 Task: Add a signature Daniel Baker containing With many thanks, Daniel Baker to email address softage.1@softage.net and add a label Backups
Action: Mouse moved to (417, 673)
Screenshot: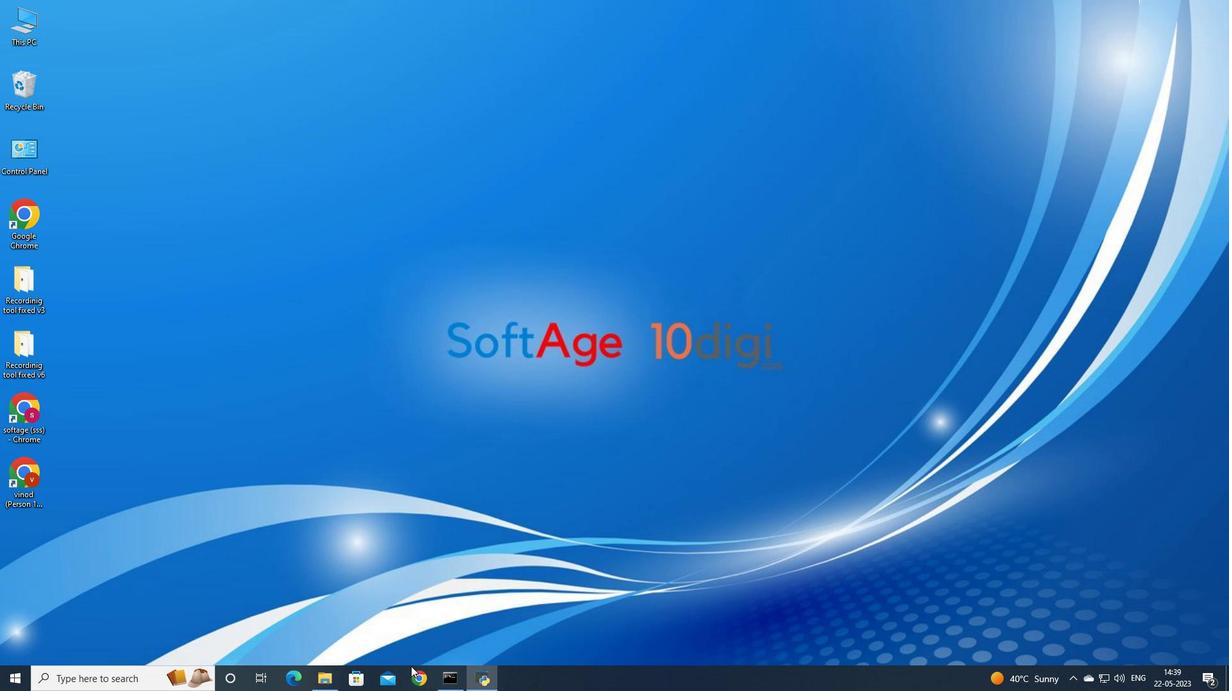 
Action: Mouse pressed left at (417, 673)
Screenshot: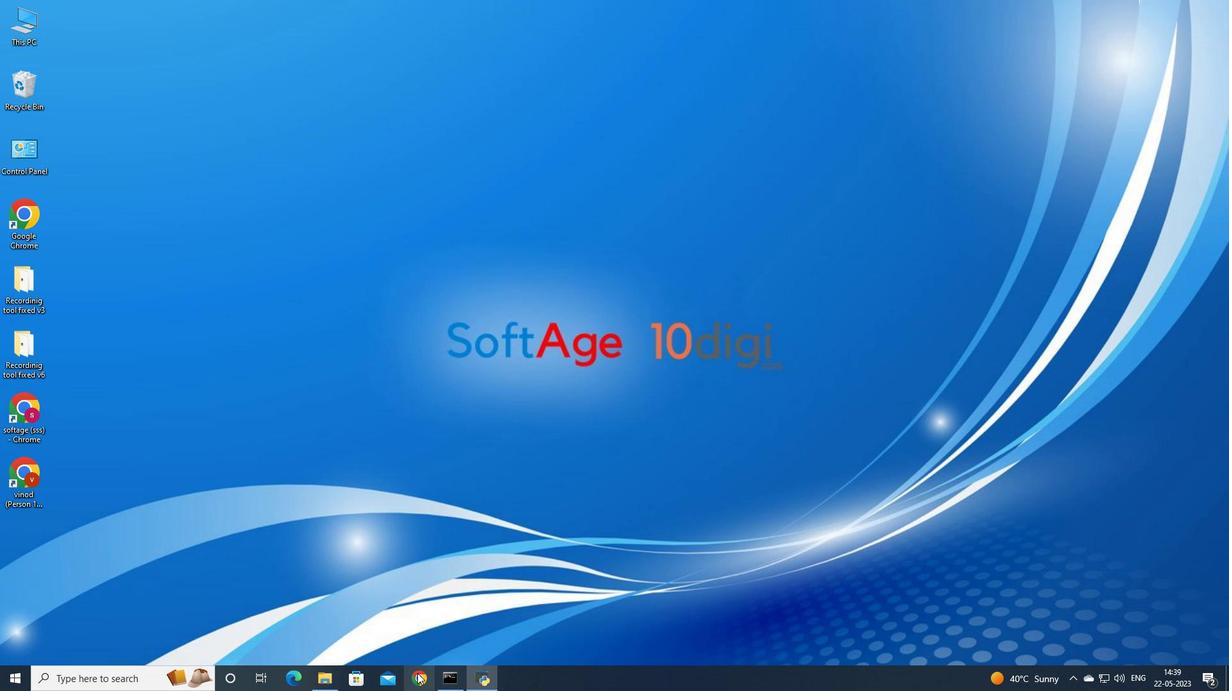 
Action: Mouse moved to (555, 398)
Screenshot: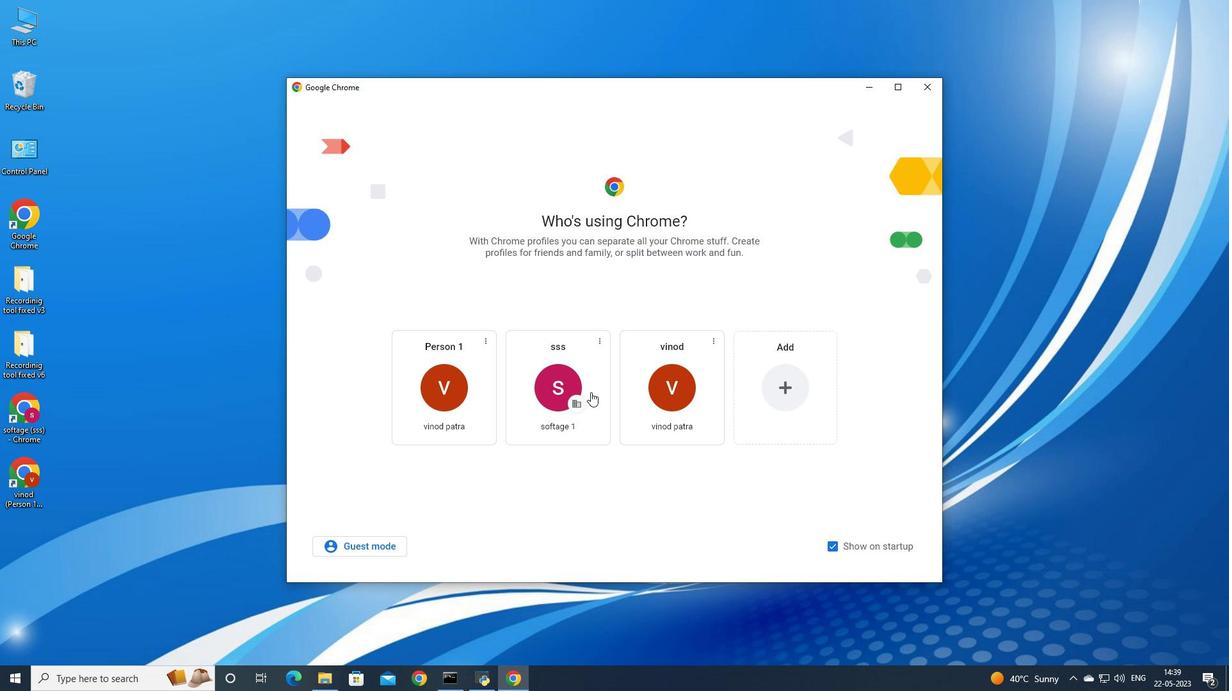 
Action: Mouse pressed left at (555, 398)
Screenshot: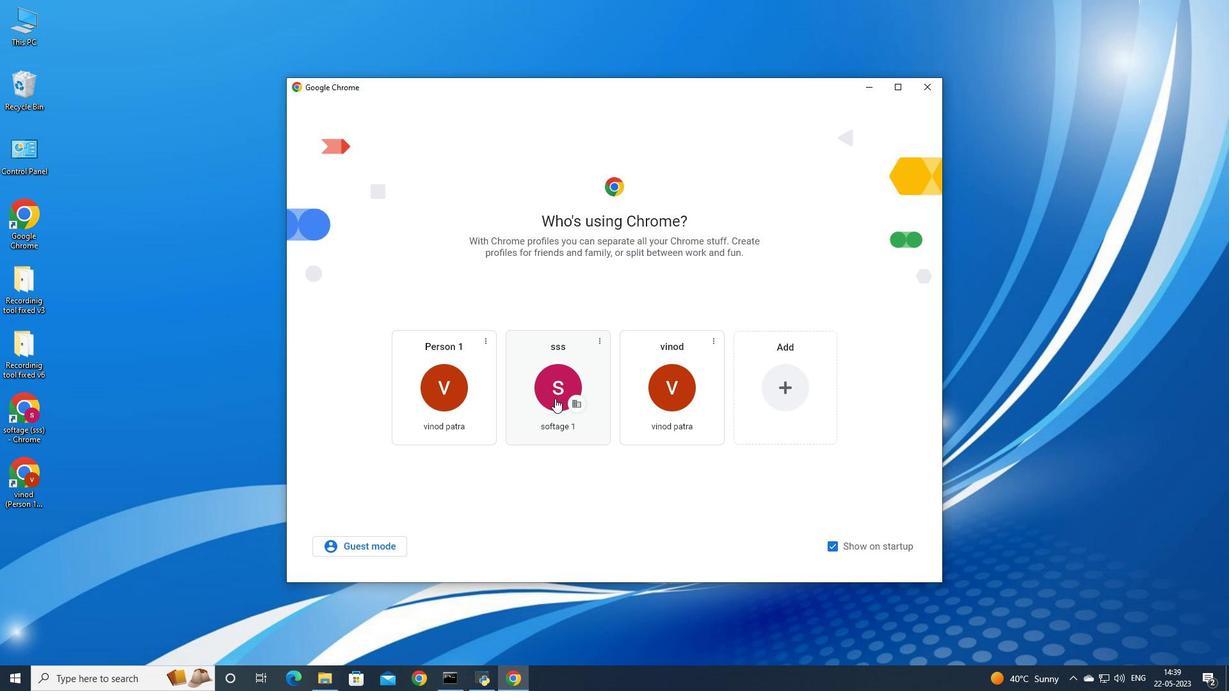 
Action: Mouse moved to (1113, 58)
Screenshot: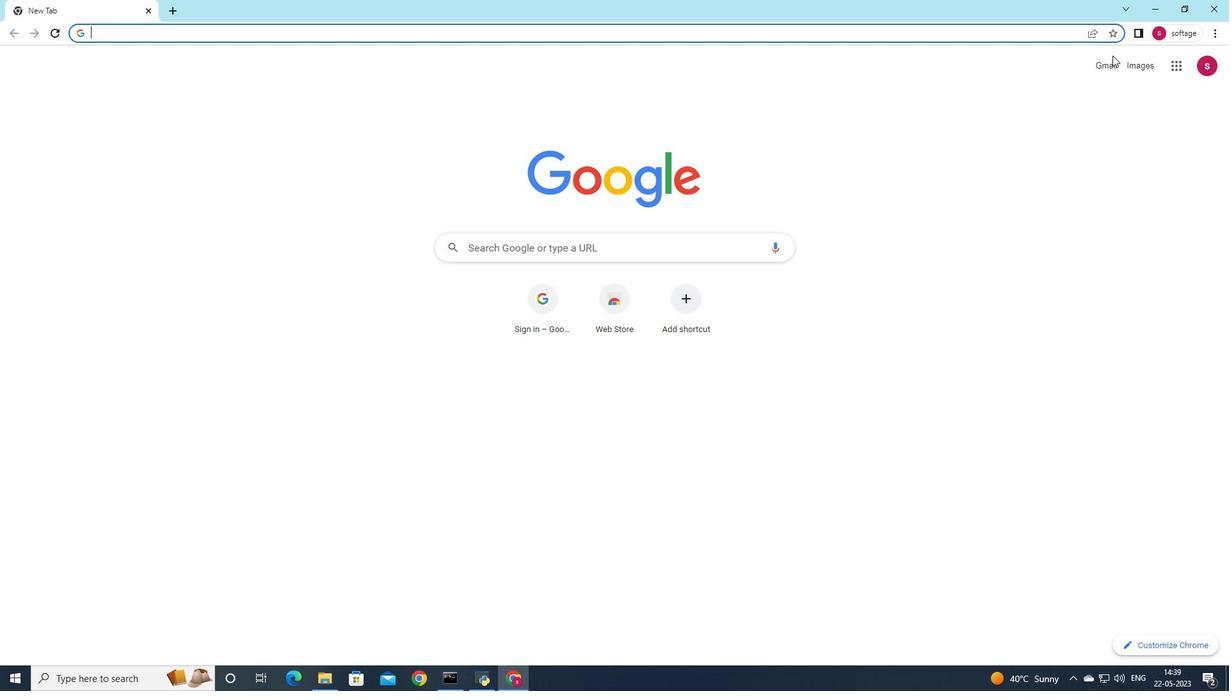 
Action: Mouse pressed left at (1113, 58)
Screenshot: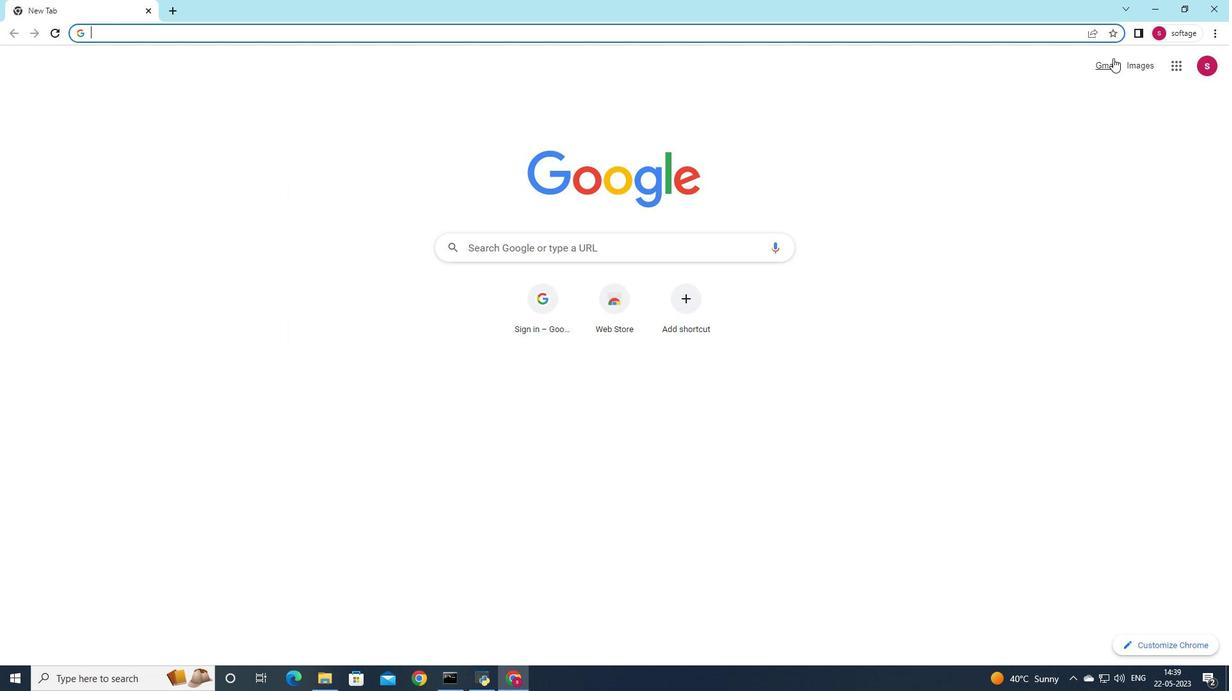 
Action: Mouse moved to (1089, 90)
Screenshot: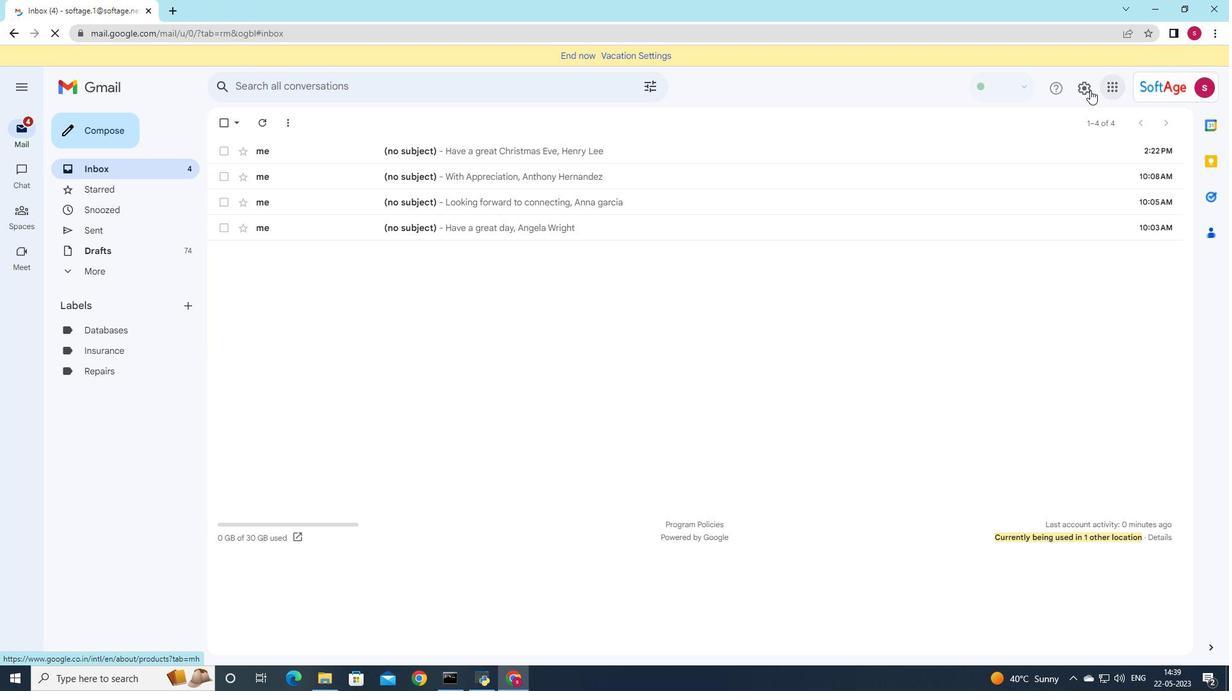 
Action: Mouse pressed left at (1089, 90)
Screenshot: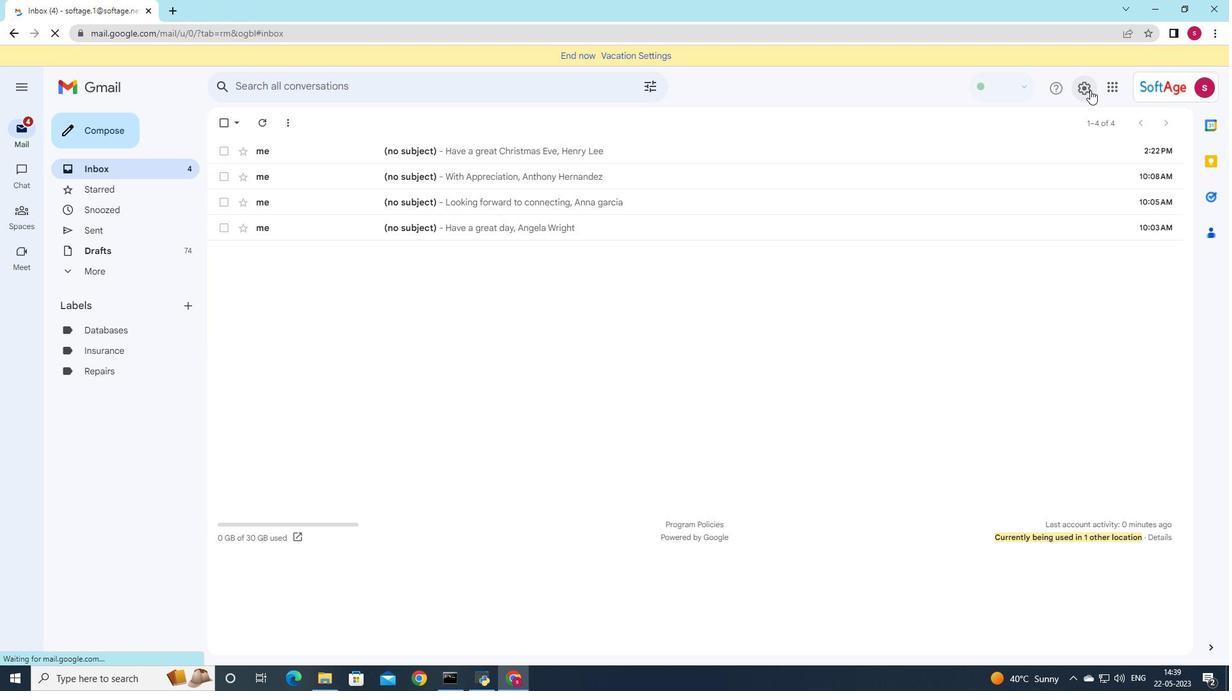 
Action: Mouse moved to (1085, 153)
Screenshot: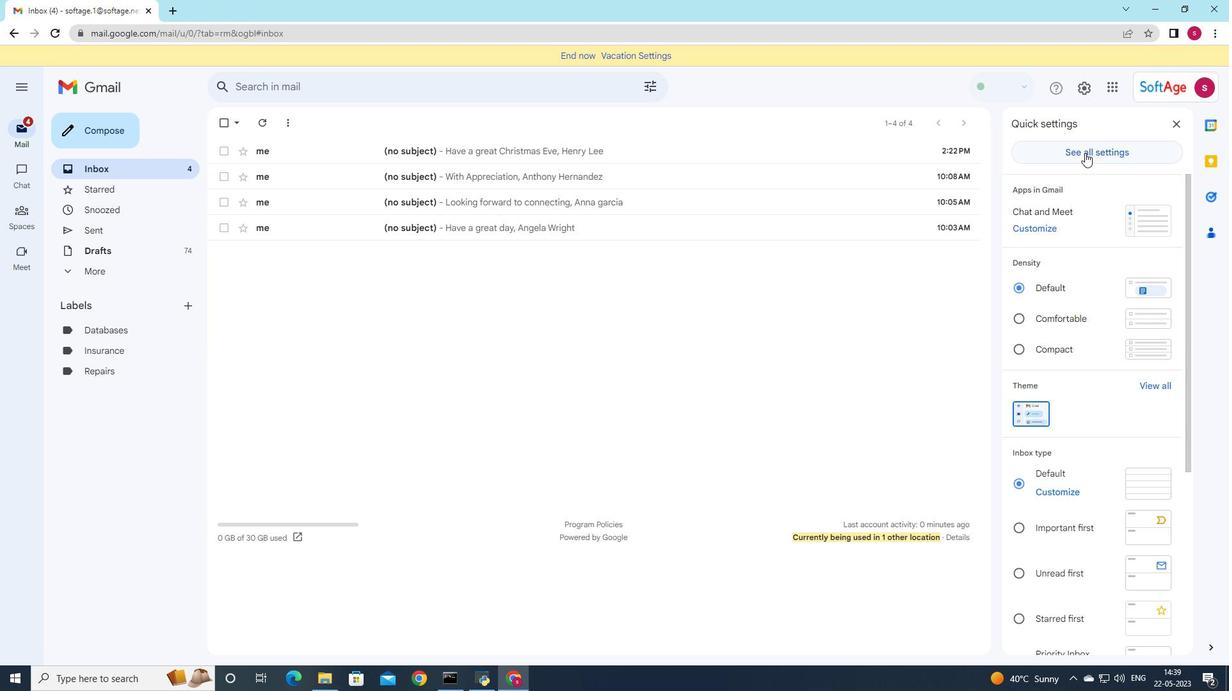 
Action: Mouse pressed left at (1085, 153)
Screenshot: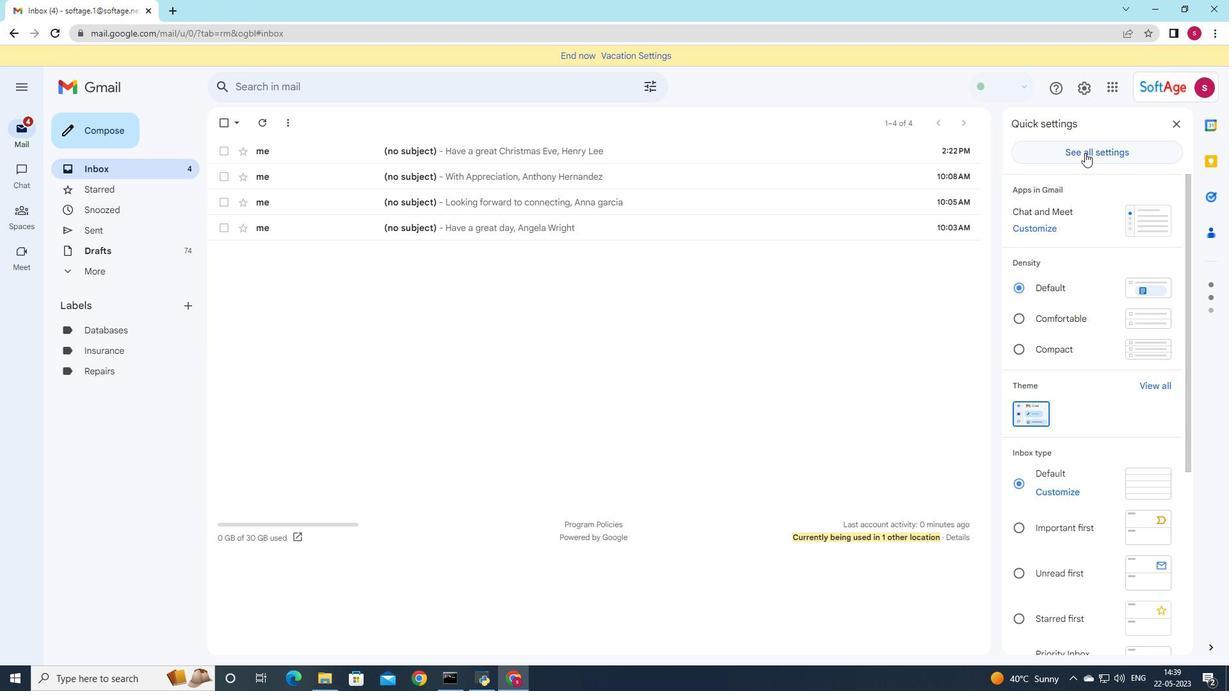 
Action: Mouse moved to (734, 234)
Screenshot: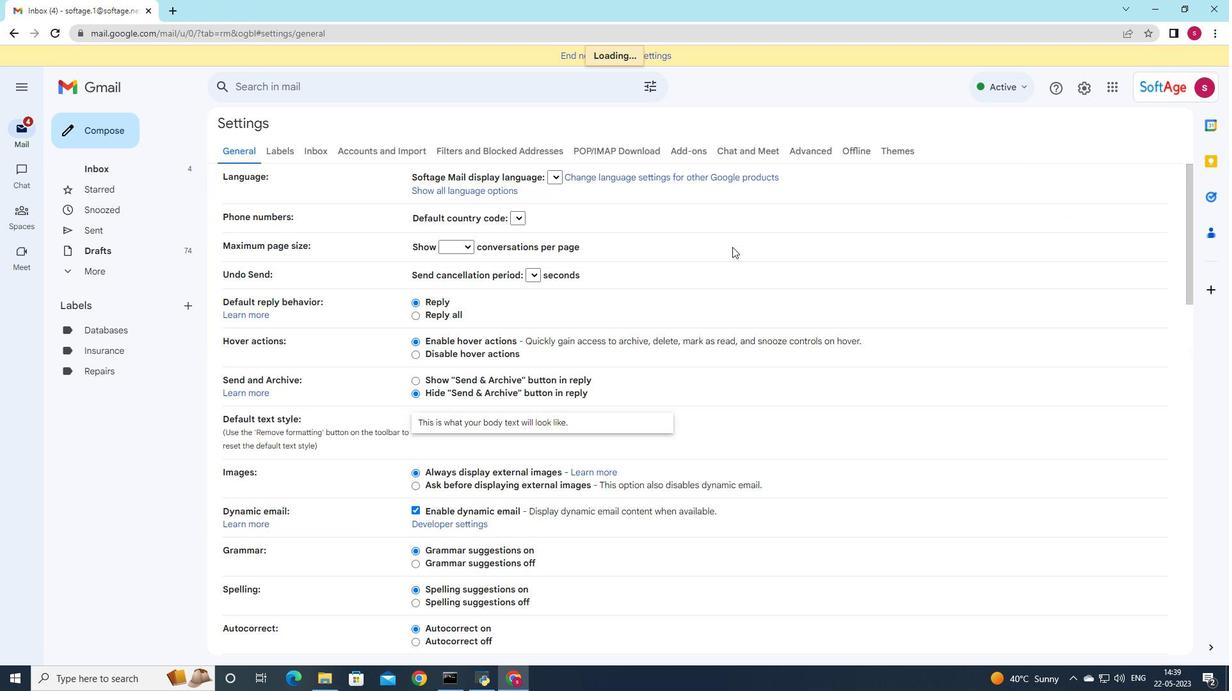 
Action: Mouse scrolled (734, 233) with delta (0, 0)
Screenshot: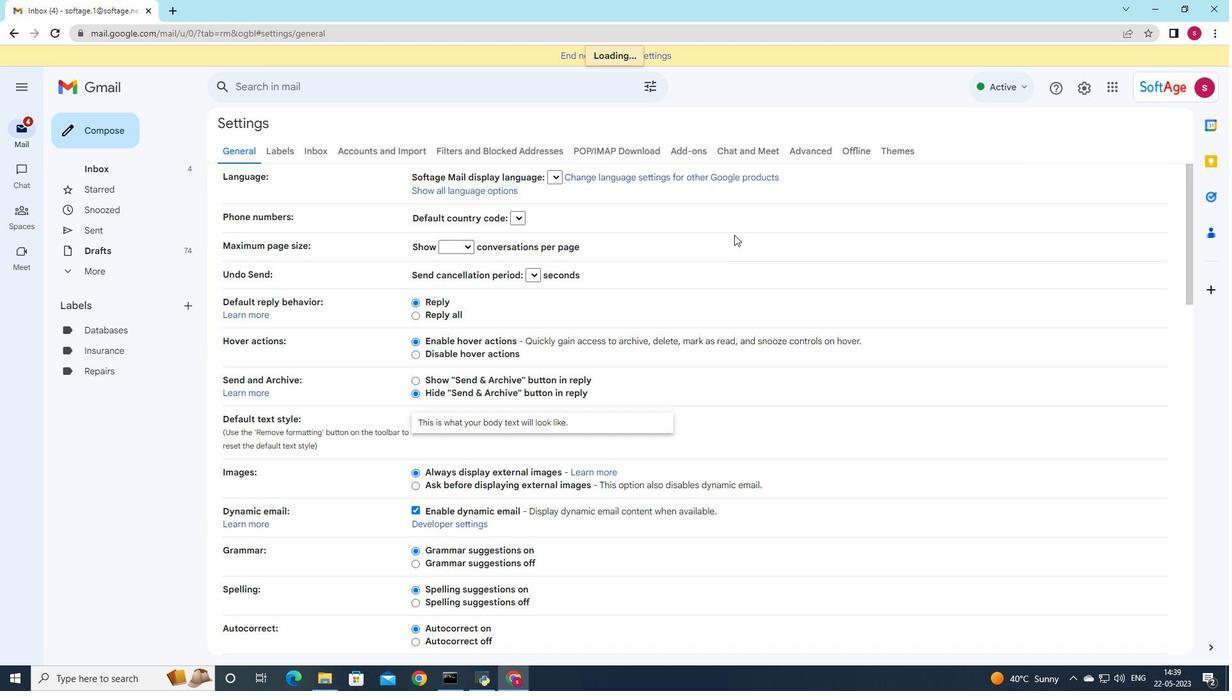 
Action: Mouse scrolled (734, 233) with delta (0, 0)
Screenshot: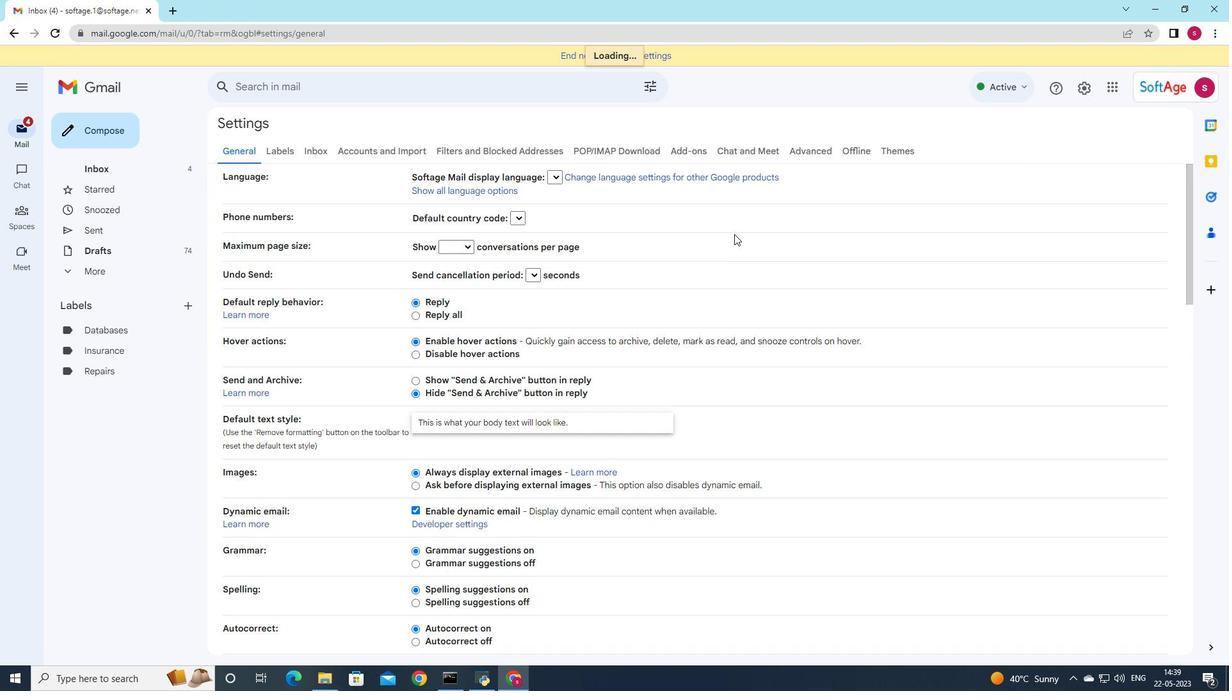 
Action: Mouse scrolled (734, 233) with delta (0, 0)
Screenshot: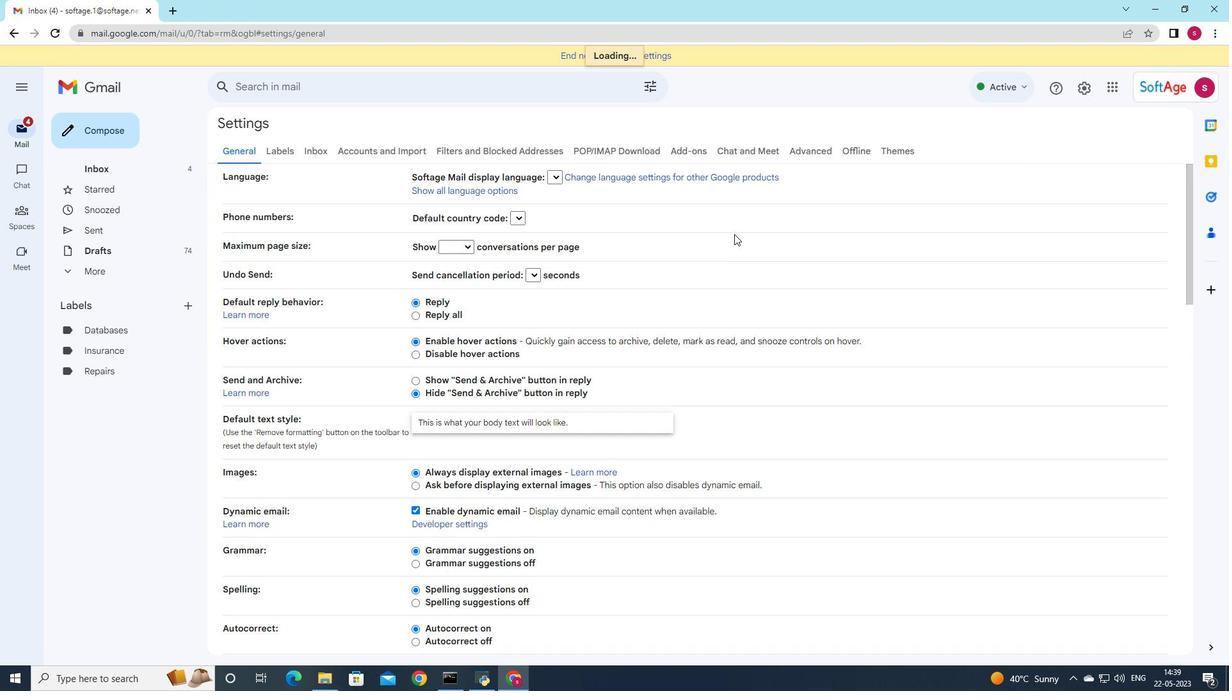 
Action: Mouse moved to (724, 236)
Screenshot: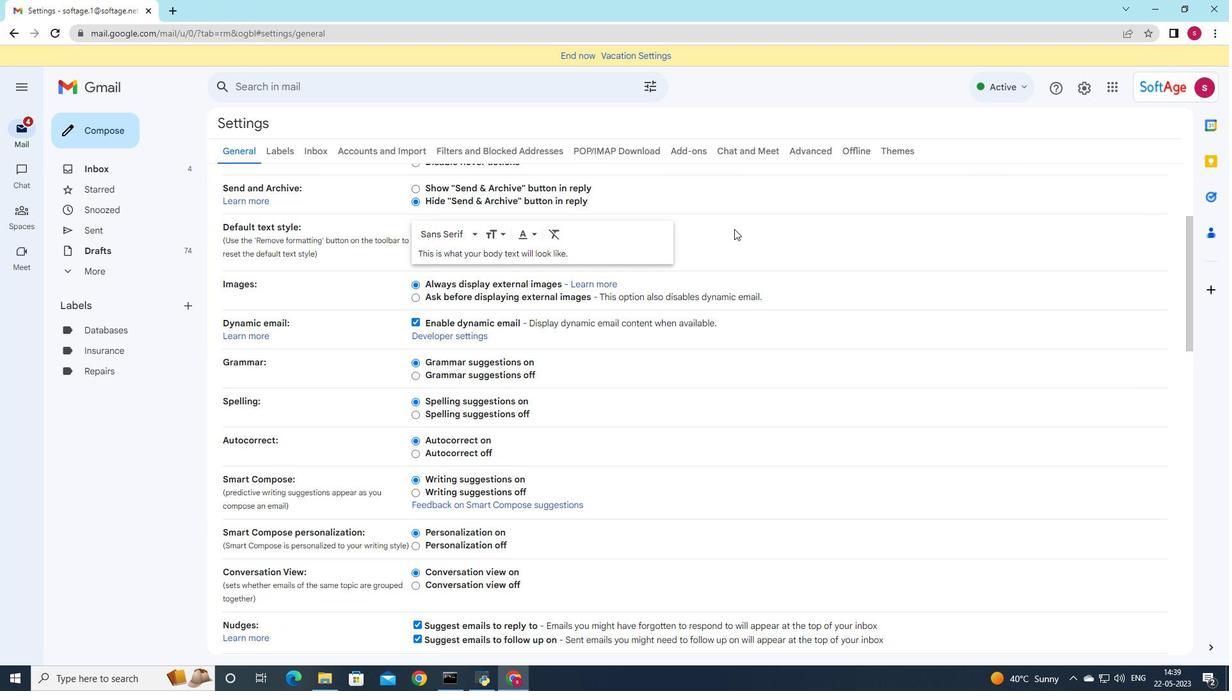 
Action: Mouse scrolled (734, 224) with delta (0, 0)
Screenshot: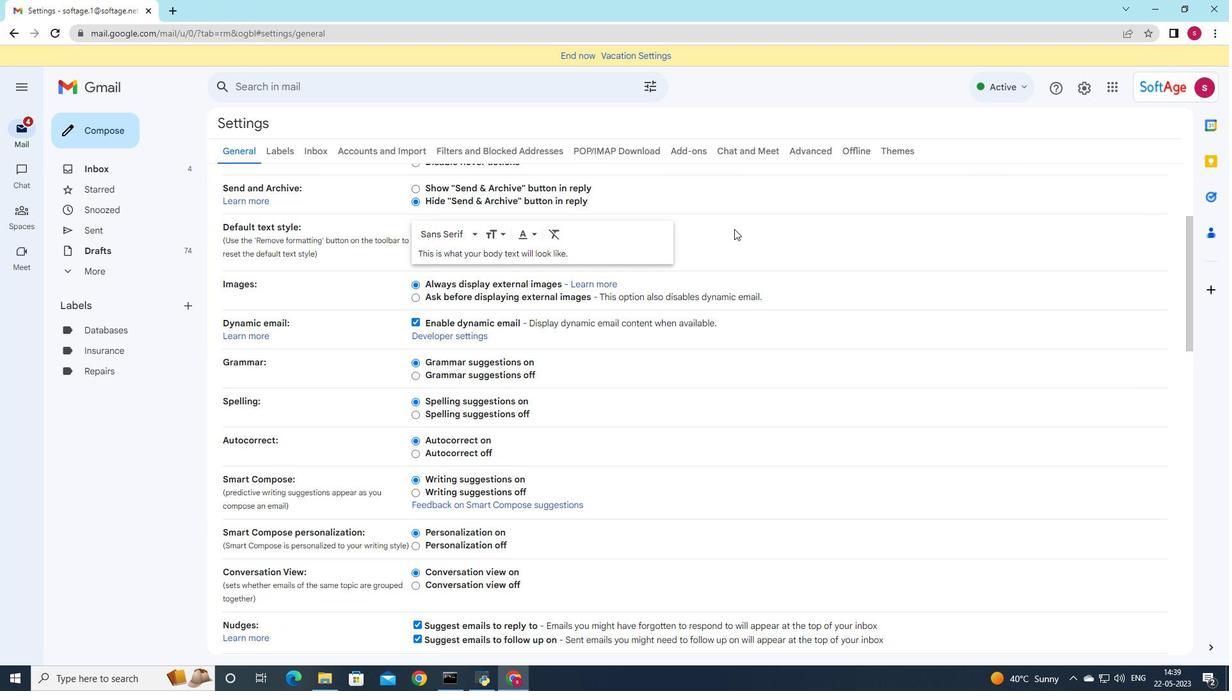 
Action: Mouse moved to (724, 235)
Screenshot: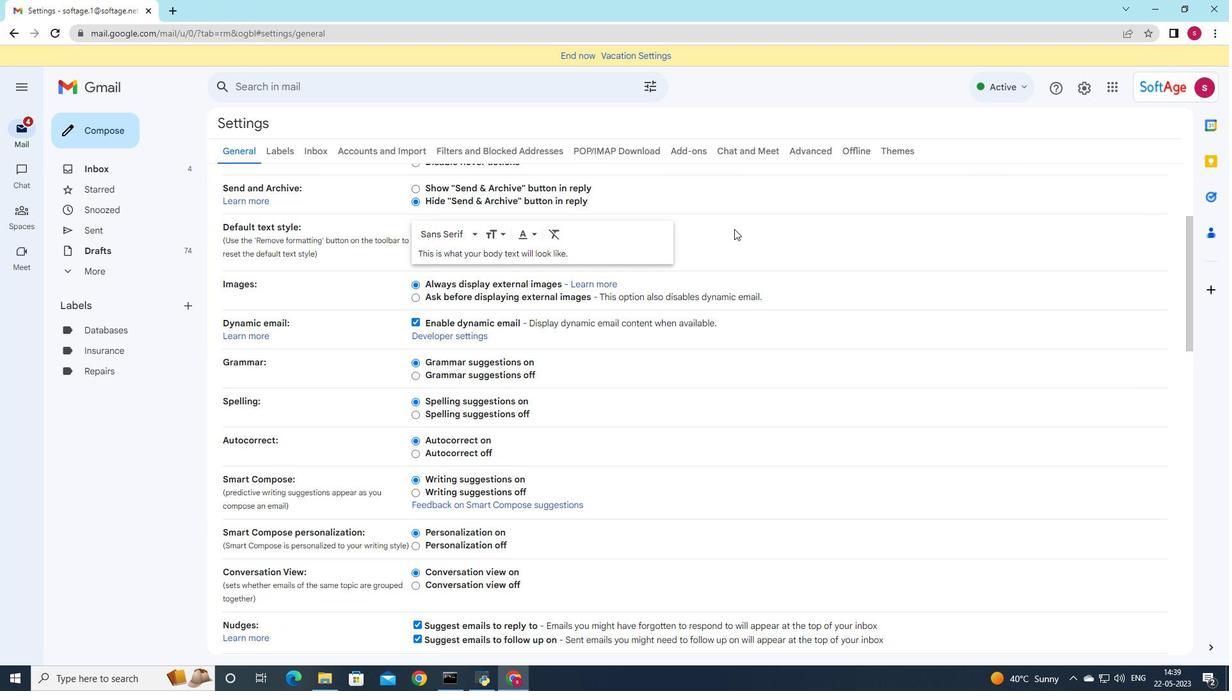 
Action: Mouse scrolled (733, 224) with delta (0, 0)
Screenshot: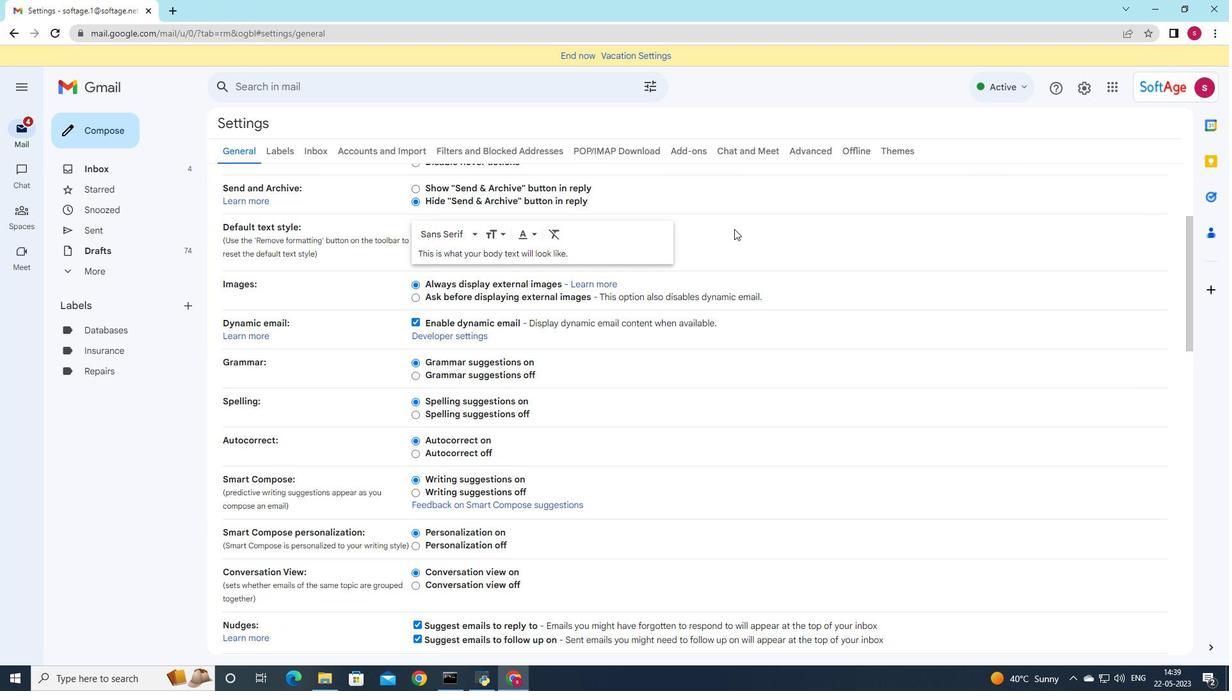 
Action: Mouse moved to (724, 233)
Screenshot: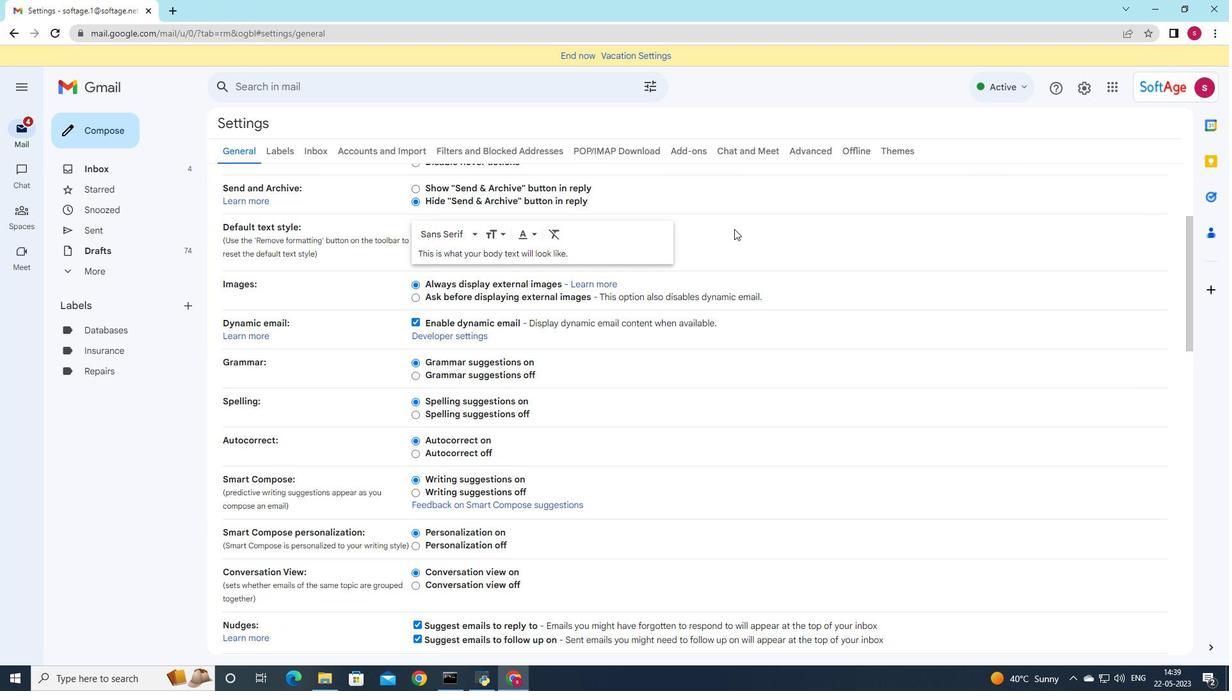
Action: Mouse scrolled (727, 229) with delta (0, 0)
Screenshot: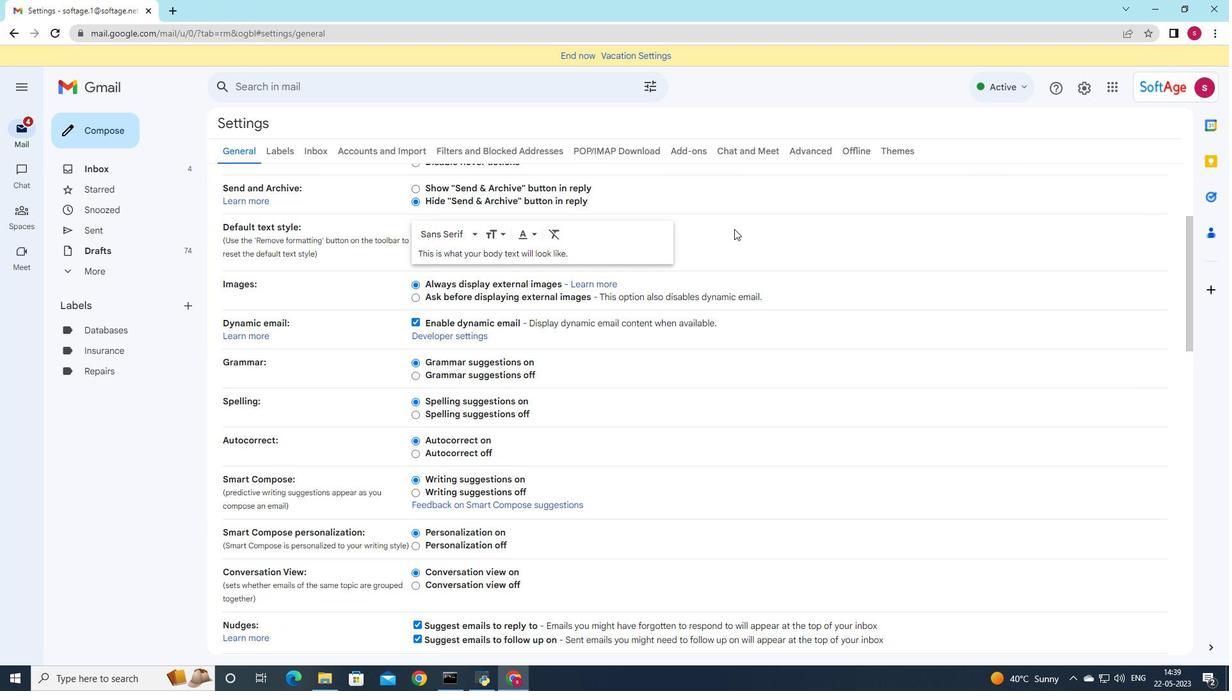 
Action: Mouse moved to (724, 230)
Screenshot: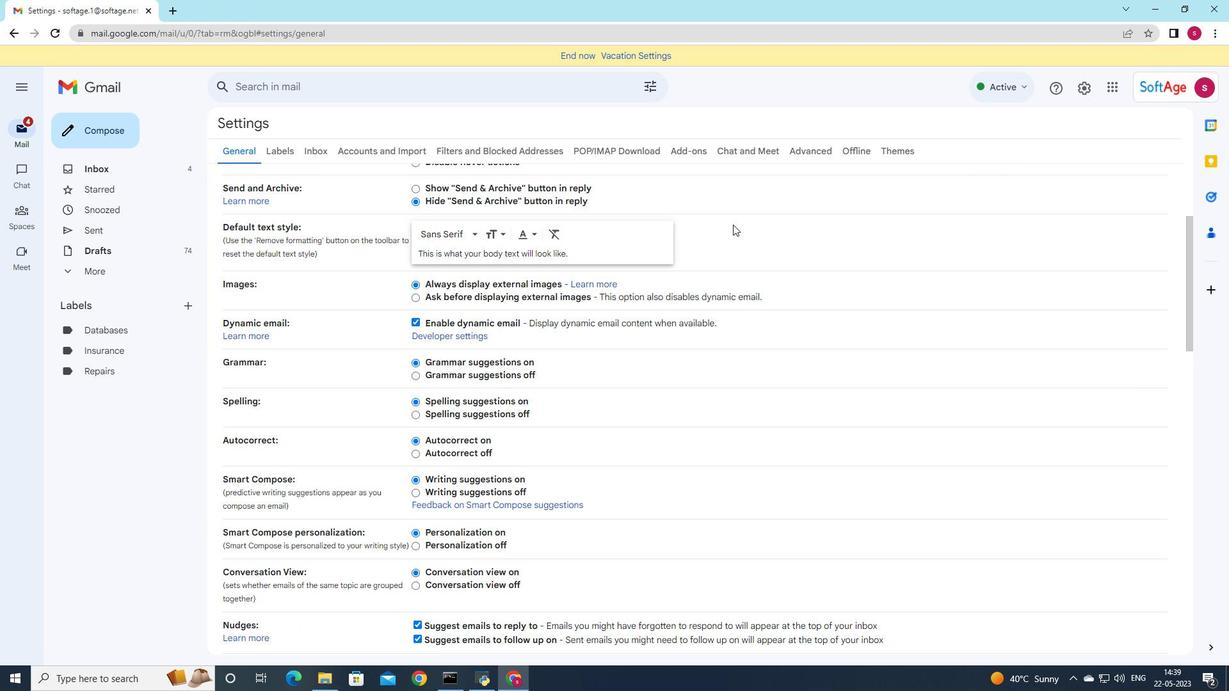 
Action: Mouse scrolled (724, 229) with delta (0, 0)
Screenshot: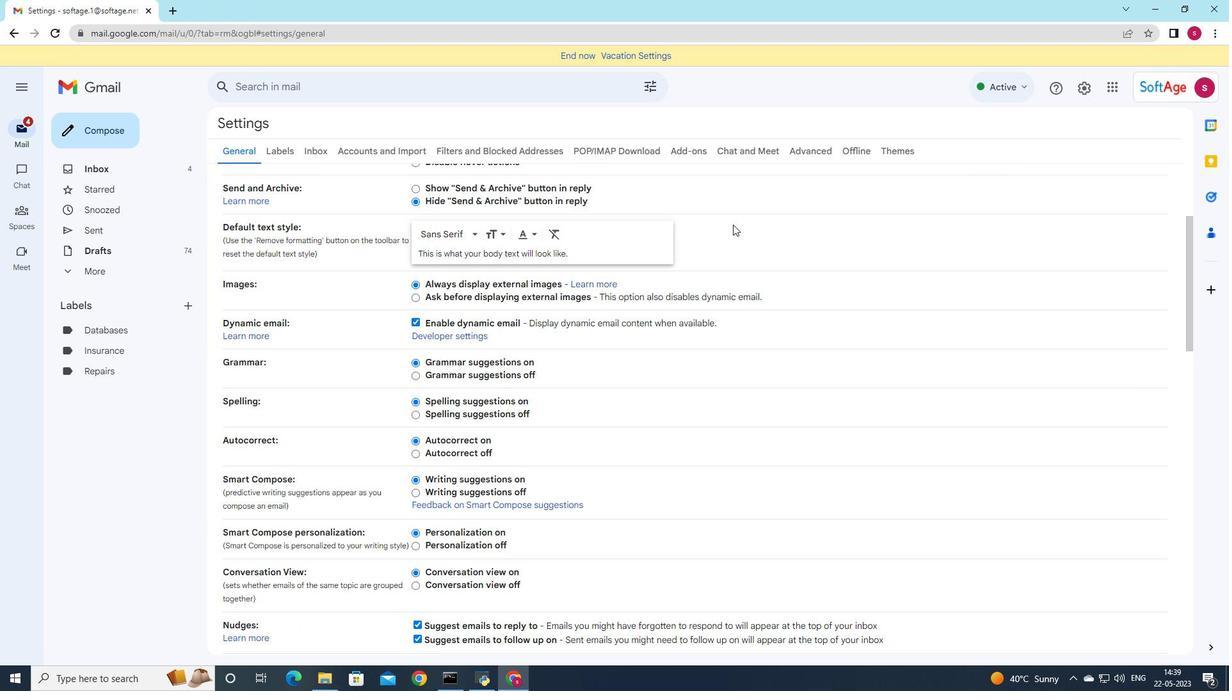
Action: Mouse moved to (721, 231)
Screenshot: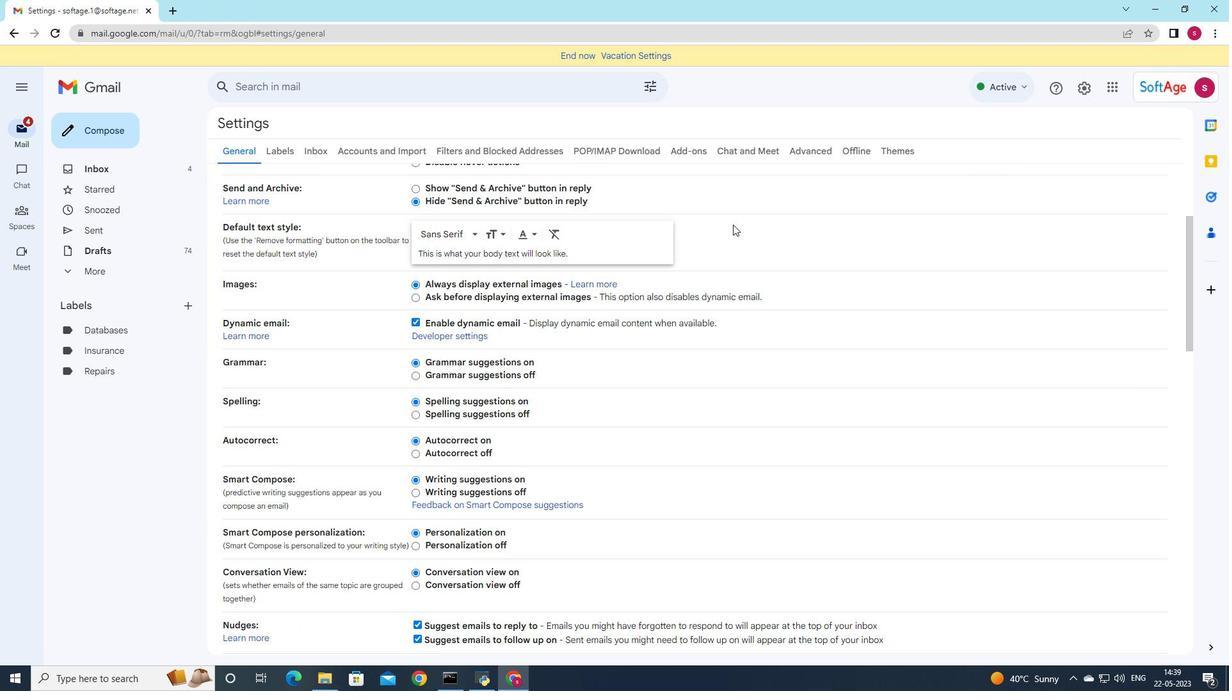 
Action: Mouse scrolled (721, 230) with delta (0, 0)
Screenshot: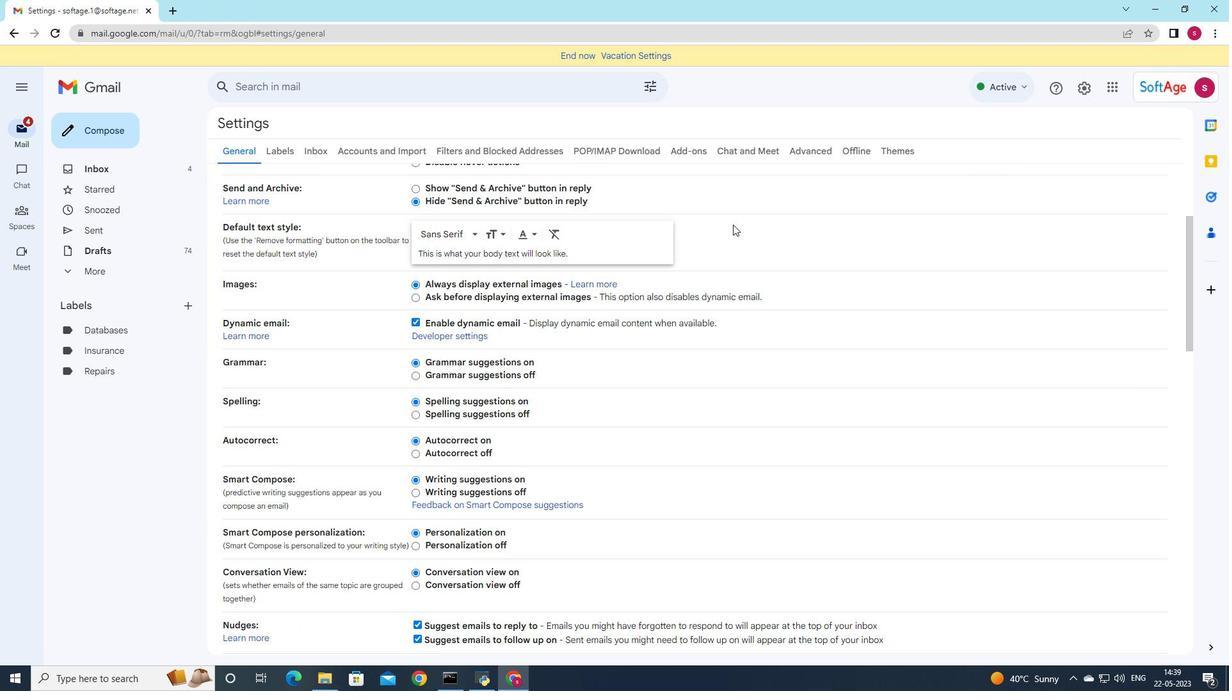 
Action: Mouse moved to (717, 233)
Screenshot: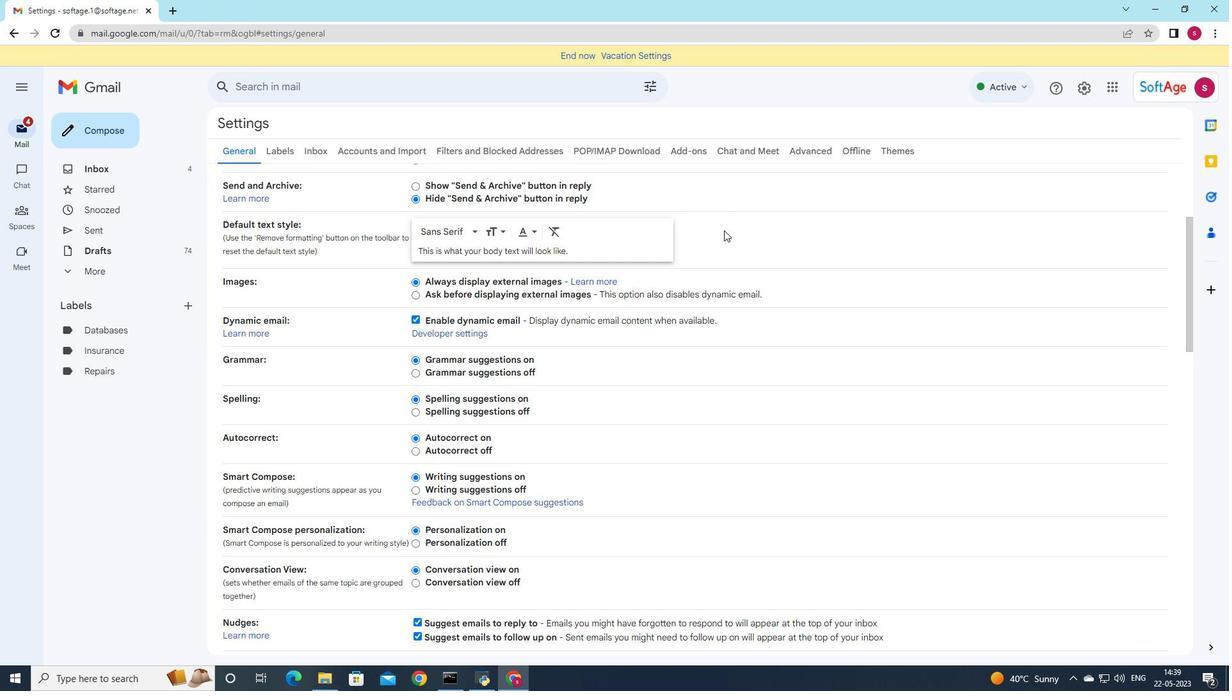 
Action: Mouse scrolled (717, 232) with delta (0, 0)
Screenshot: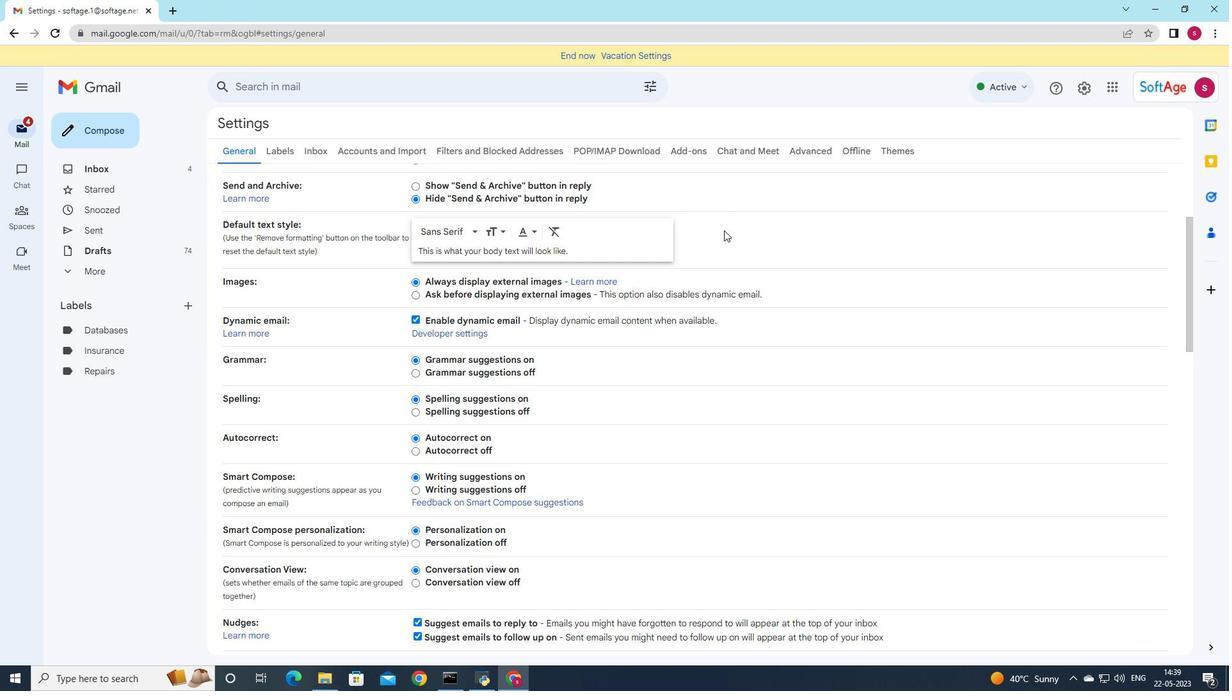 
Action: Mouse scrolled (717, 232) with delta (0, 0)
Screenshot: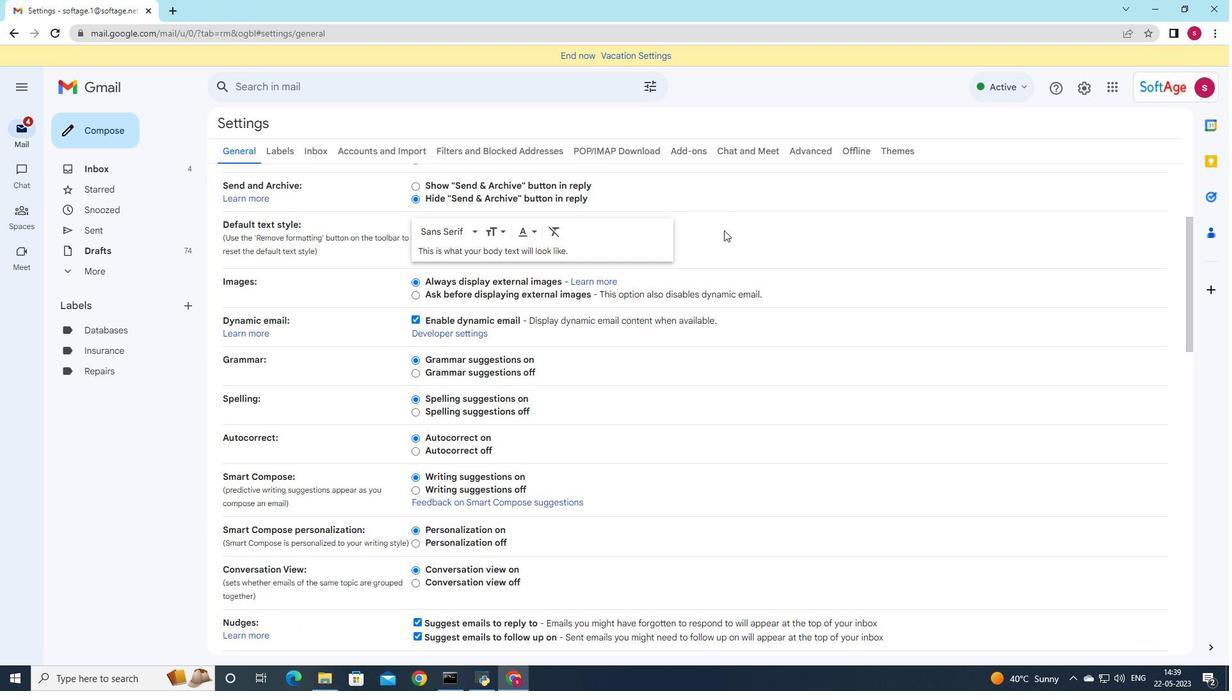 
Action: Mouse moved to (716, 229)
Screenshot: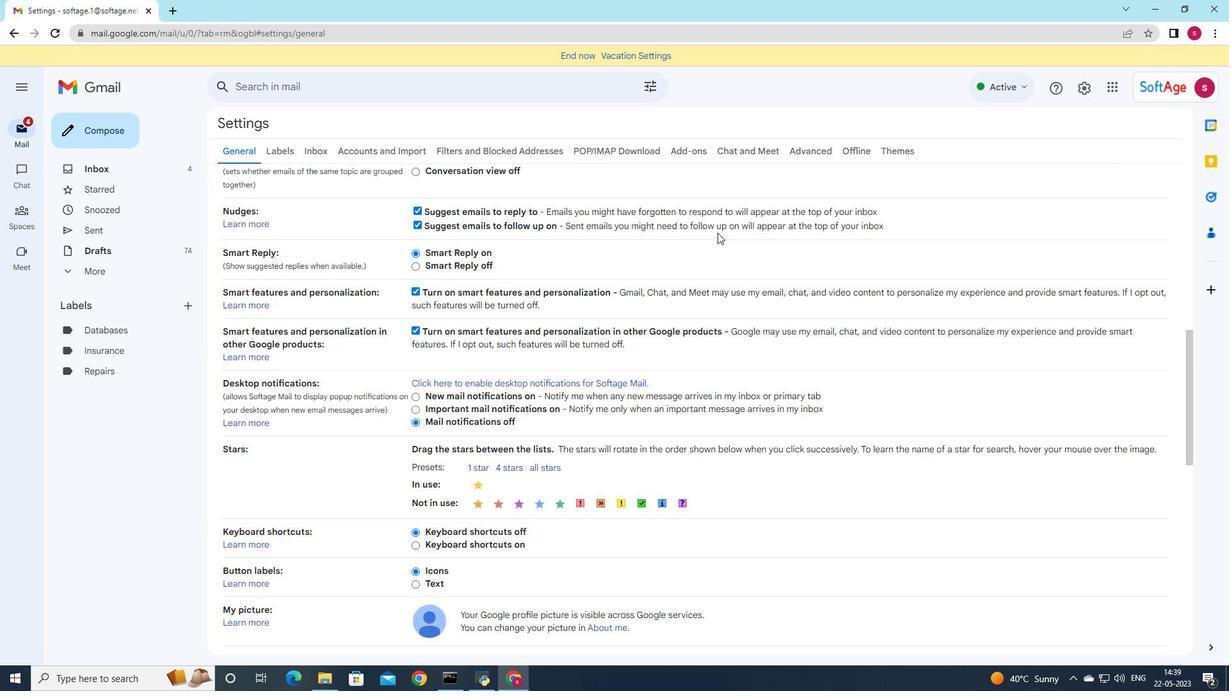 
Action: Mouse scrolled (716, 229) with delta (0, 0)
Screenshot: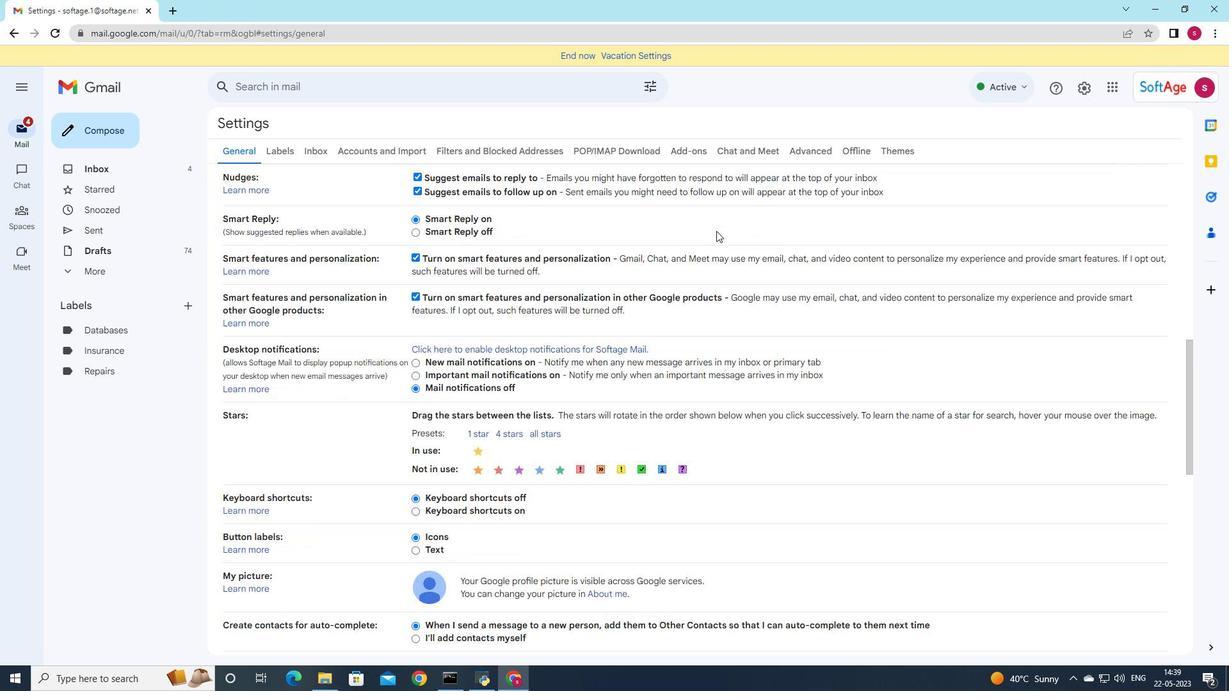 
Action: Mouse scrolled (716, 229) with delta (0, 0)
Screenshot: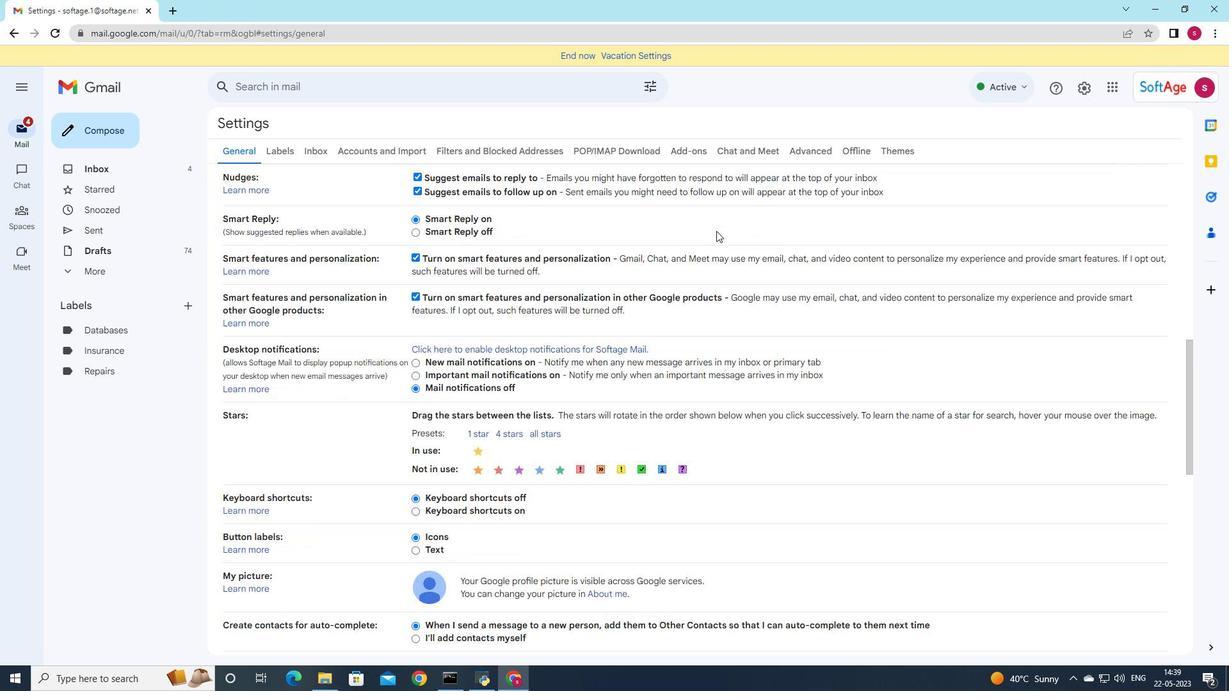 
Action: Mouse moved to (715, 229)
Screenshot: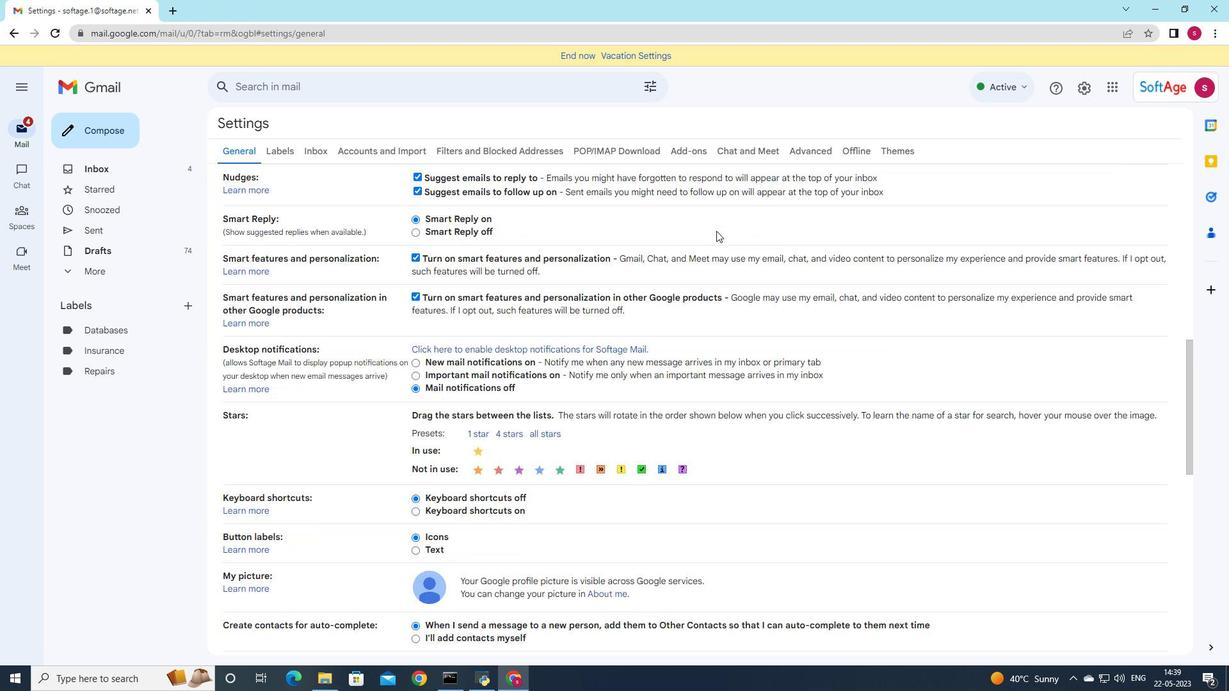 
Action: Mouse scrolled (715, 229) with delta (0, 0)
Screenshot: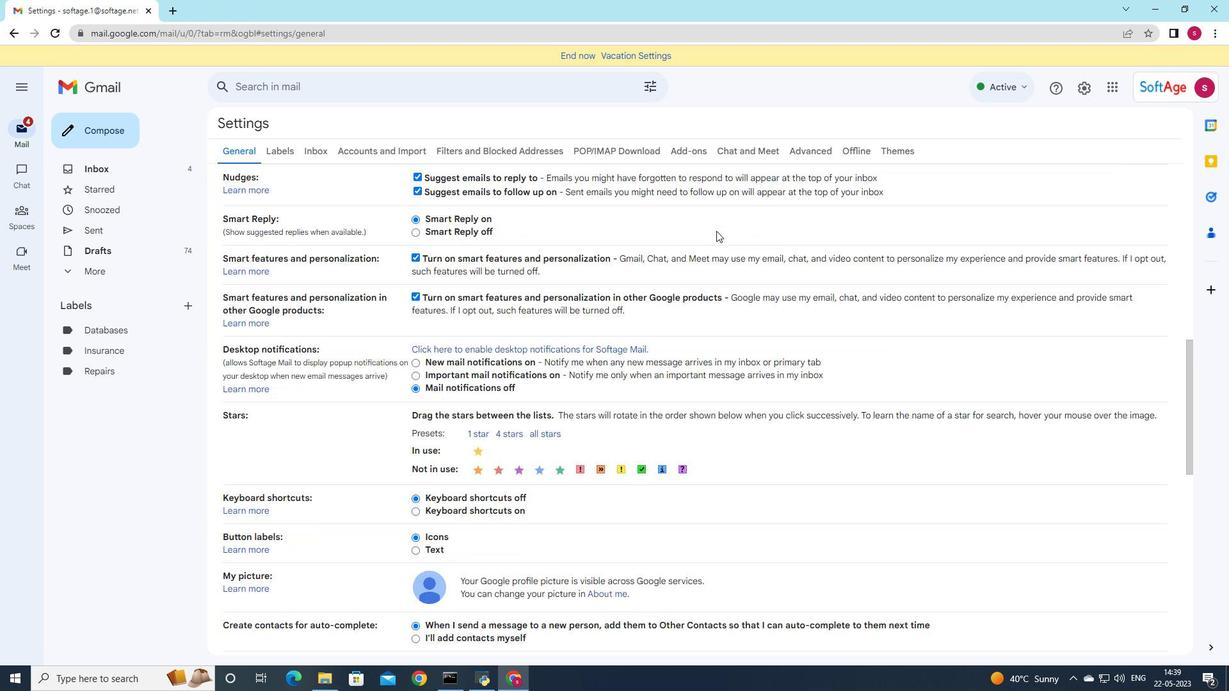
Action: Mouse moved to (548, 482)
Screenshot: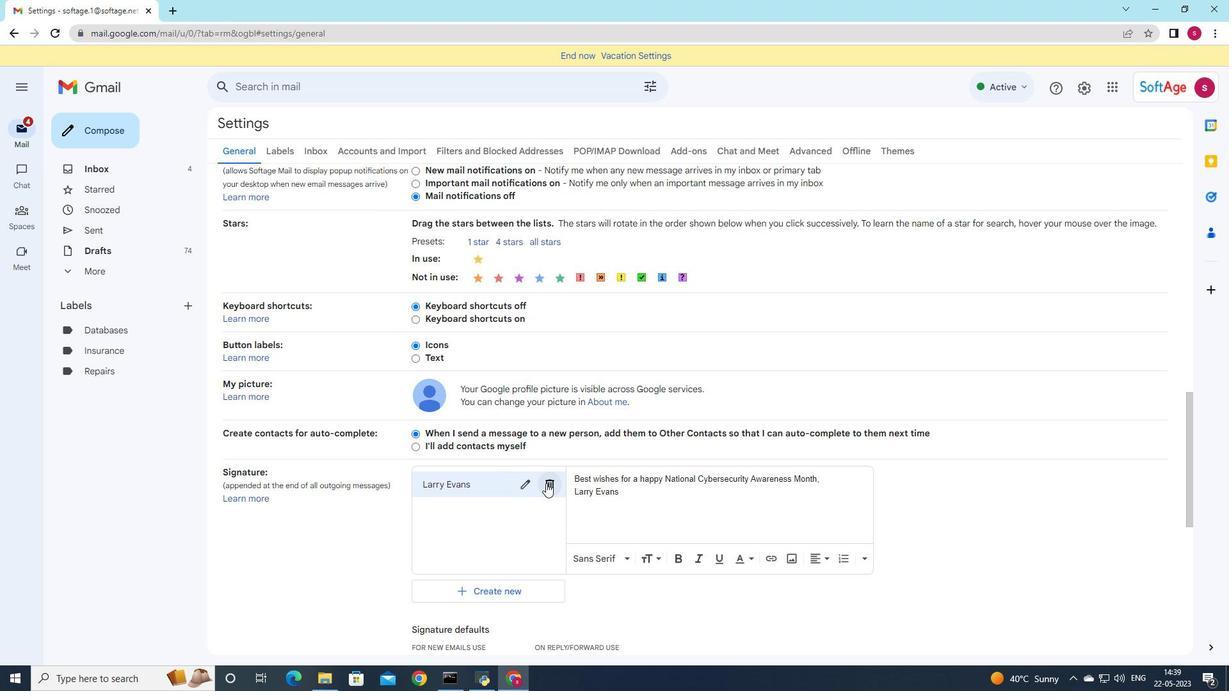 
Action: Mouse pressed left at (548, 482)
Screenshot: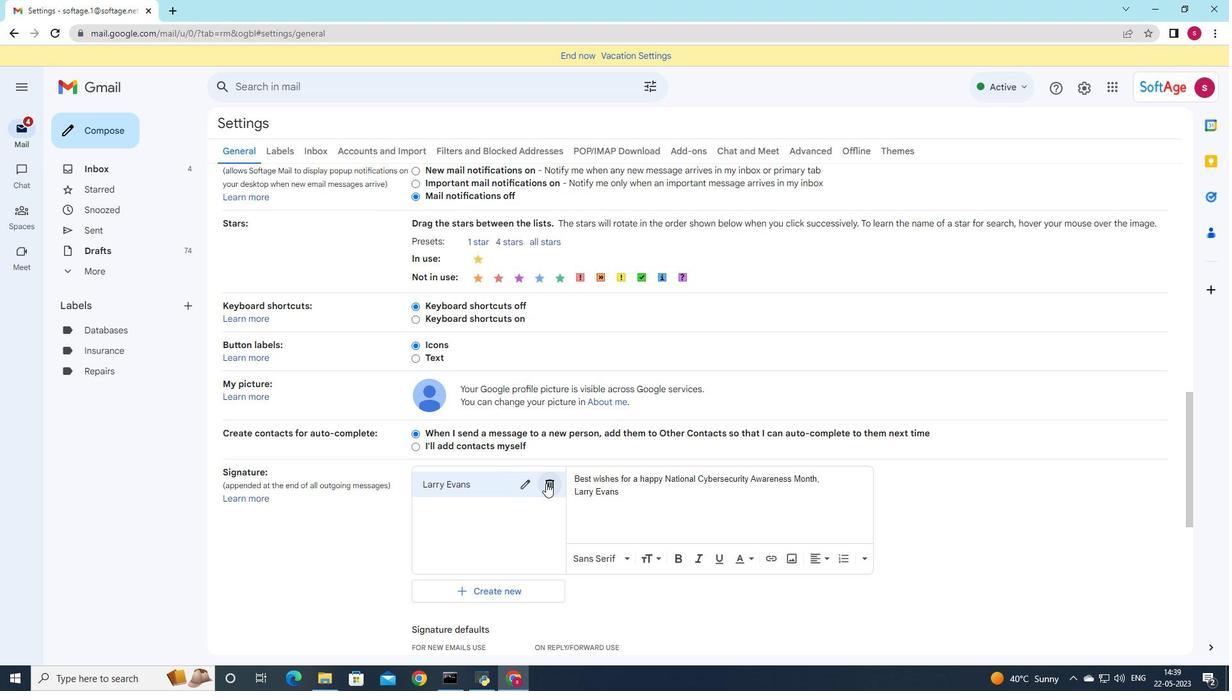 
Action: Mouse moved to (725, 382)
Screenshot: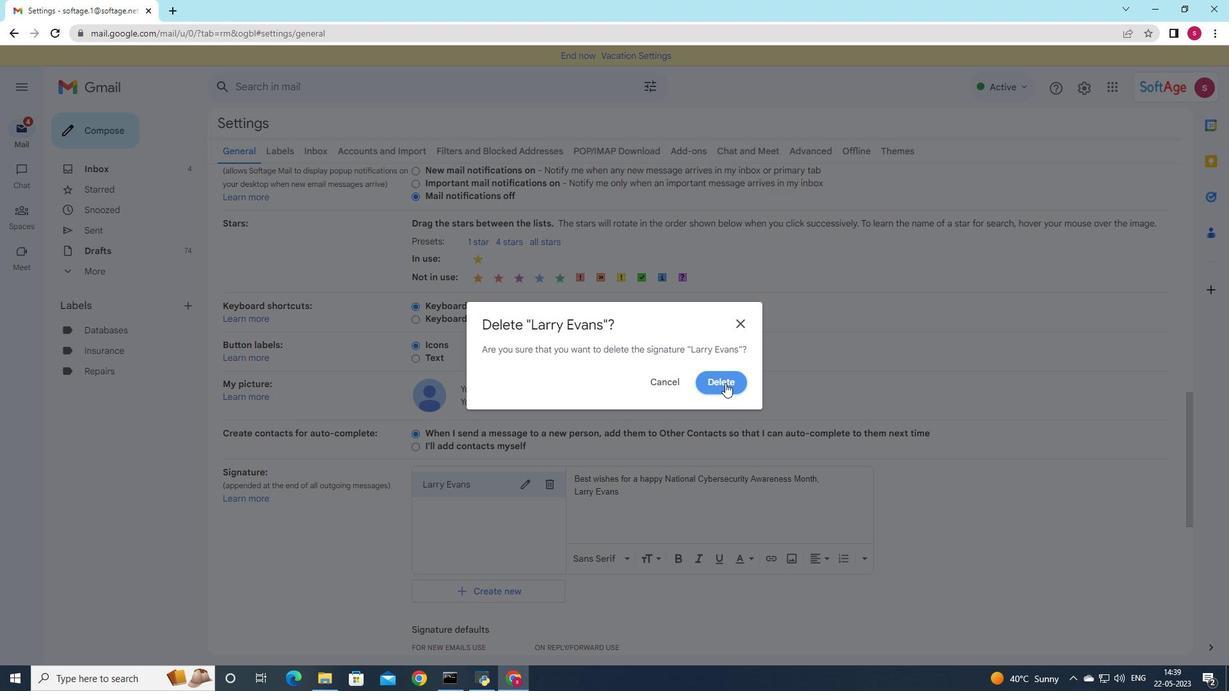 
Action: Mouse pressed left at (725, 382)
Screenshot: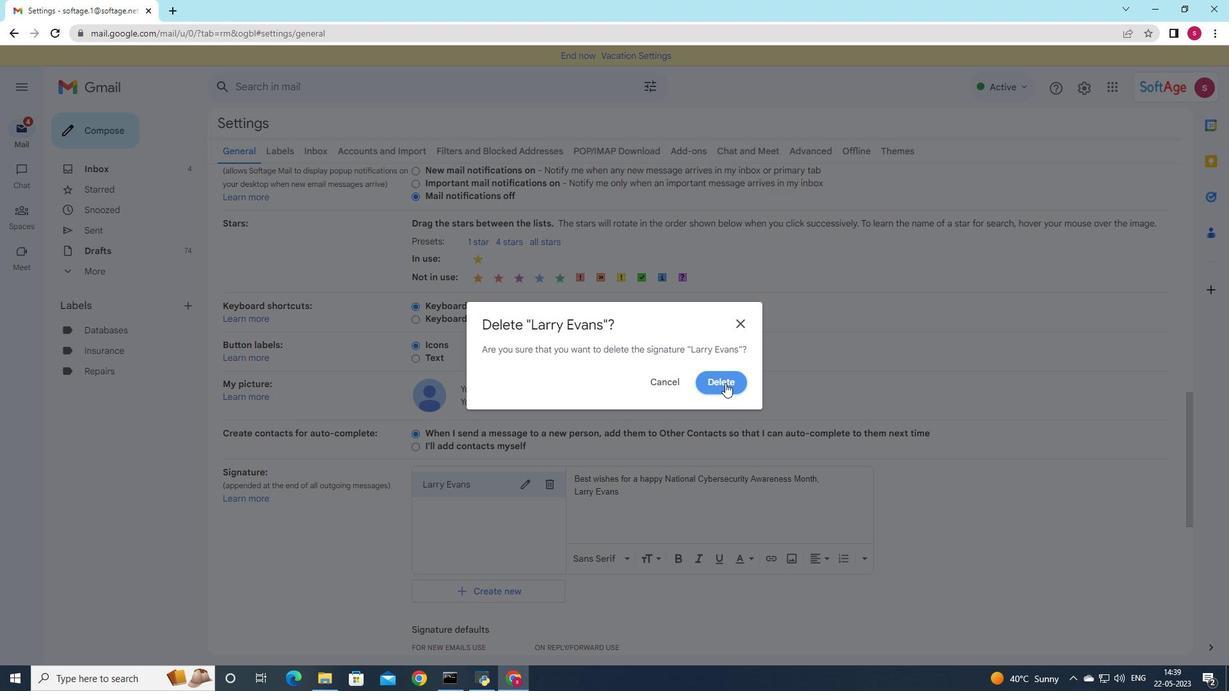 
Action: Mouse moved to (466, 501)
Screenshot: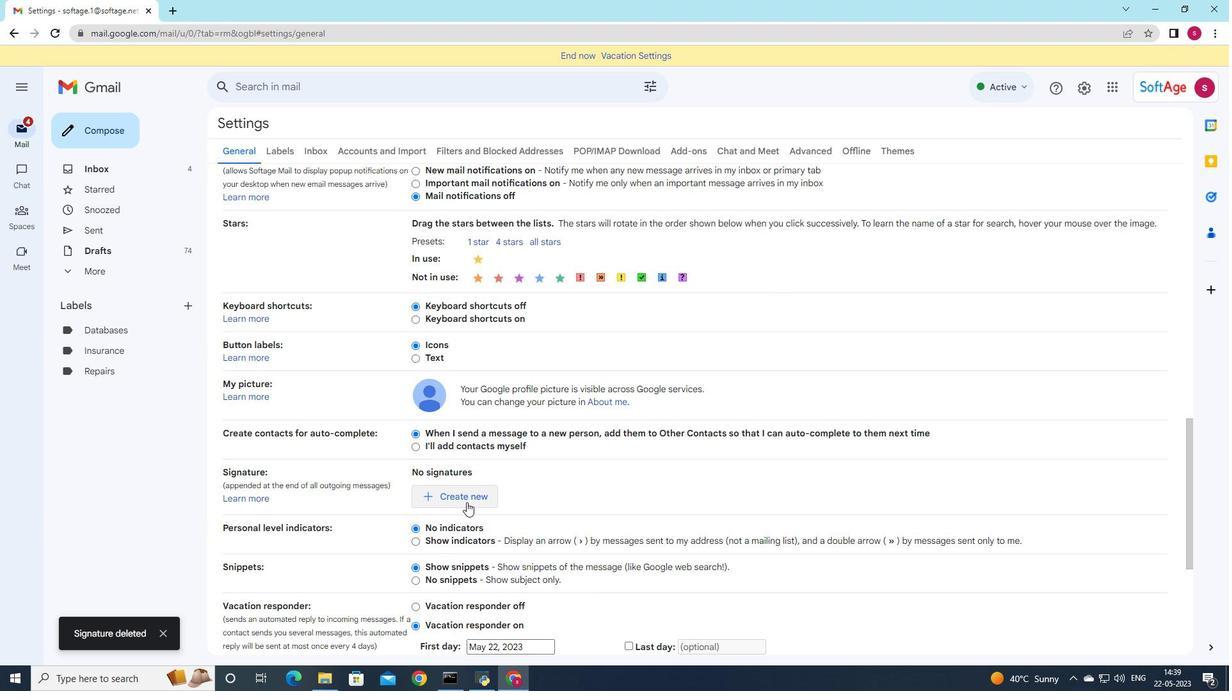 
Action: Mouse pressed left at (466, 501)
Screenshot: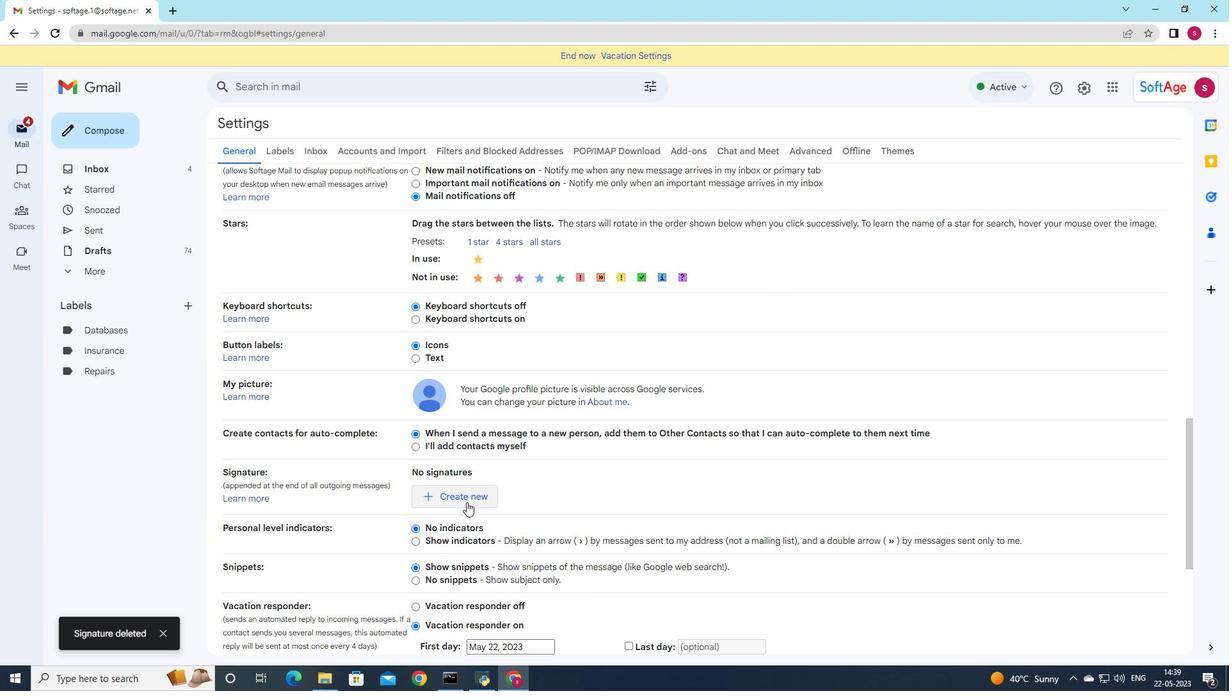 
Action: Mouse moved to (641, 371)
Screenshot: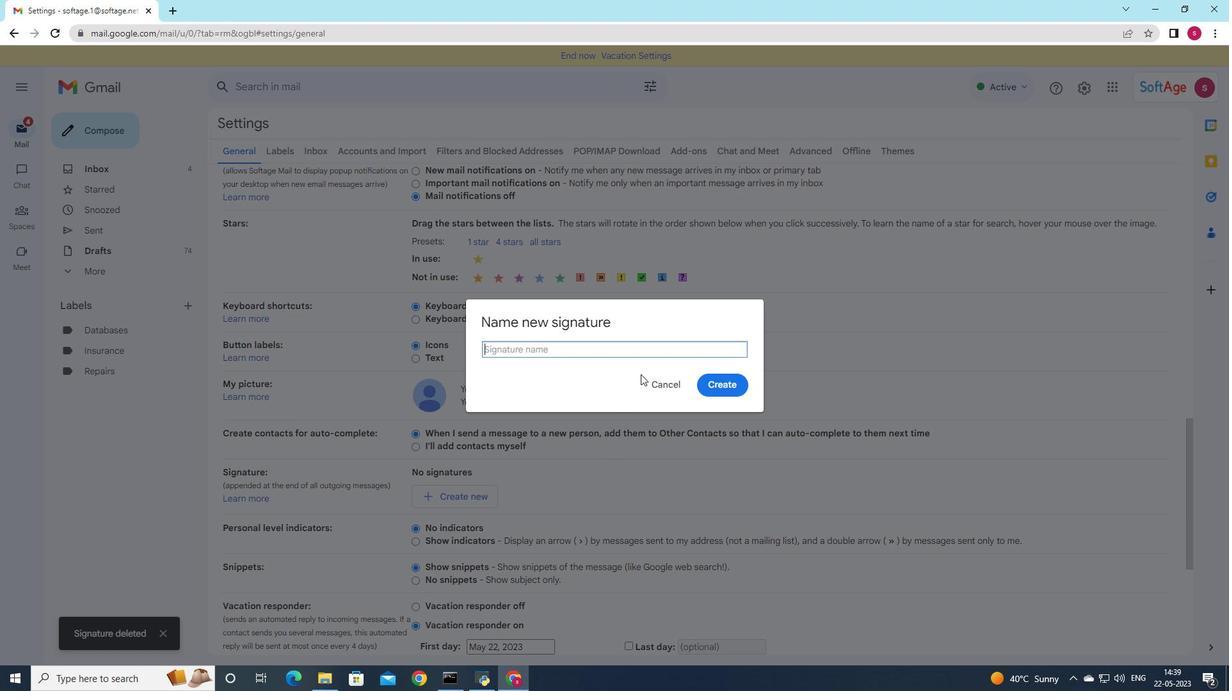 
Action: Key pressed <Key.shift>Daniel
Screenshot: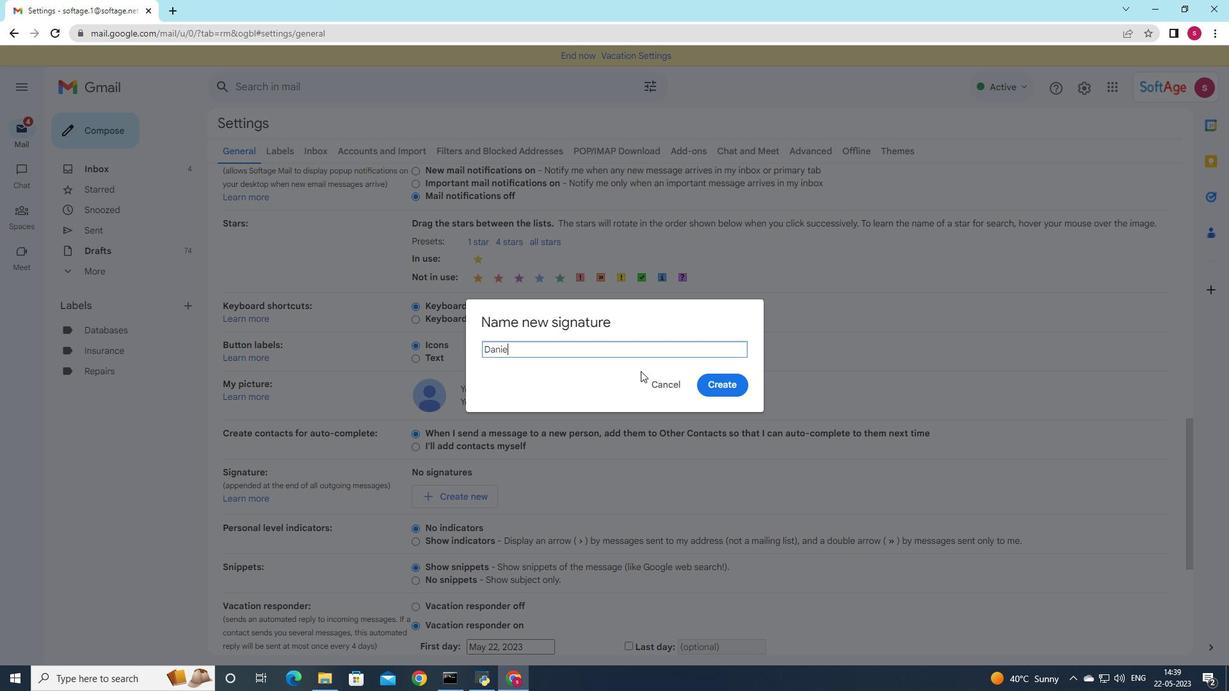 
Action: Mouse moved to (724, 393)
Screenshot: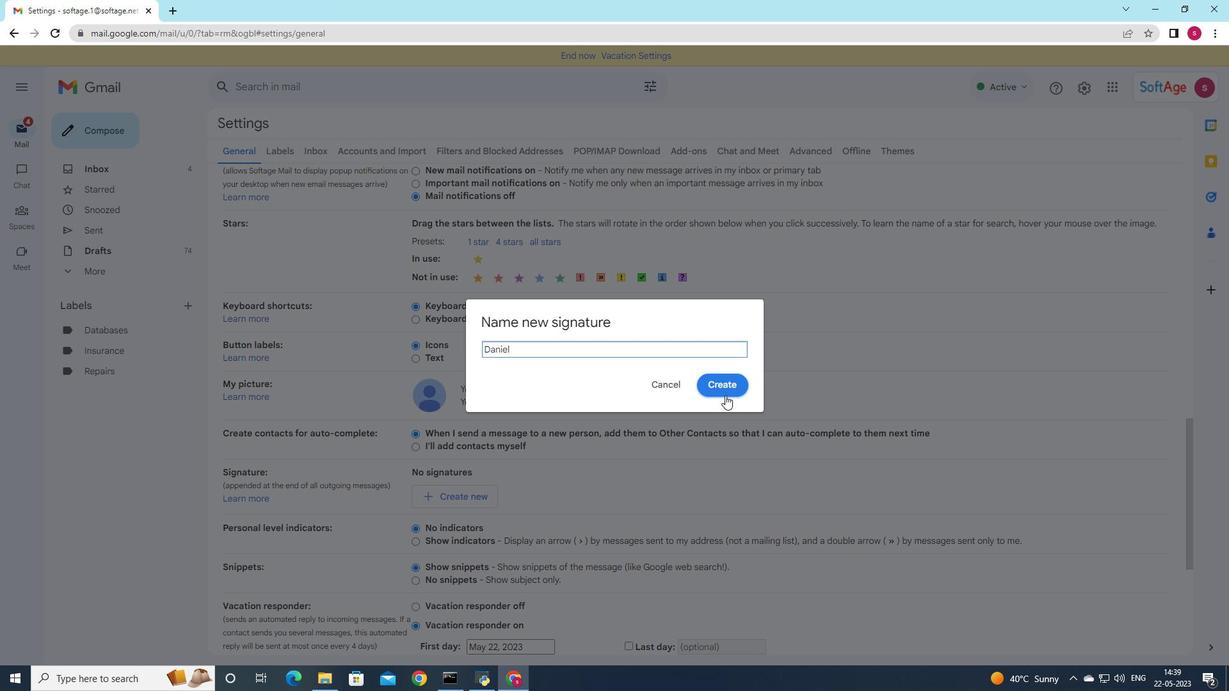 
Action: Mouse pressed left at (724, 393)
Screenshot: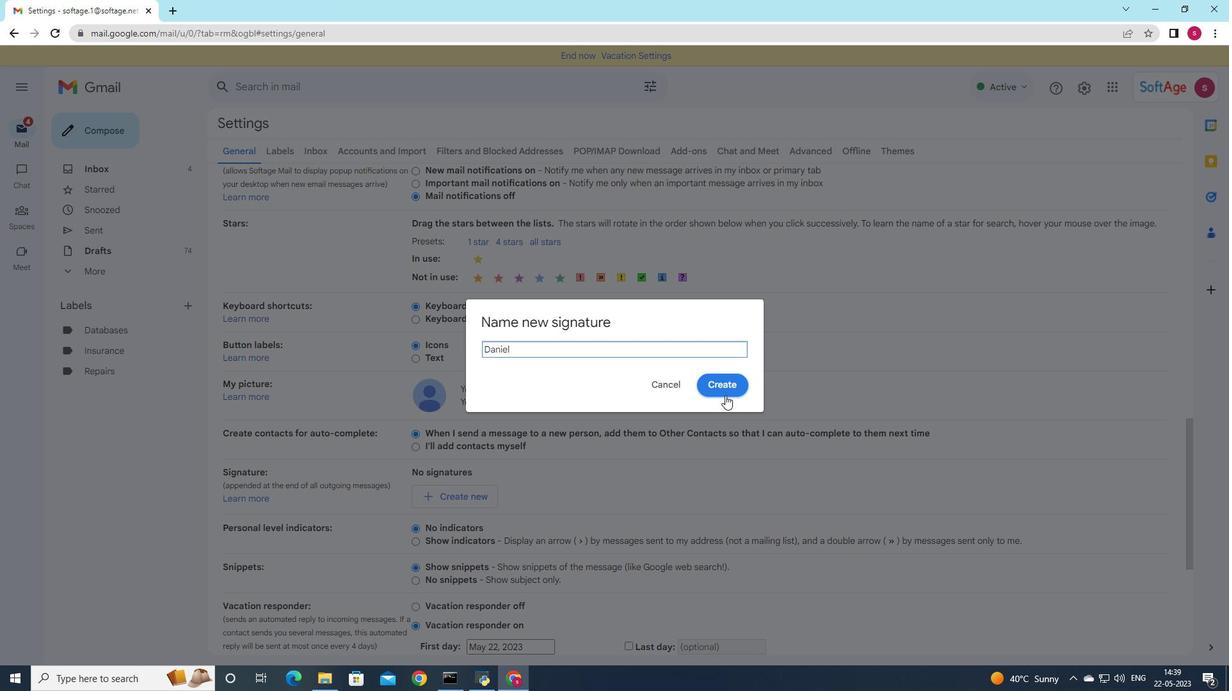 
Action: Mouse moved to (619, 498)
Screenshot: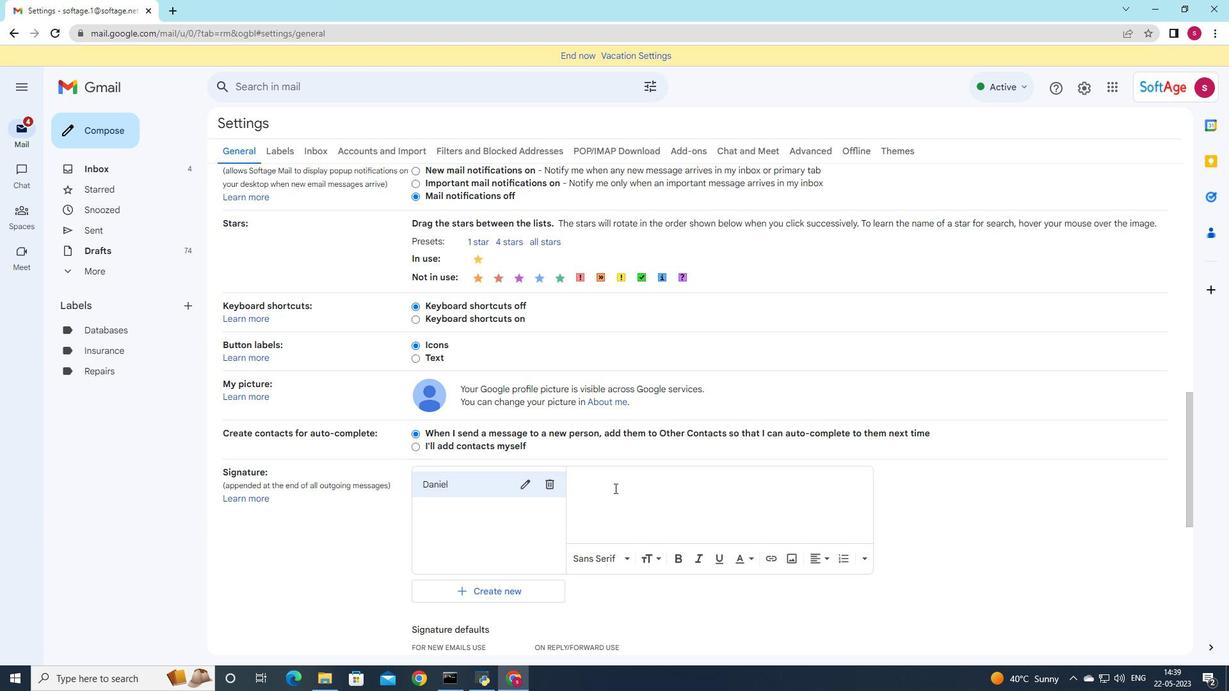
Action: Mouse pressed left at (619, 498)
Screenshot: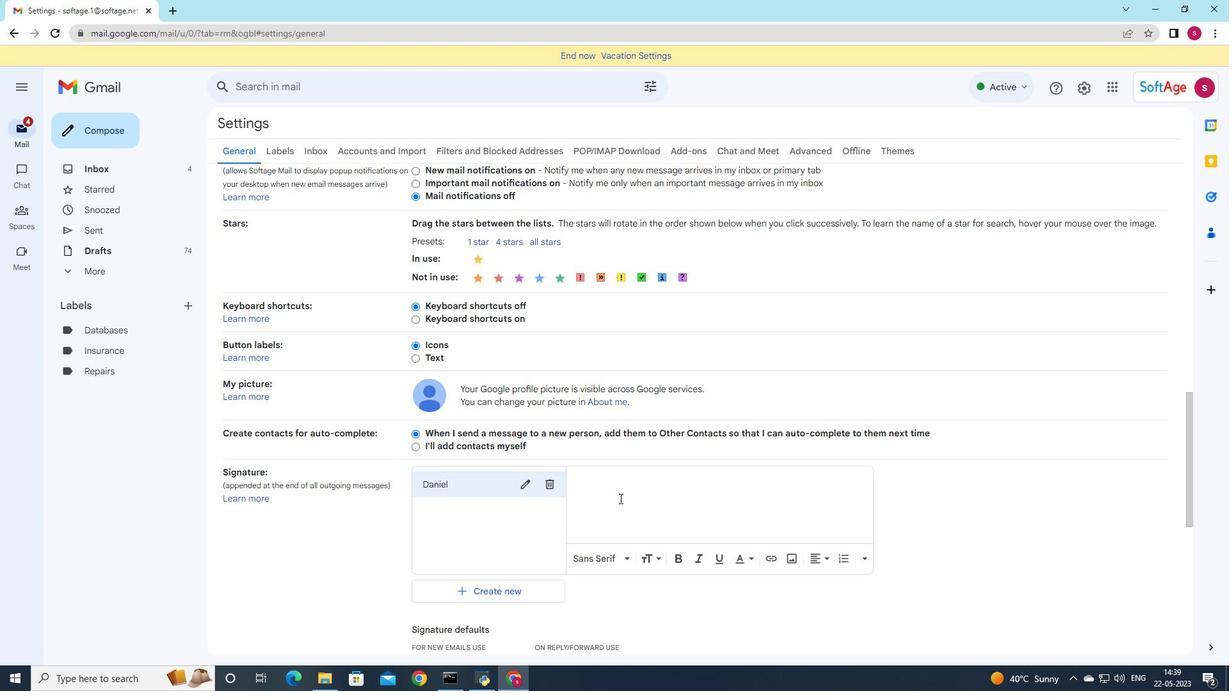 
Action: Mouse moved to (619, 500)
Screenshot: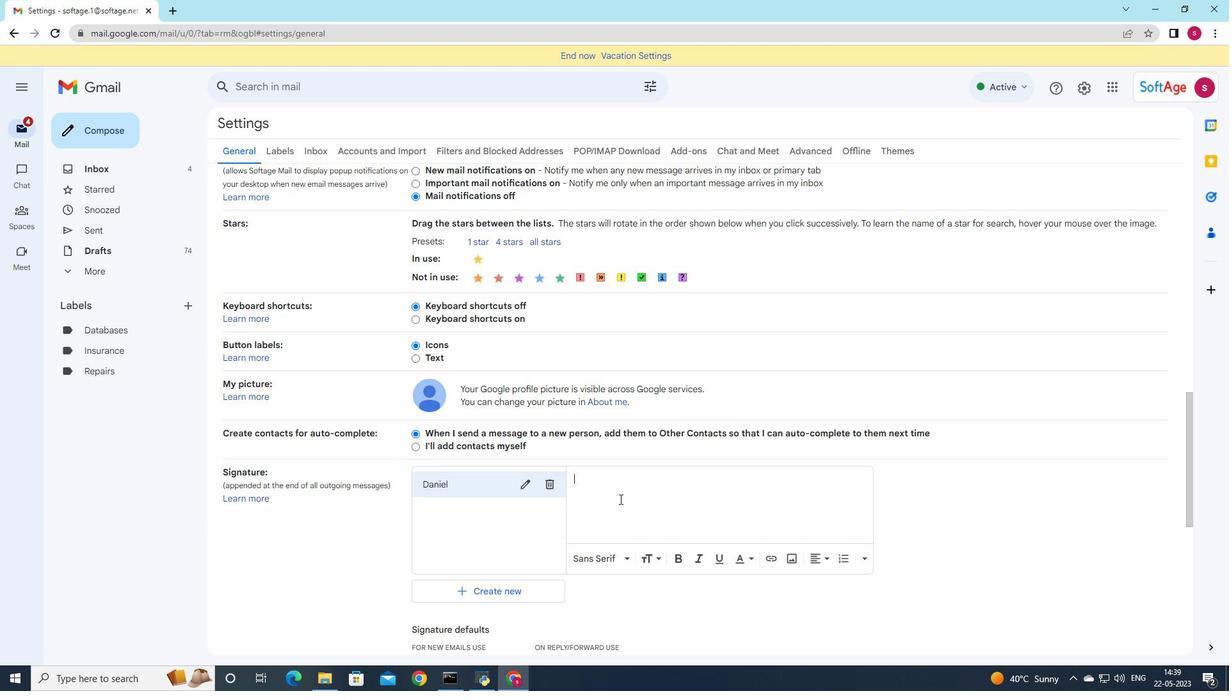 
Action: Mouse scrolled (619, 499) with delta (0, 0)
Screenshot: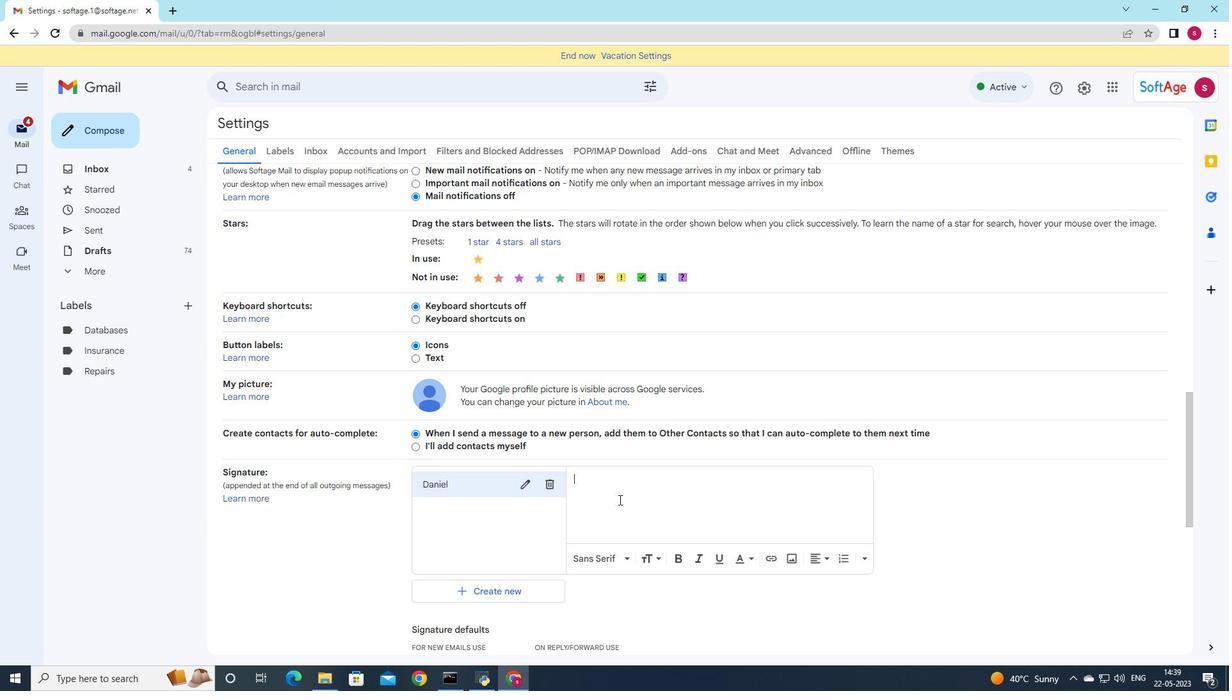 
Action: Key pressed <Key.shift>With<Key.space>many<Key.space>thanks,<Key.shift><Key.shift><Key.shift><Key.shift><Key.shift>Daniel<Key.space><Key.shift><Key.shift><Key.shift><Key.shift><Key.shift><Key.shift><Key.shift><Key.shift><Key.shift><Key.shift><Key.shift><Key.shift><Key.shift><Key.shift><Key.shift><Key.shift>Baker
Screenshot: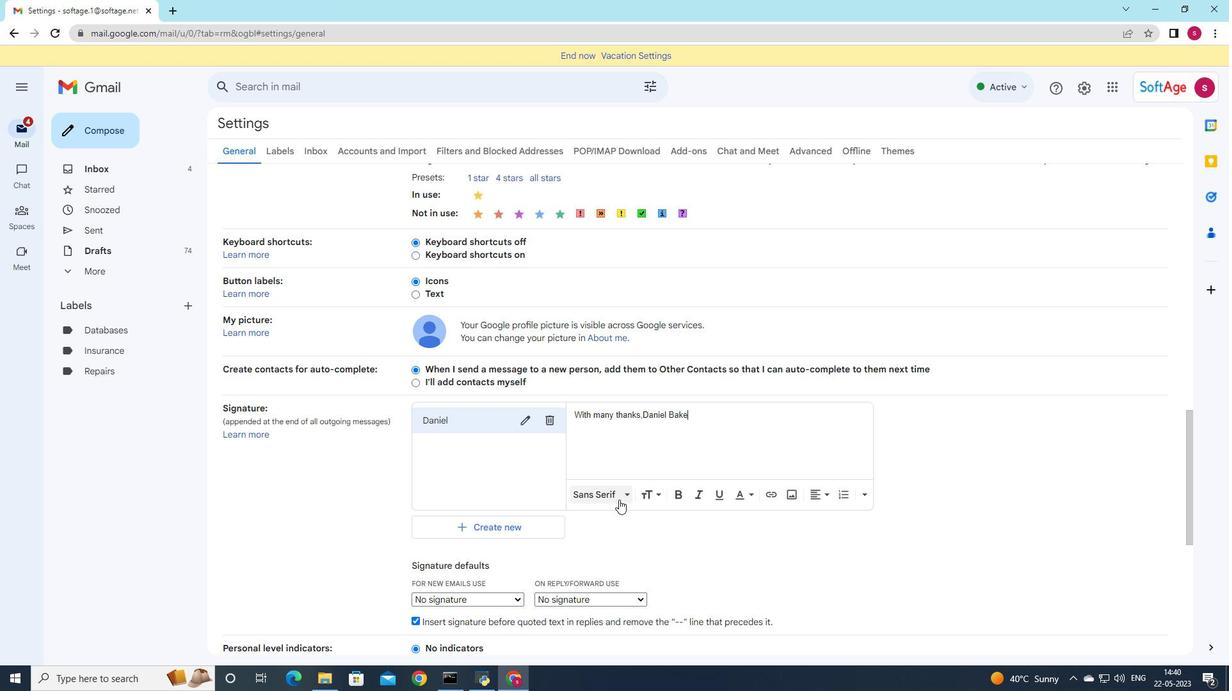 
Action: Mouse moved to (642, 418)
Screenshot: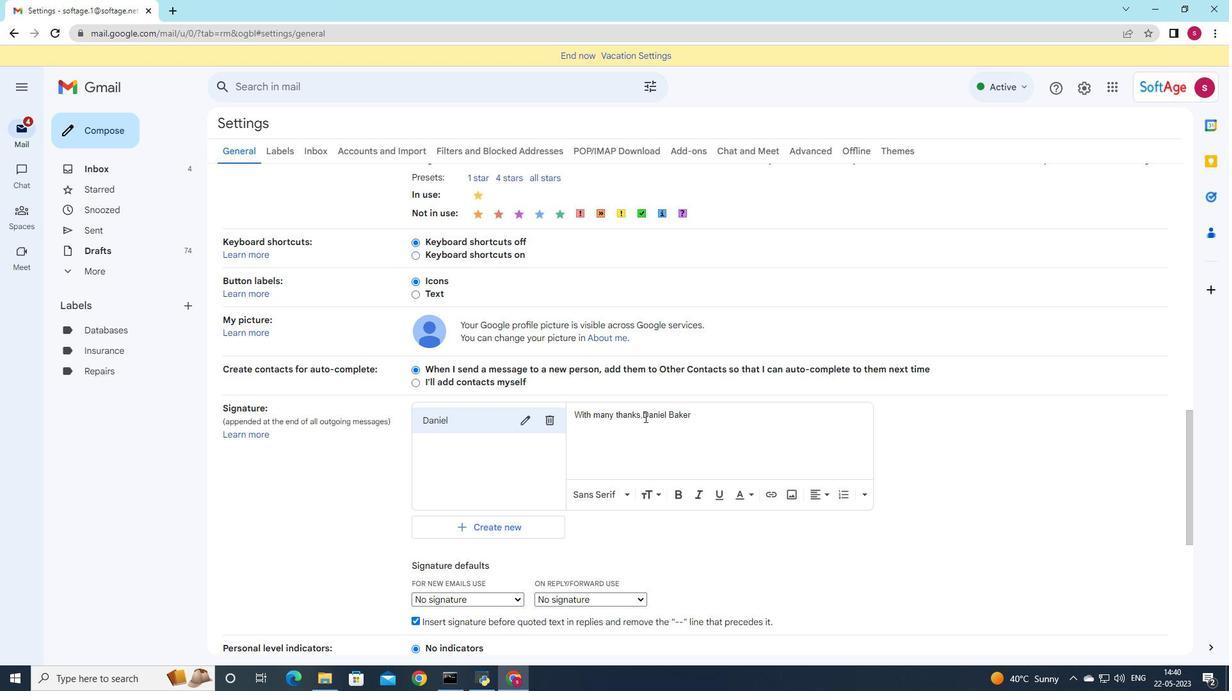 
Action: Mouse pressed left at (642, 418)
Screenshot: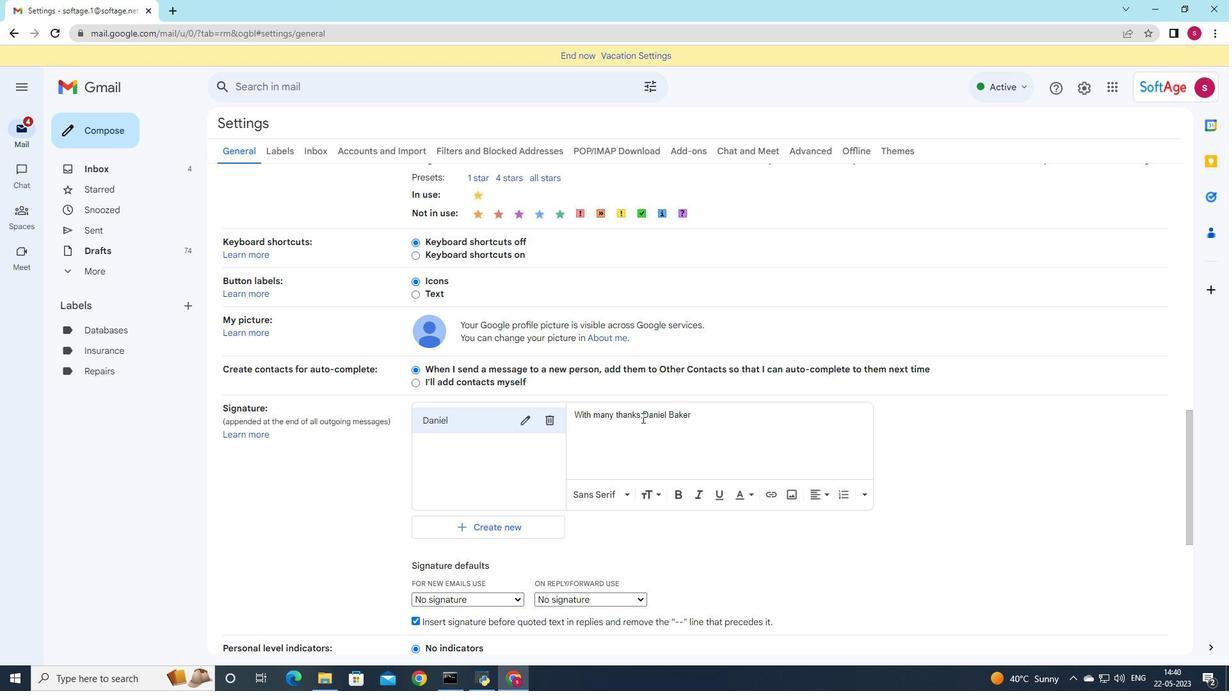 
Action: Key pressed <Key.enter>
Screenshot: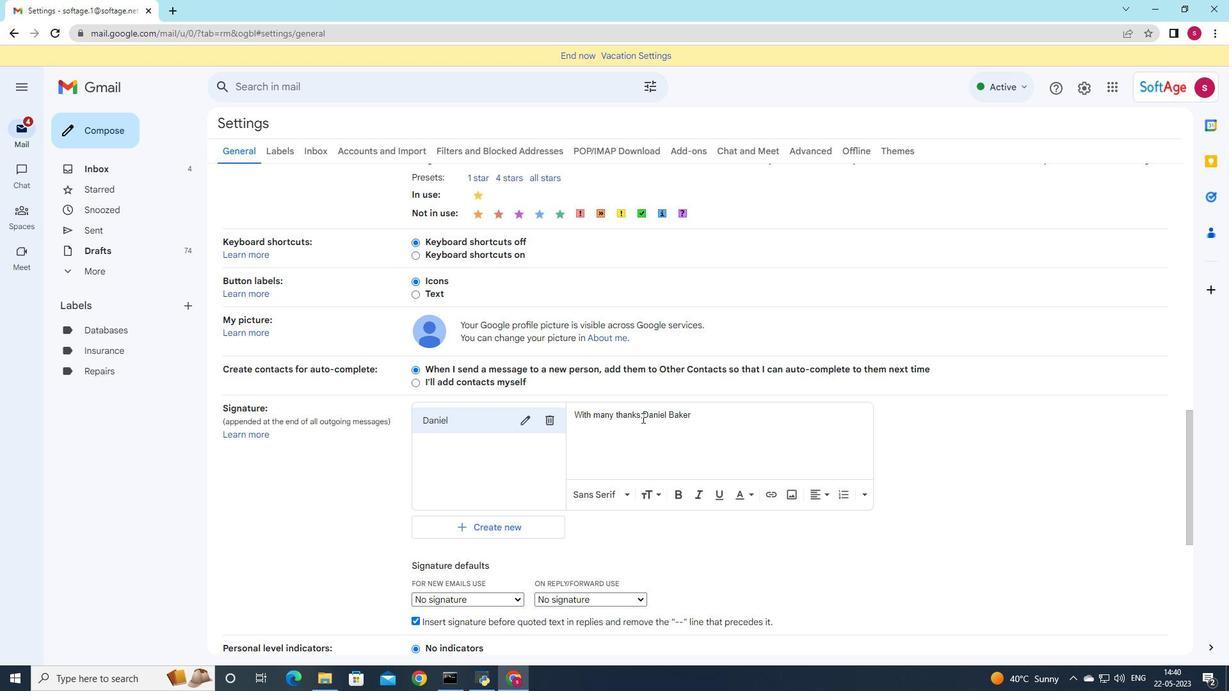 
Action: Mouse moved to (533, 491)
Screenshot: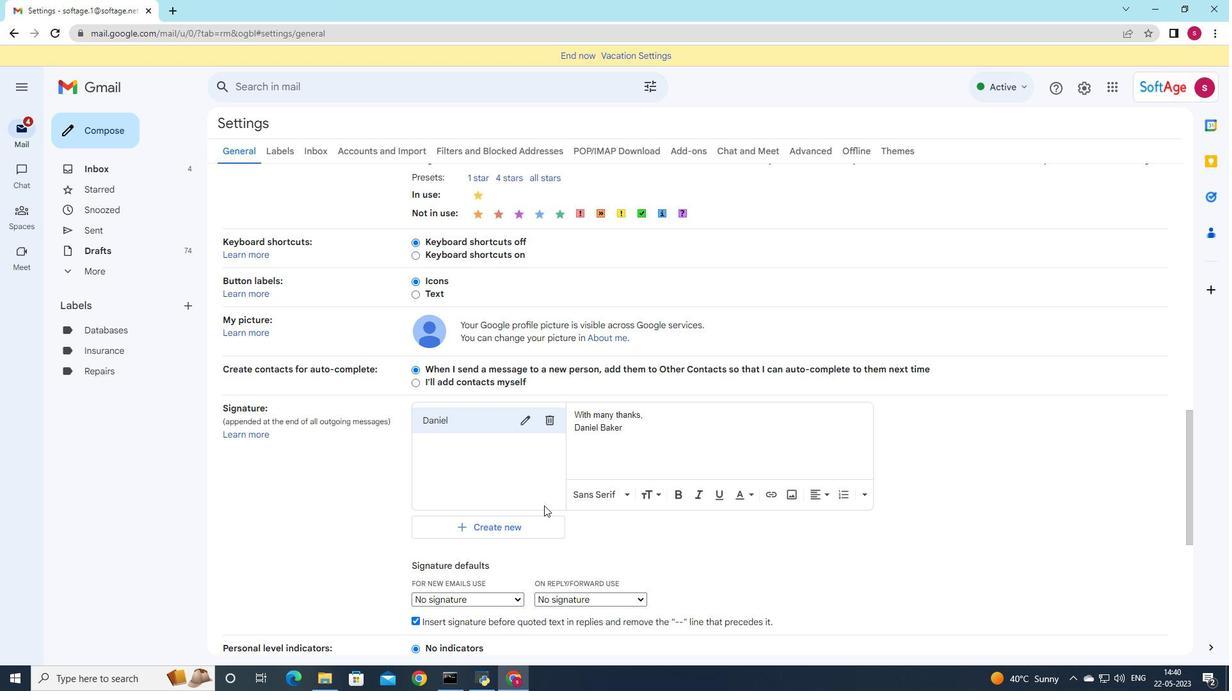 
Action: Mouse scrolled (533, 490) with delta (0, 0)
Screenshot: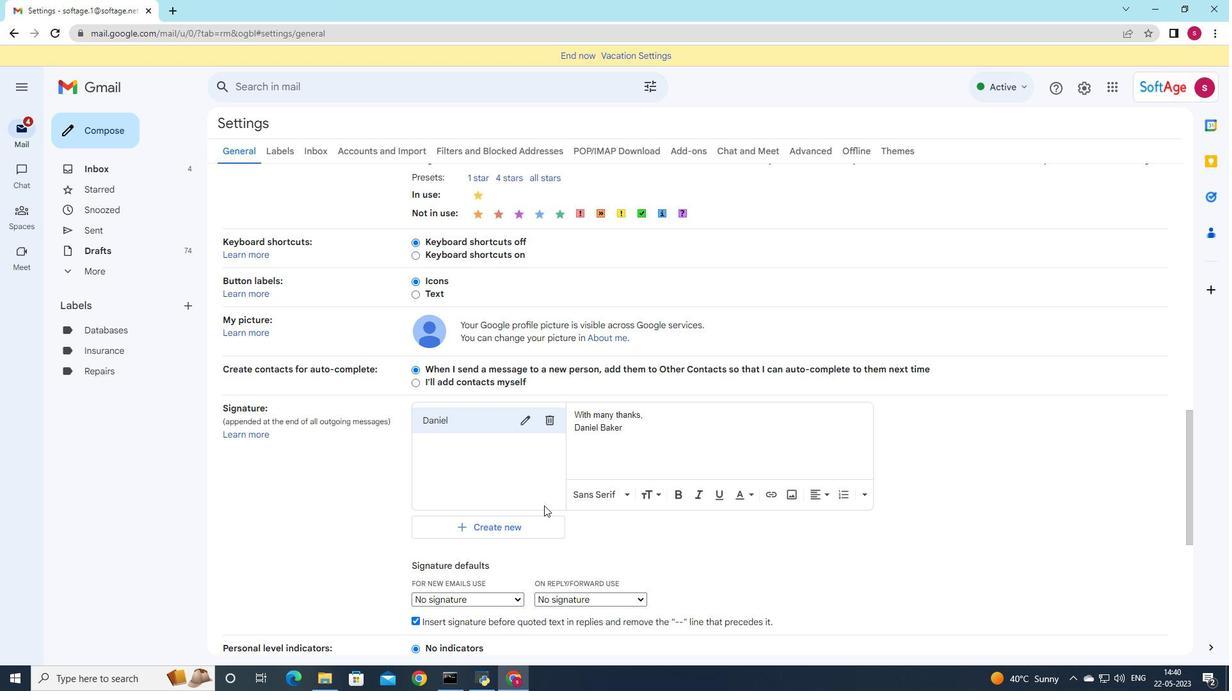
Action: Mouse moved to (528, 493)
Screenshot: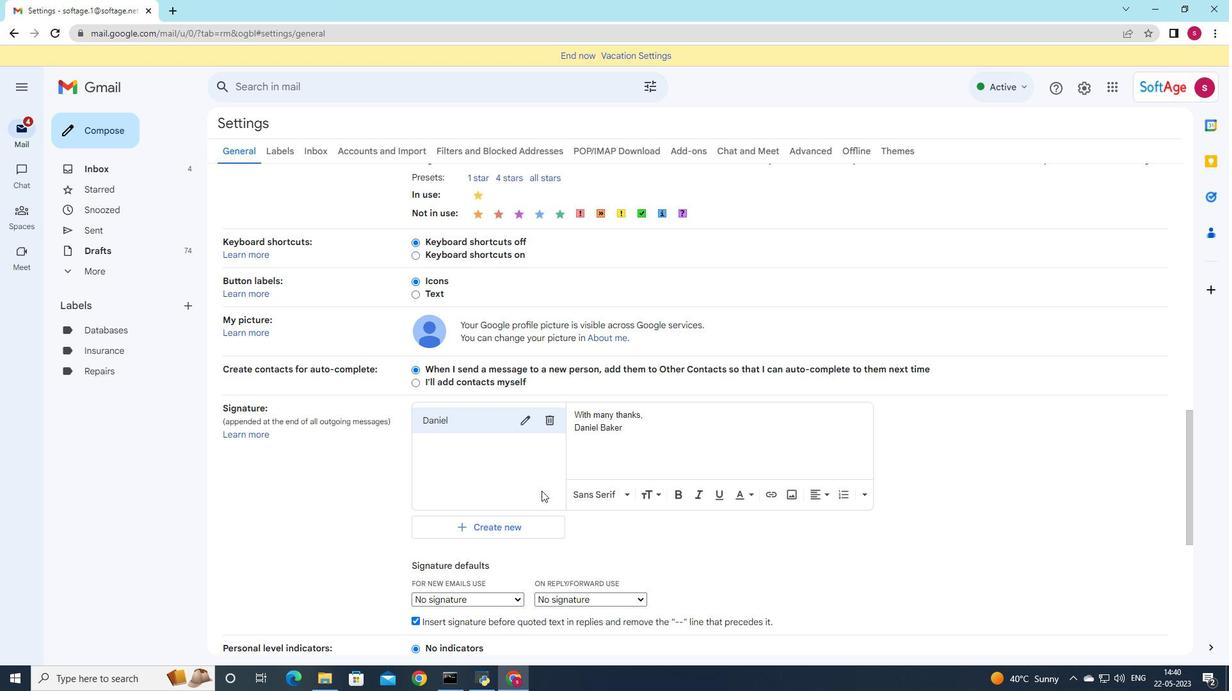 
Action: Mouse scrolled (528, 492) with delta (0, 0)
Screenshot: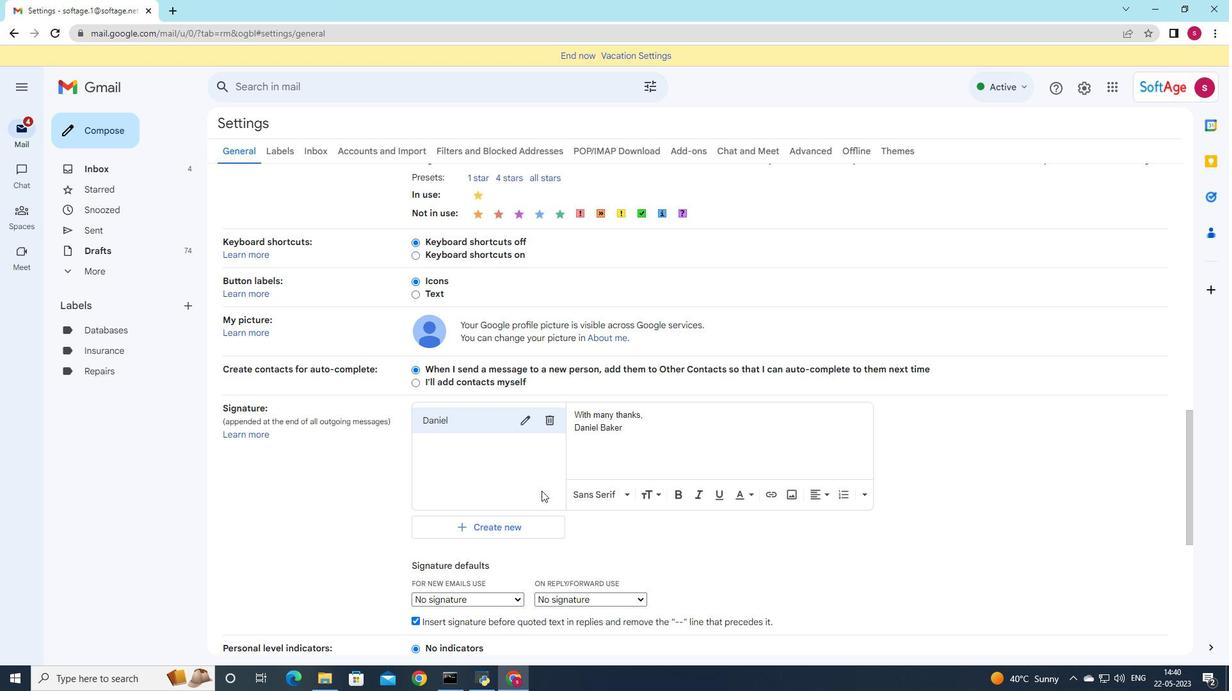 
Action: Mouse moved to (471, 468)
Screenshot: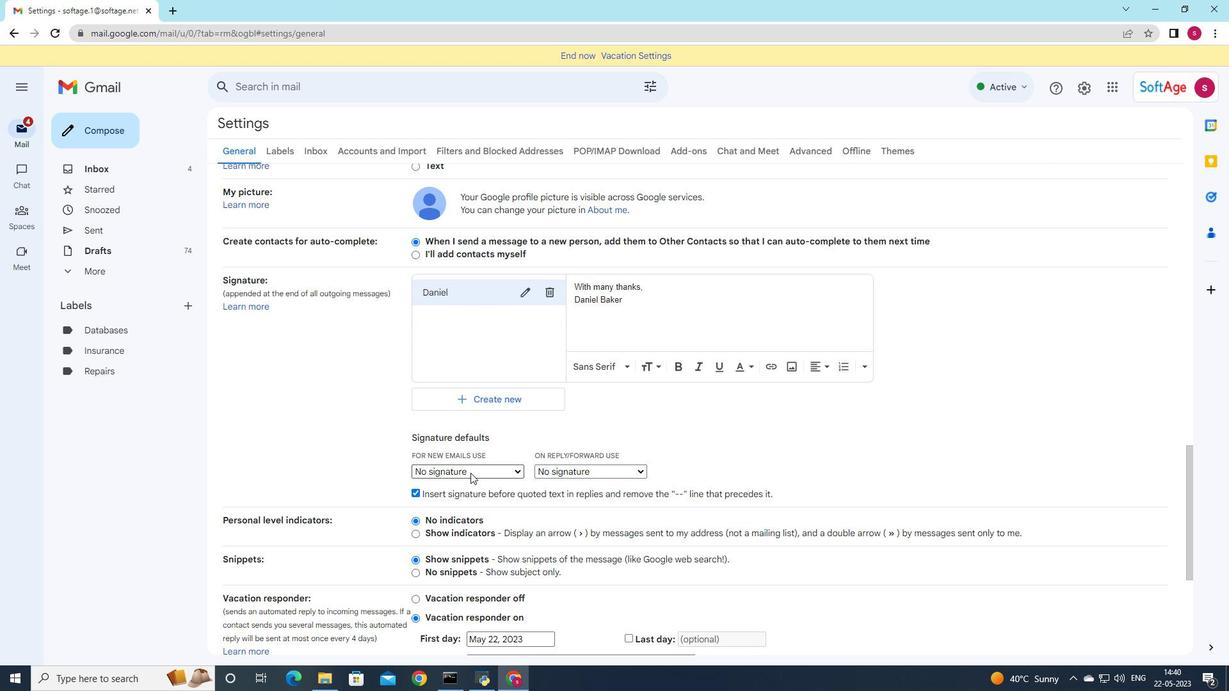 
Action: Mouse pressed left at (471, 468)
Screenshot: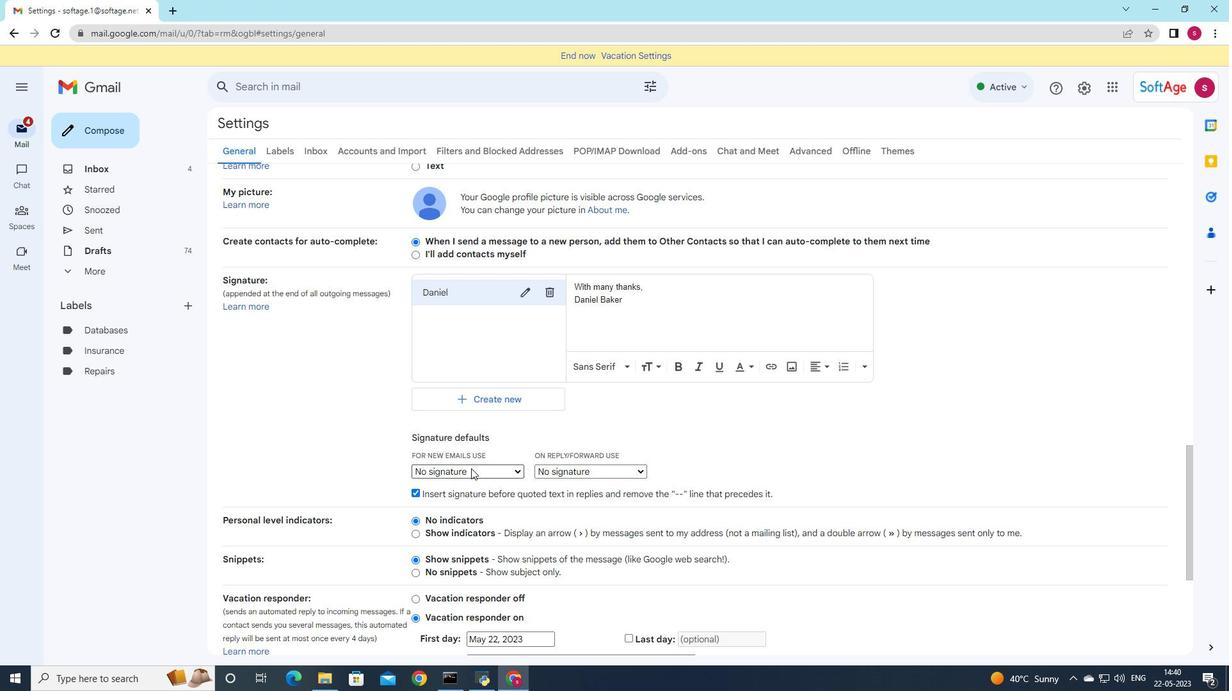
Action: Mouse moved to (470, 491)
Screenshot: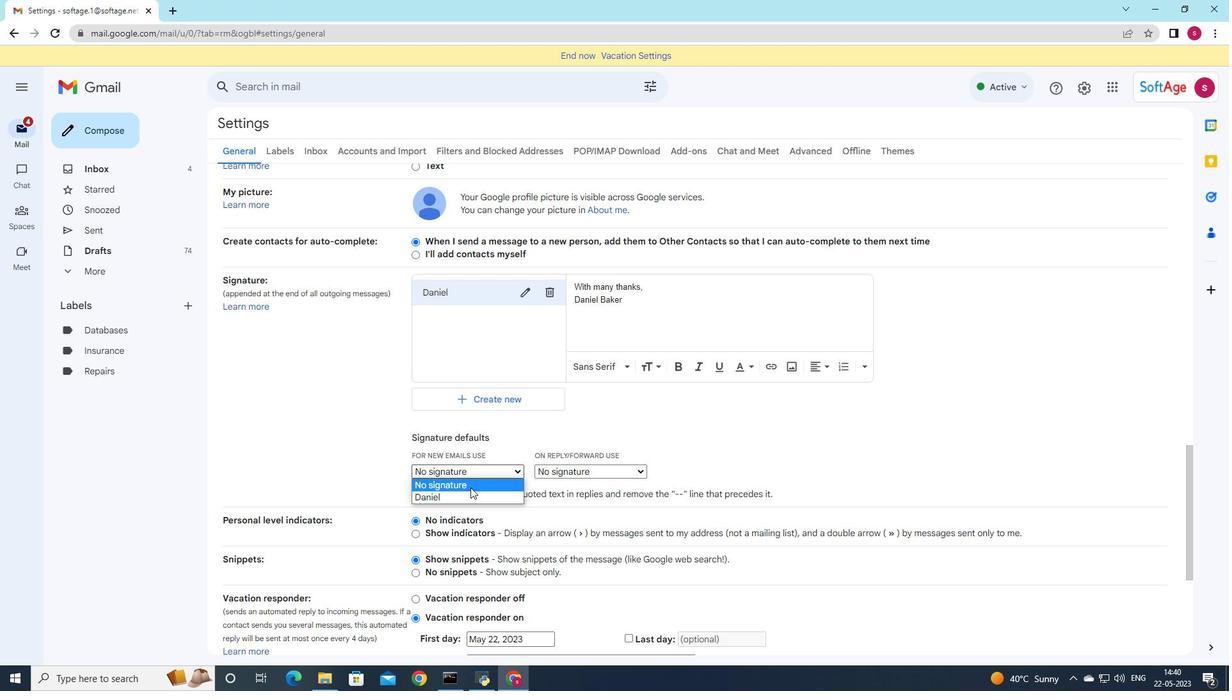 
Action: Mouse pressed left at (470, 491)
Screenshot: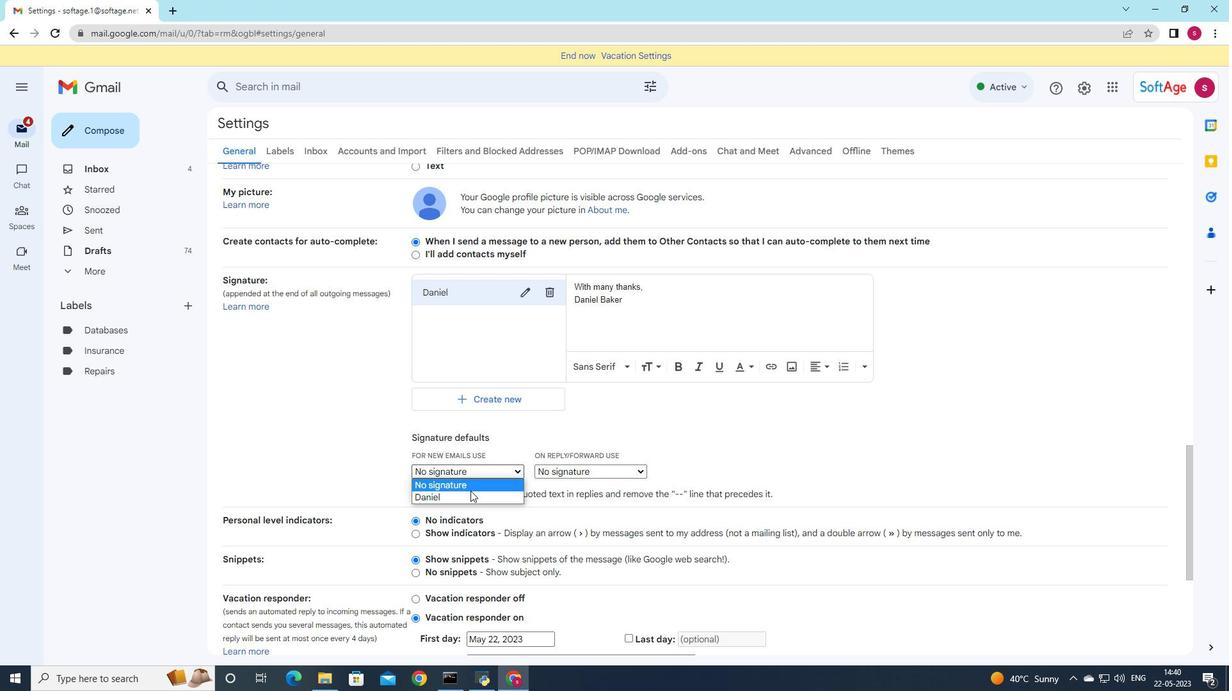 
Action: Mouse moved to (482, 463)
Screenshot: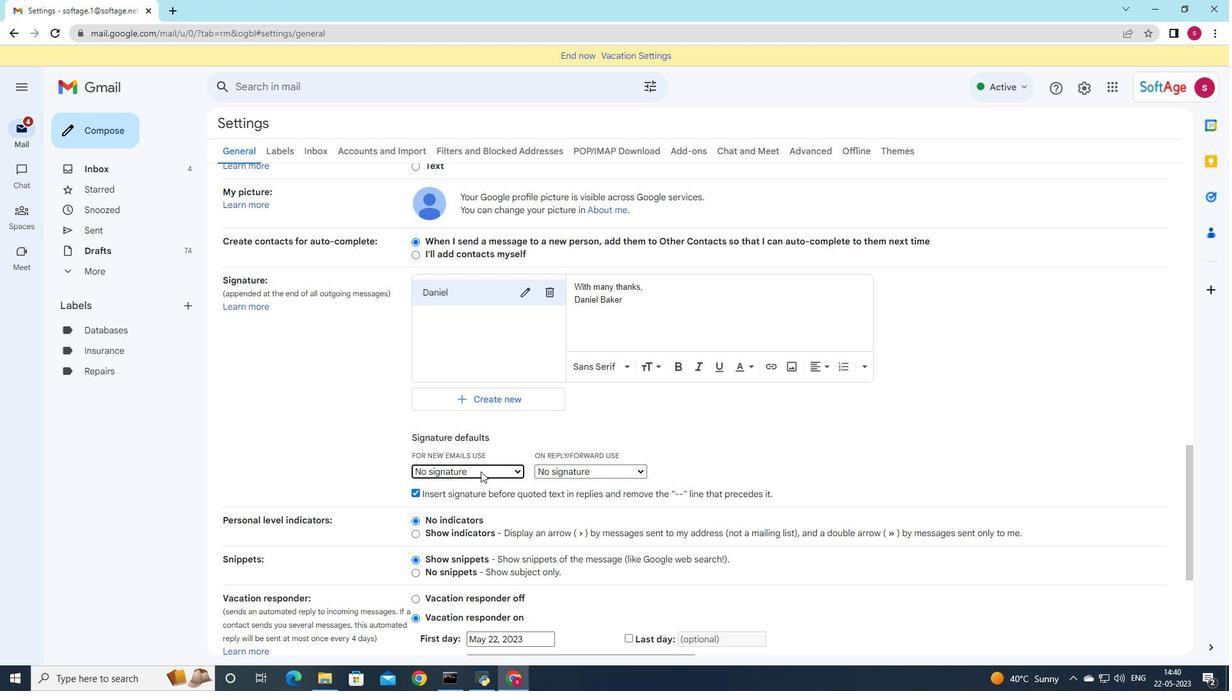 
Action: Mouse pressed left at (482, 463)
Screenshot: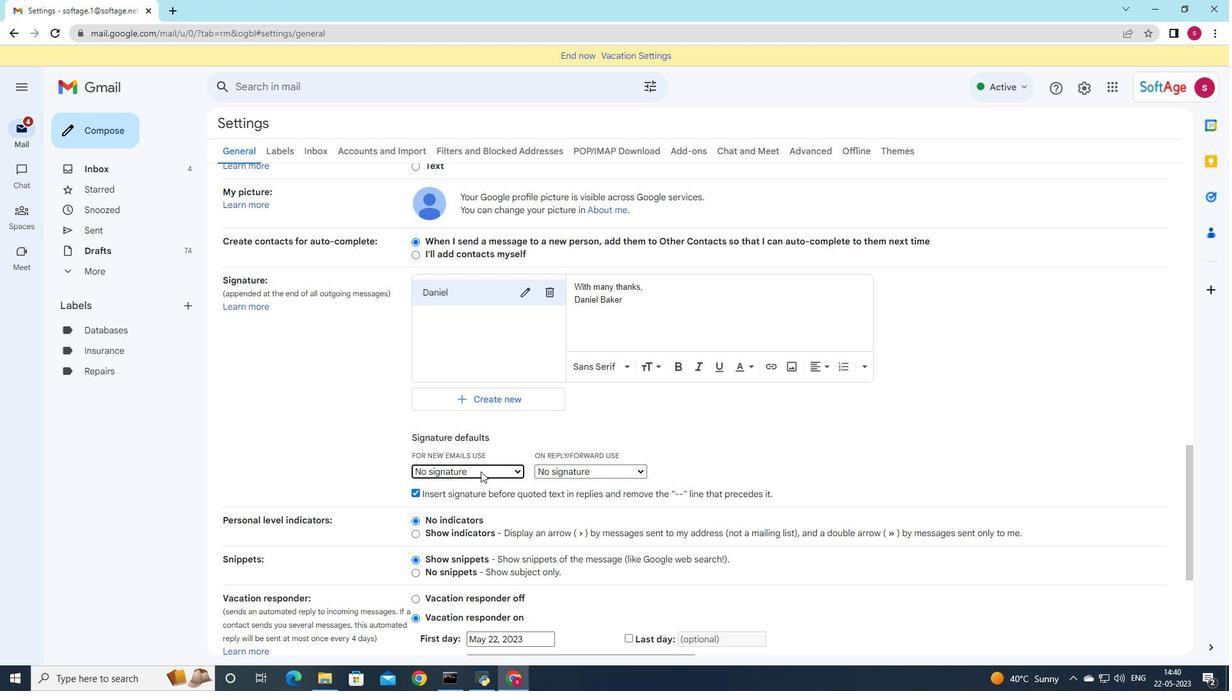
Action: Mouse moved to (489, 475)
Screenshot: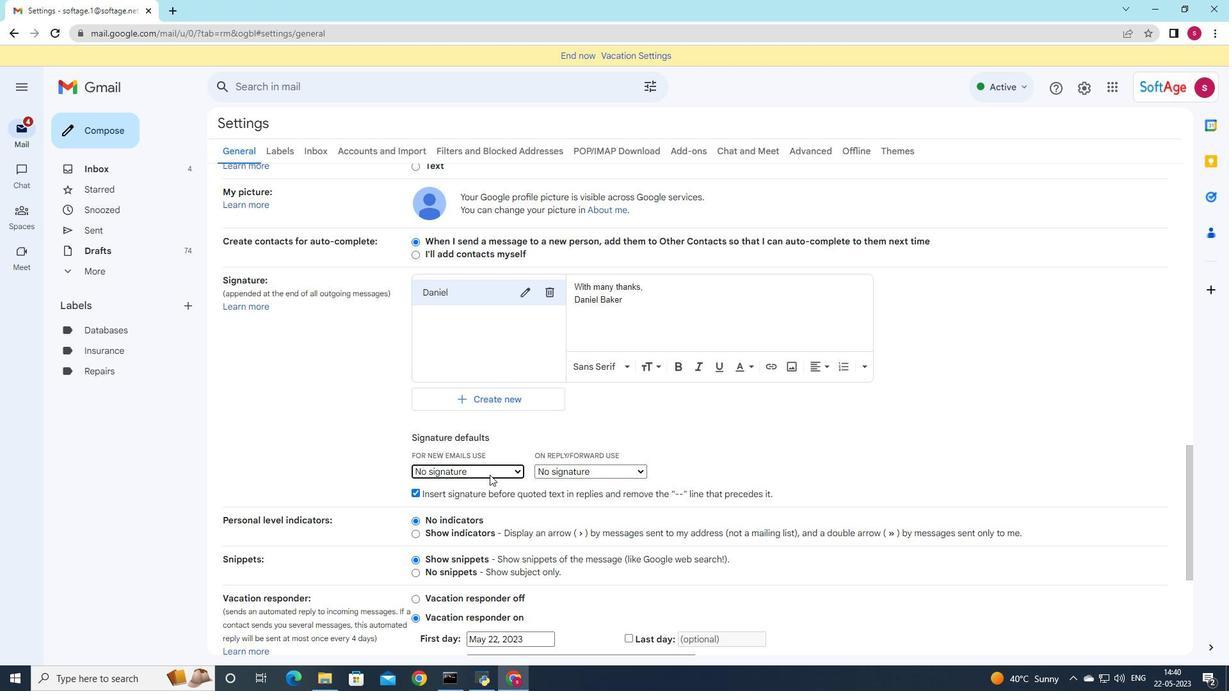 
Action: Mouse pressed left at (489, 475)
Screenshot: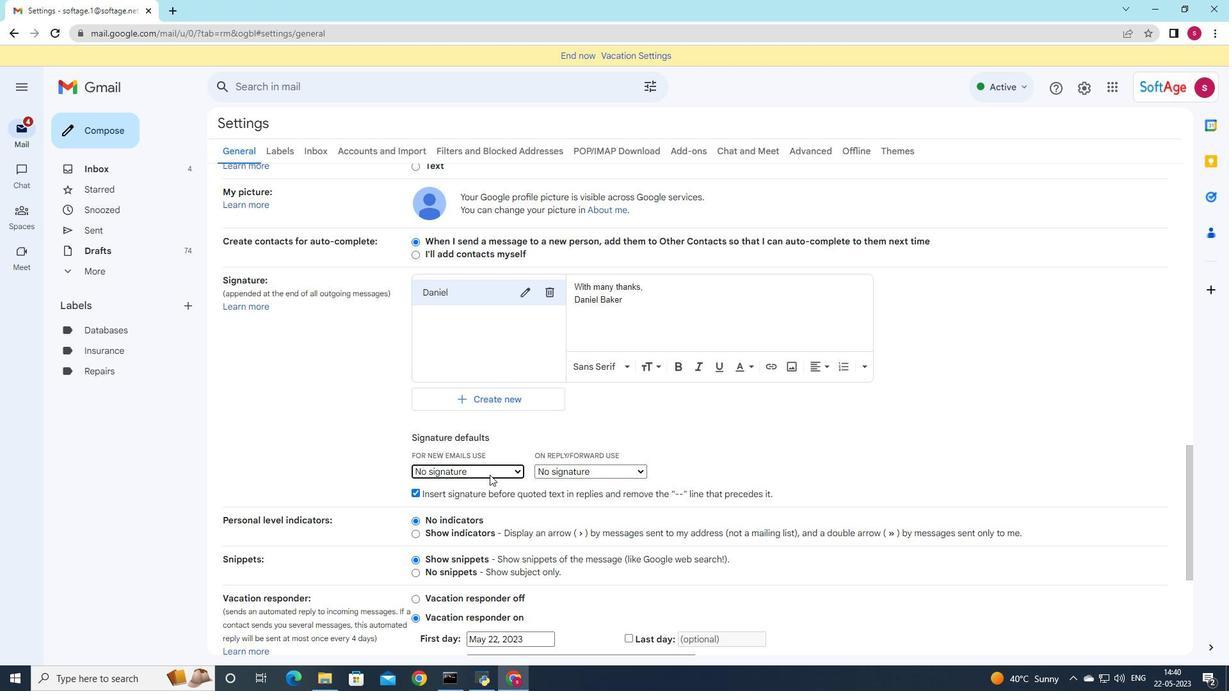 
Action: Mouse moved to (491, 497)
Screenshot: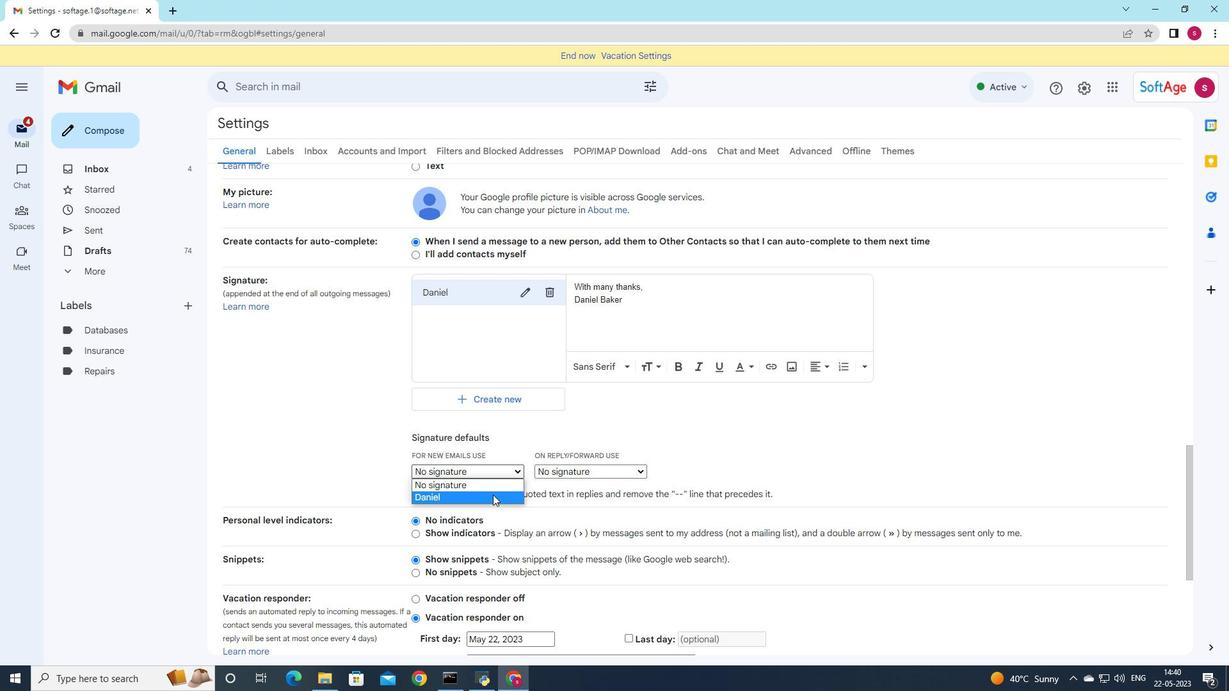 
Action: Mouse pressed left at (491, 497)
Screenshot: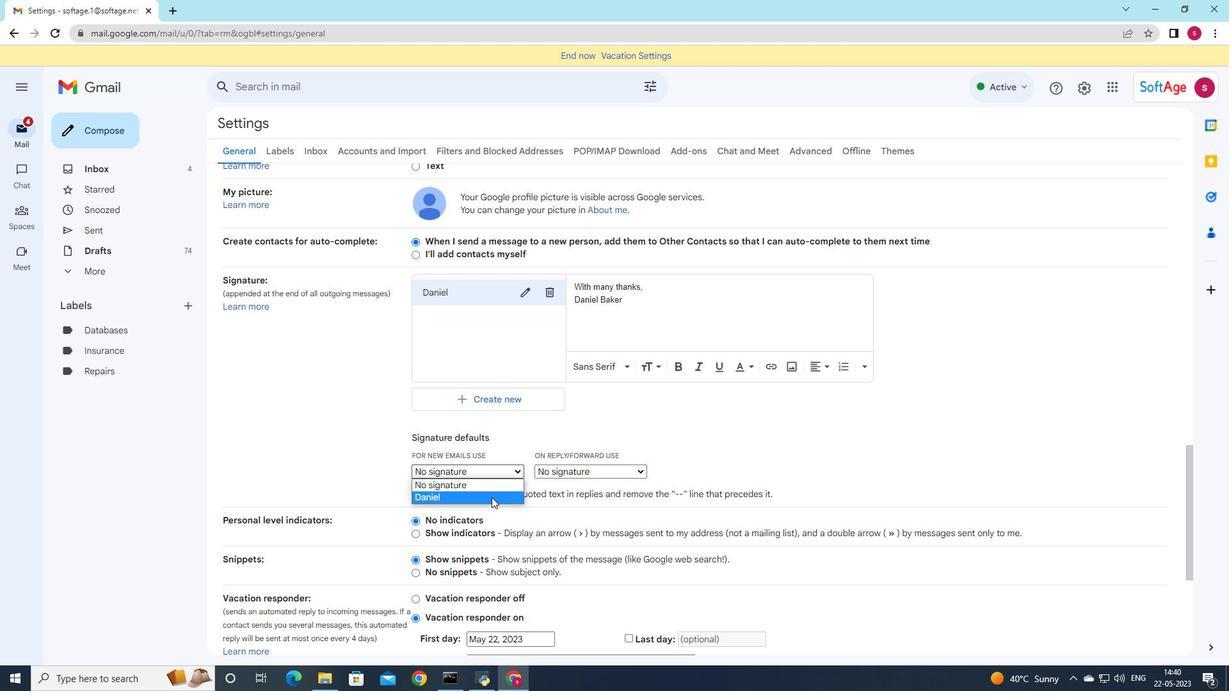 
Action: Mouse moved to (587, 475)
Screenshot: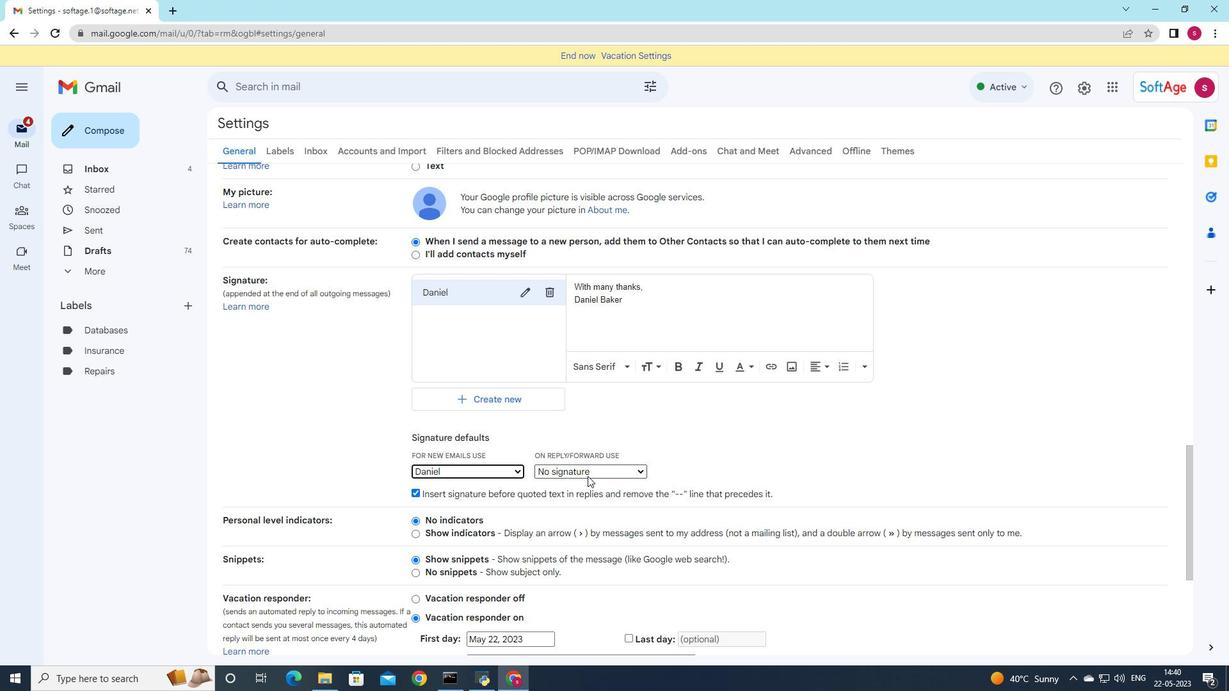 
Action: Mouse pressed left at (587, 475)
Screenshot: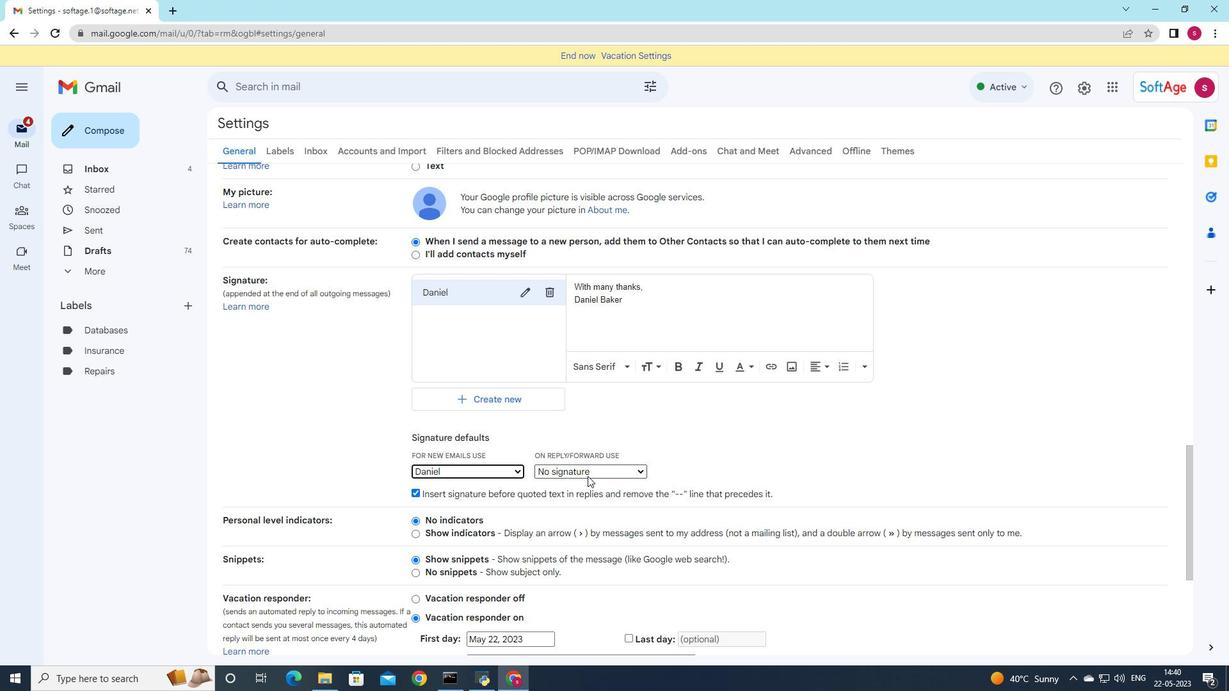 
Action: Mouse moved to (591, 498)
Screenshot: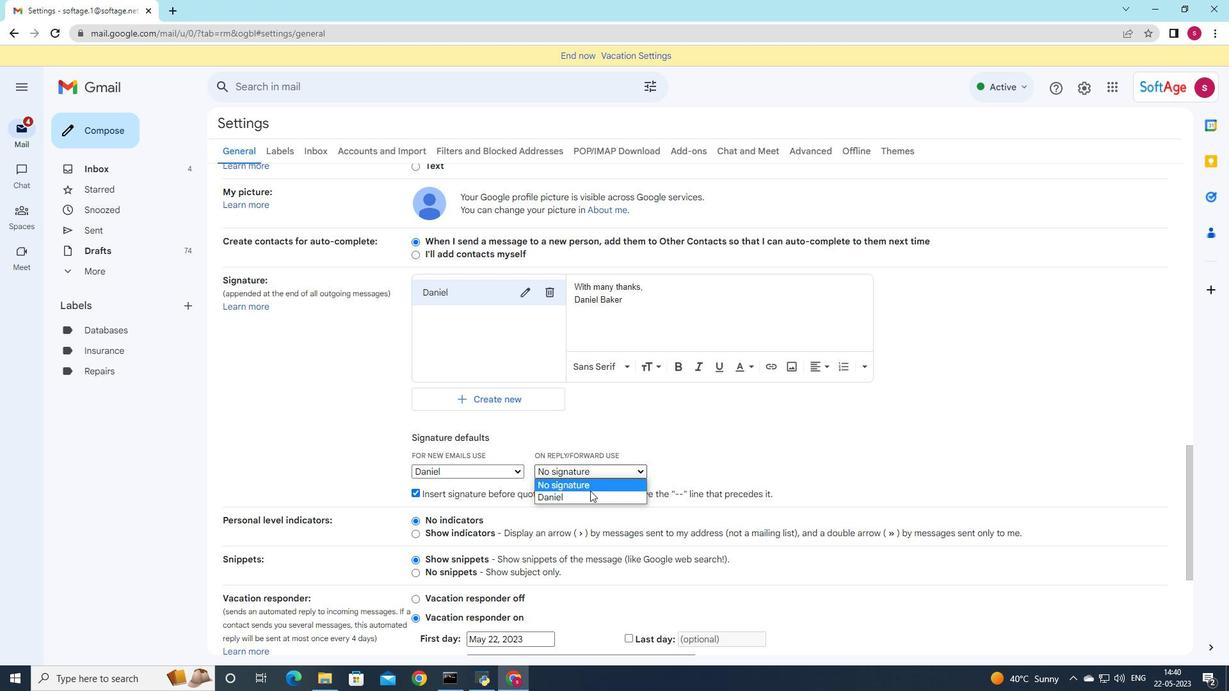 
Action: Mouse pressed left at (591, 498)
Screenshot: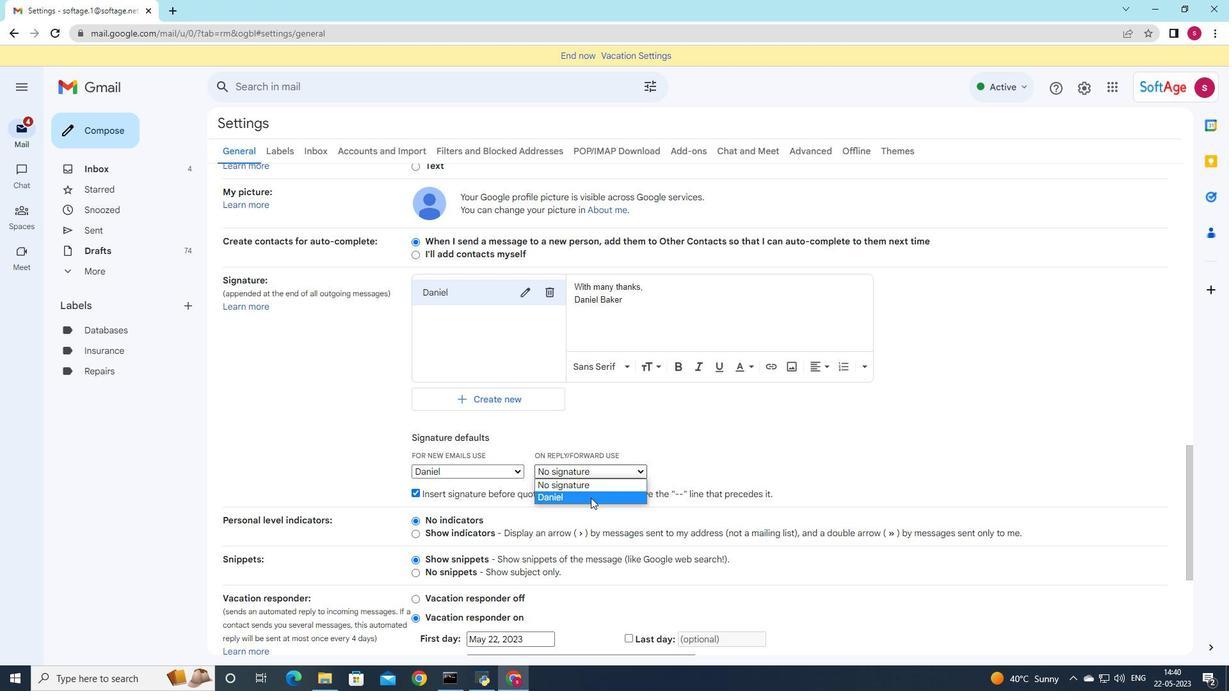 
Action: Mouse moved to (524, 568)
Screenshot: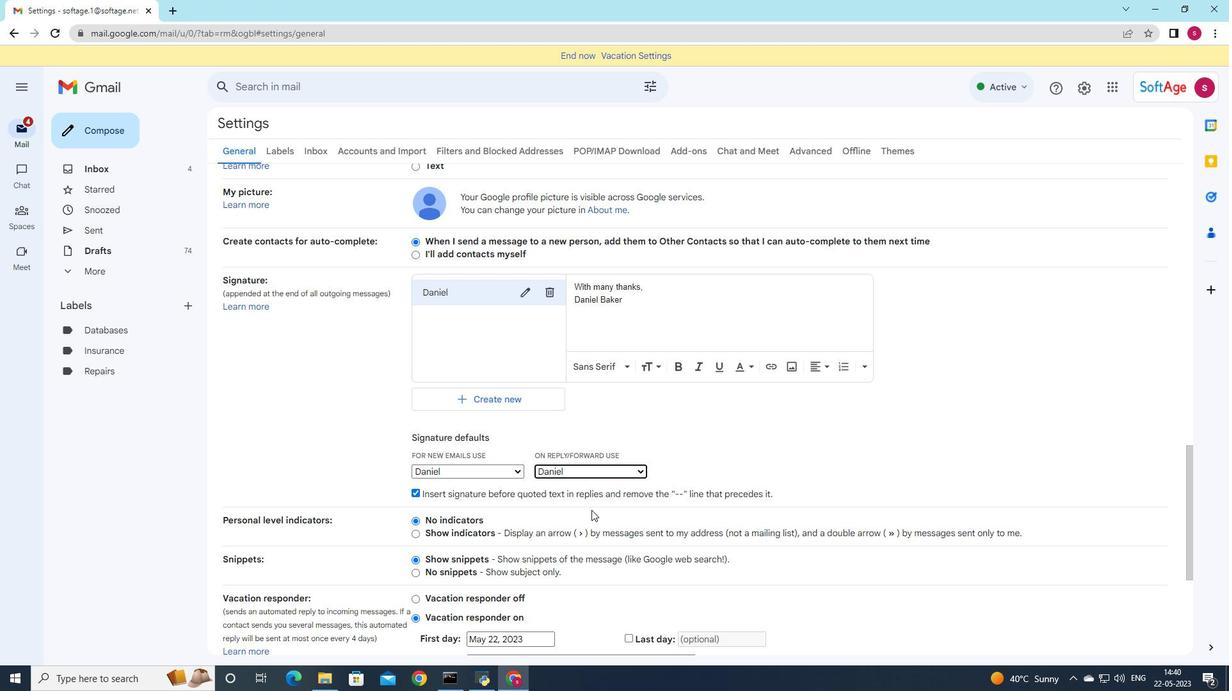 
Action: Mouse scrolled (524, 568) with delta (0, 0)
Screenshot: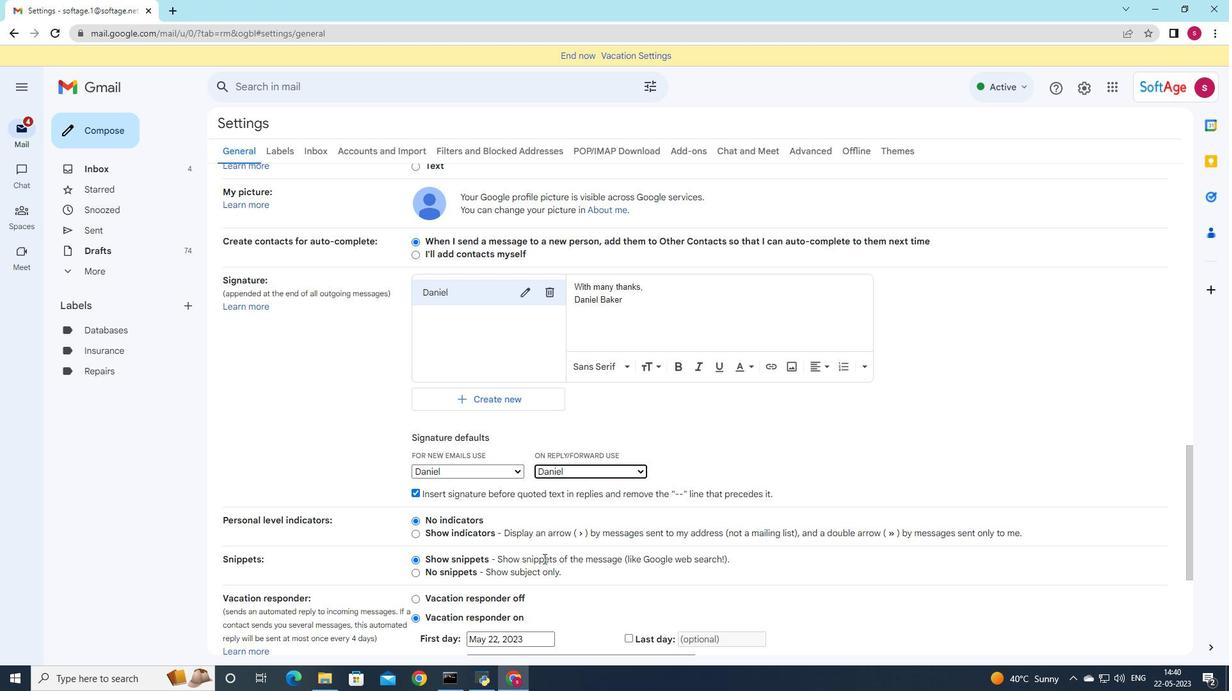 
Action: Mouse moved to (521, 572)
Screenshot: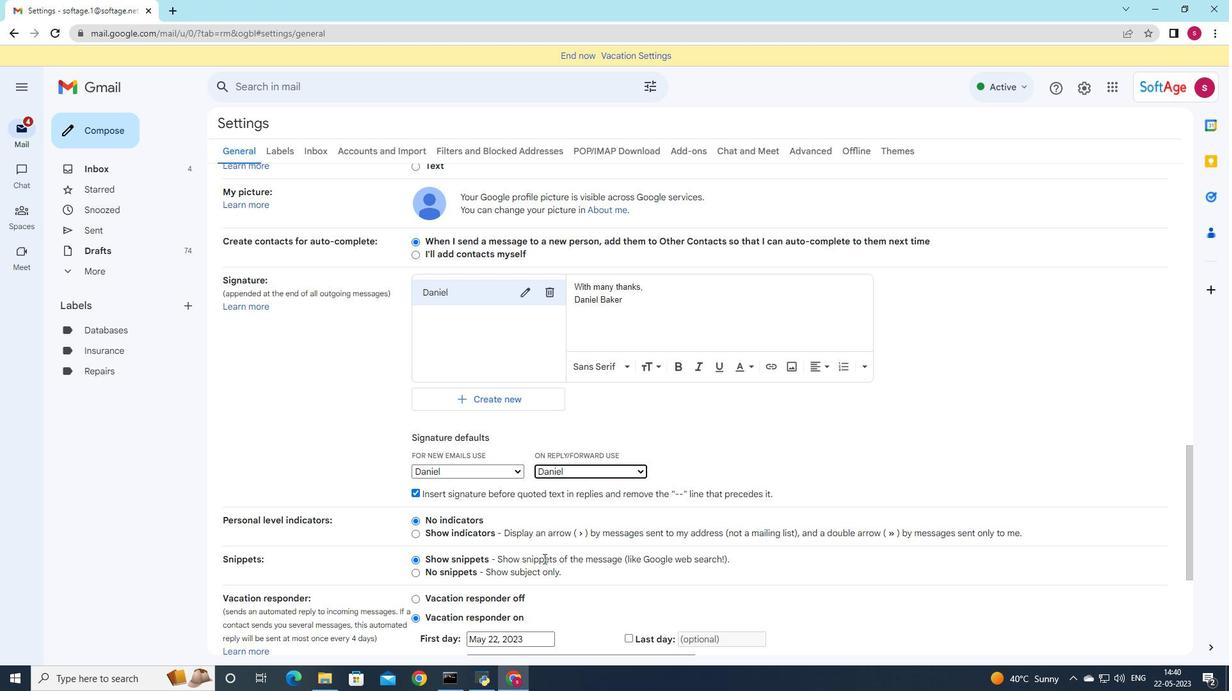 
Action: Mouse scrolled (521, 571) with delta (0, 0)
Screenshot: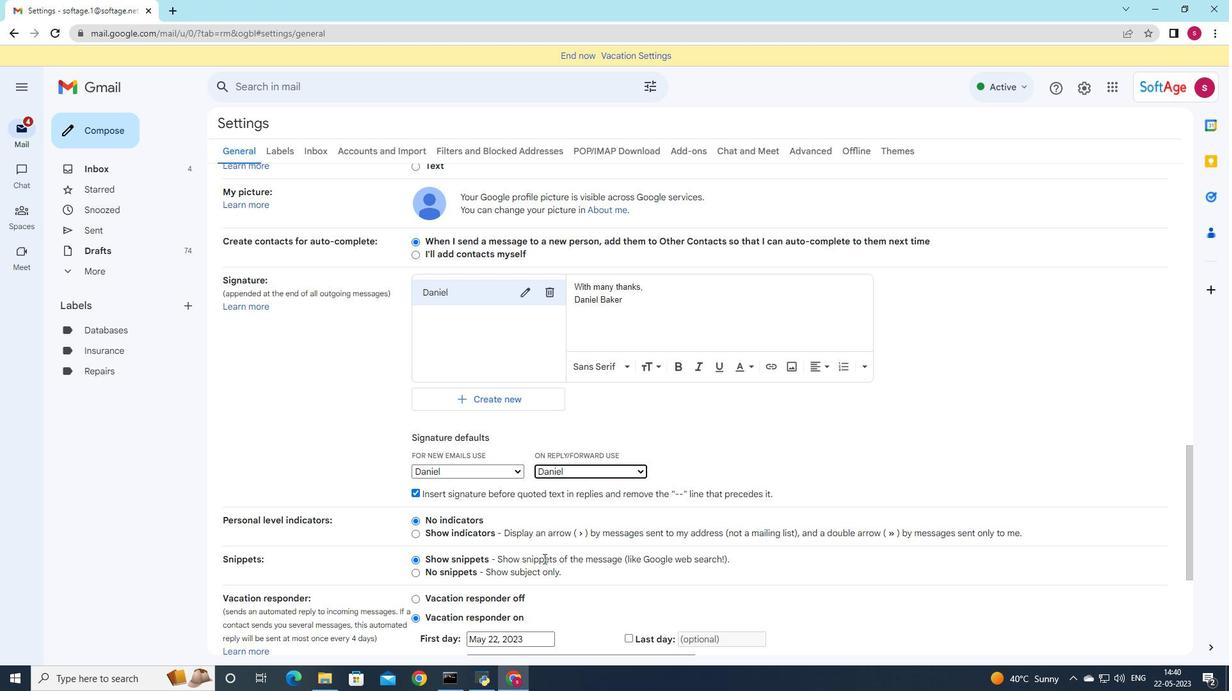 
Action: Mouse moved to (517, 579)
Screenshot: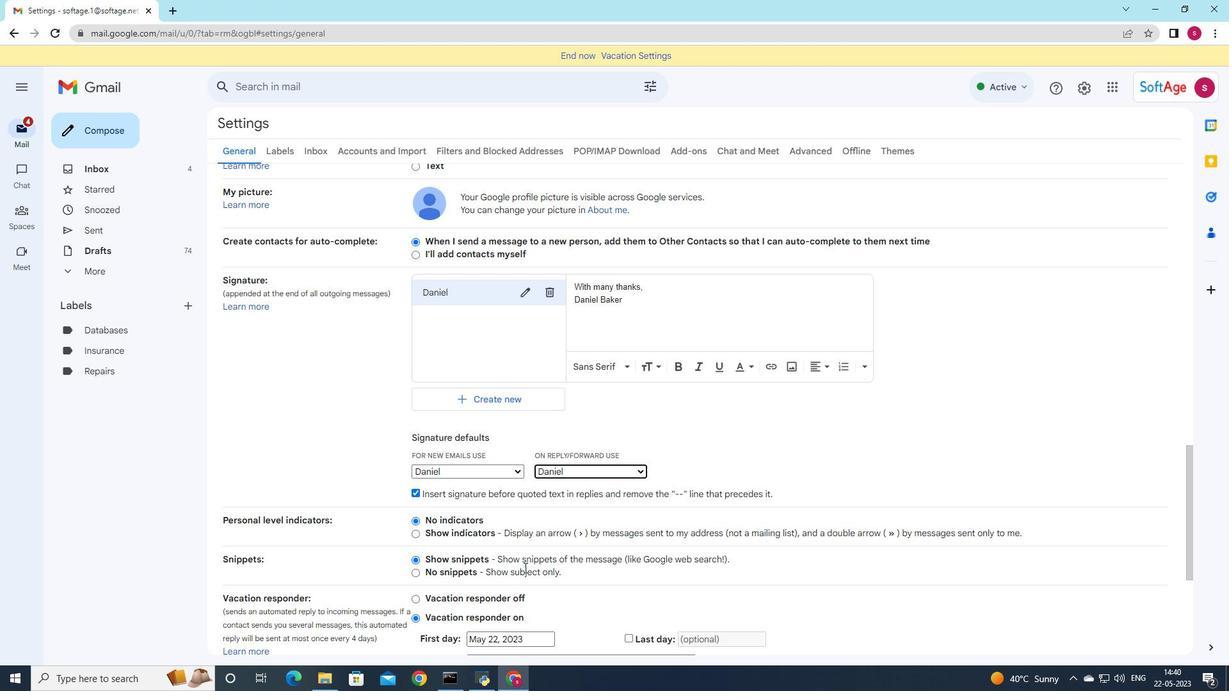 
Action: Mouse scrolled (520, 572) with delta (0, 0)
Screenshot: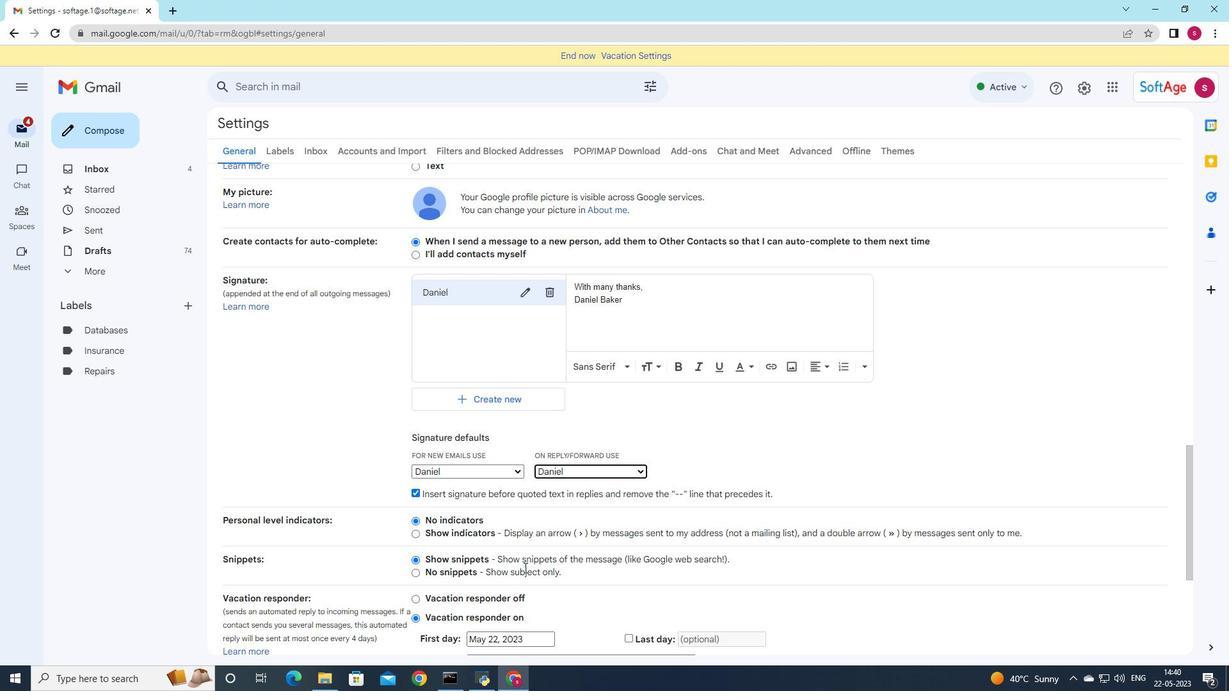 
Action: Mouse moved to (516, 584)
Screenshot: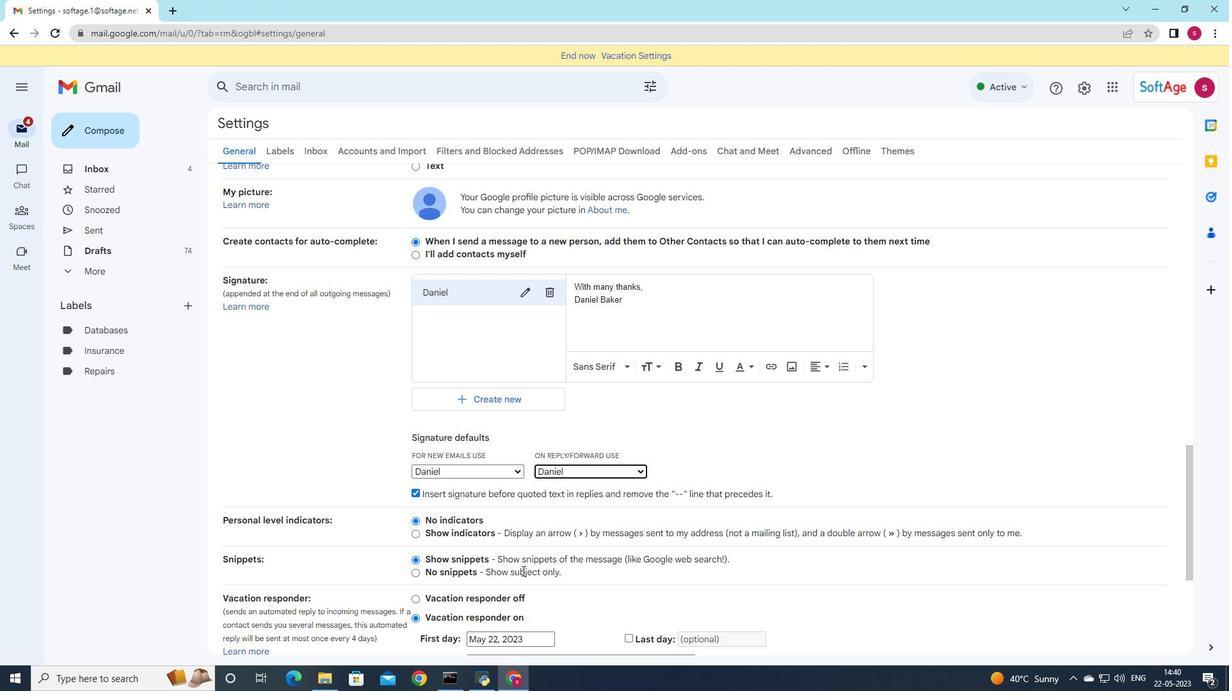
Action: Mouse scrolled (519, 573) with delta (0, 0)
Screenshot: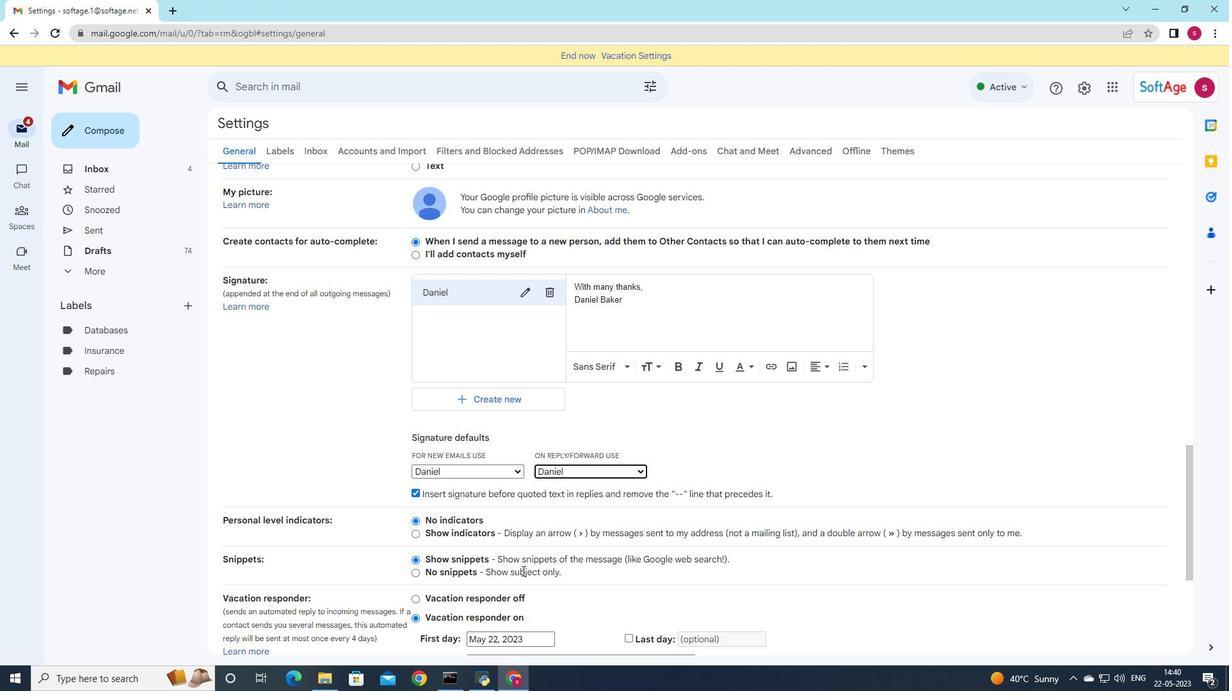 
Action: Mouse moved to (516, 585)
Screenshot: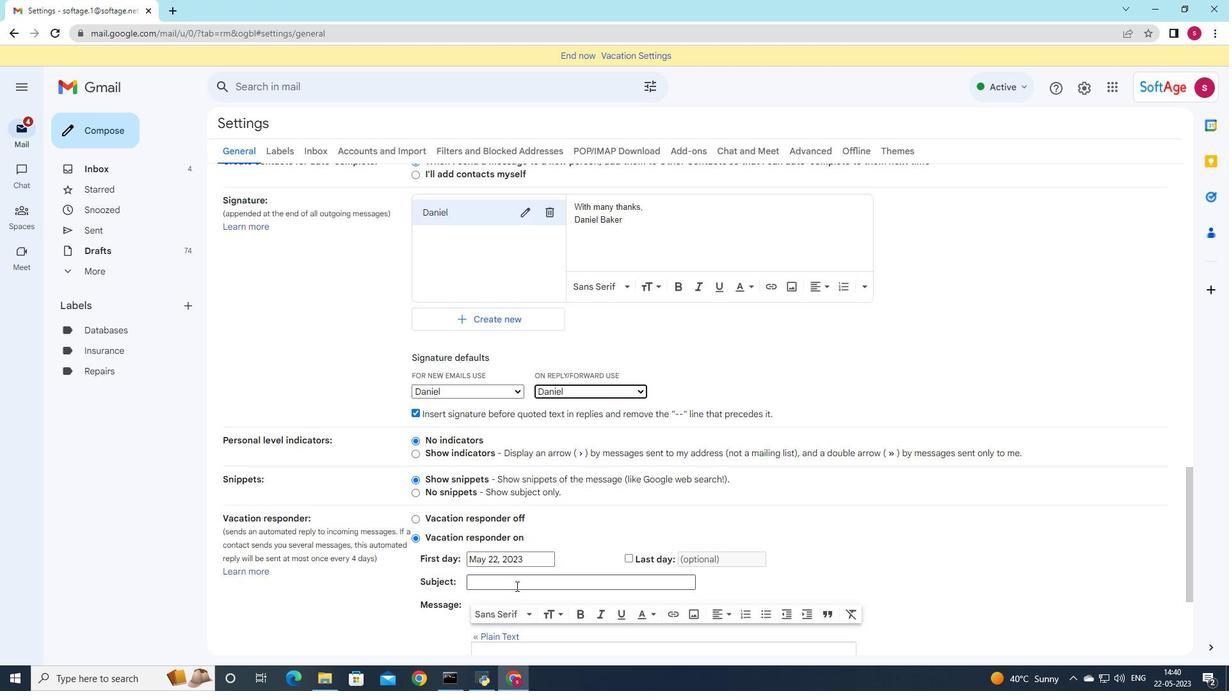 
Action: Mouse scrolled (516, 585) with delta (0, 0)
Screenshot: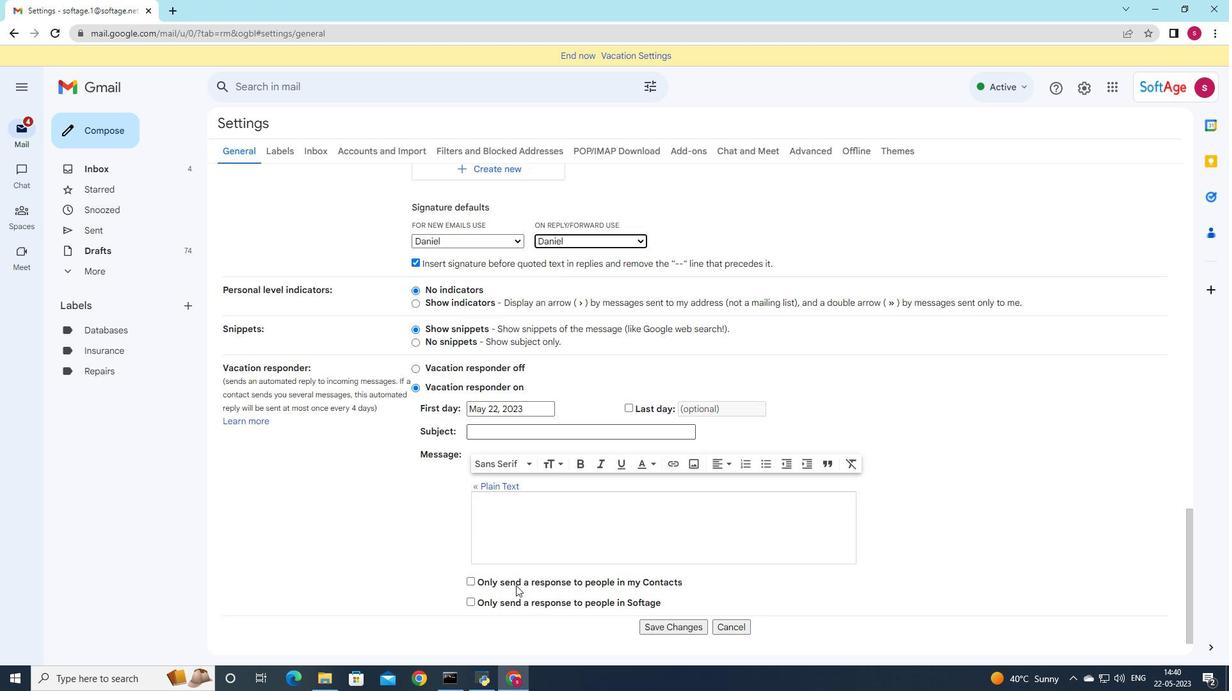 
Action: Mouse scrolled (516, 585) with delta (0, 0)
Screenshot: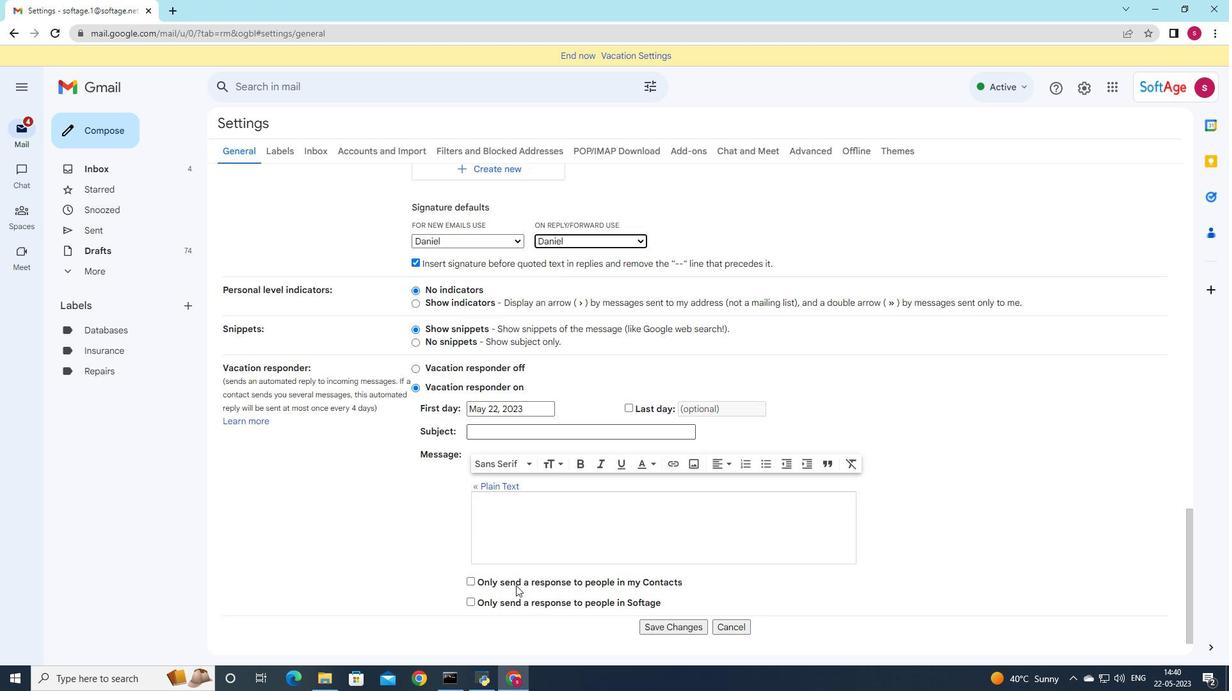 
Action: Mouse scrolled (516, 585) with delta (0, 0)
Screenshot: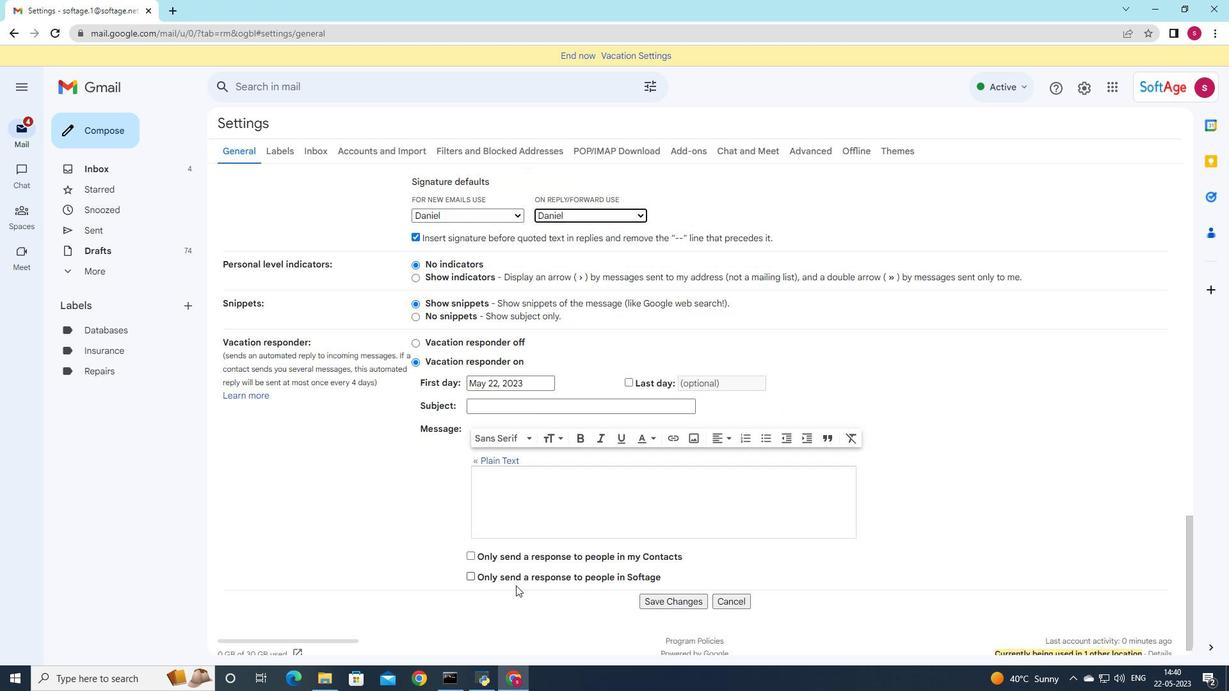 
Action: Mouse scrolled (516, 585) with delta (0, 0)
Screenshot: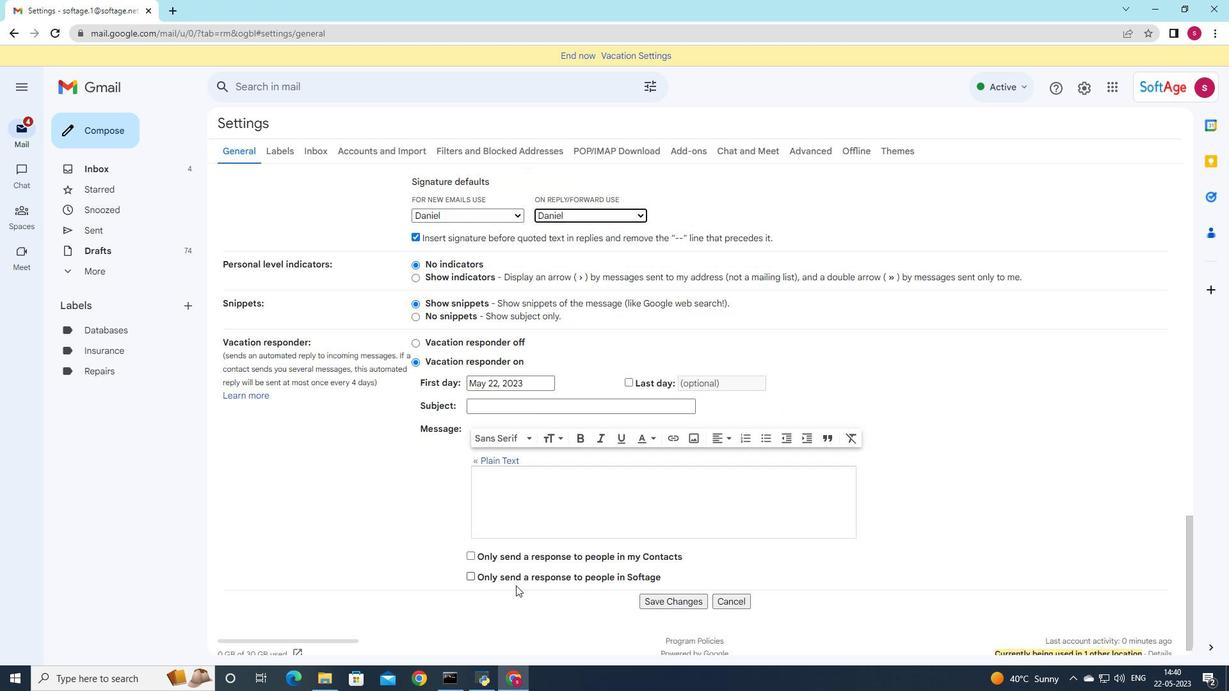 
Action: Mouse moved to (644, 585)
Screenshot: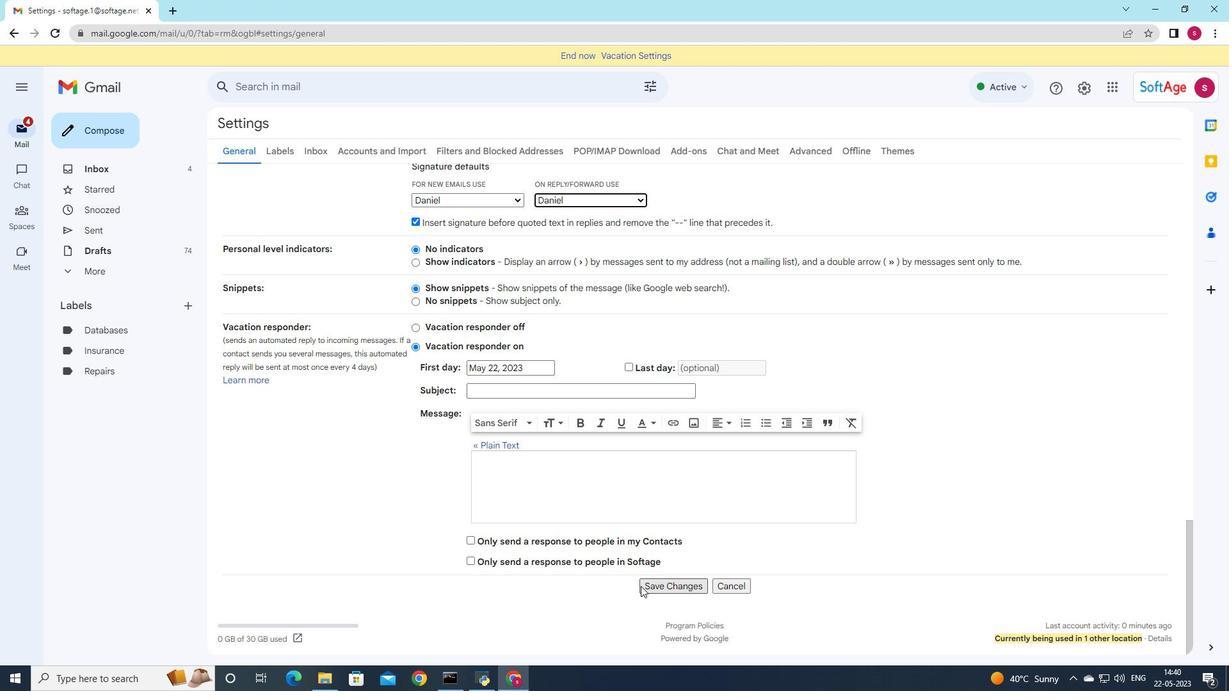 
Action: Mouse pressed left at (644, 585)
Screenshot: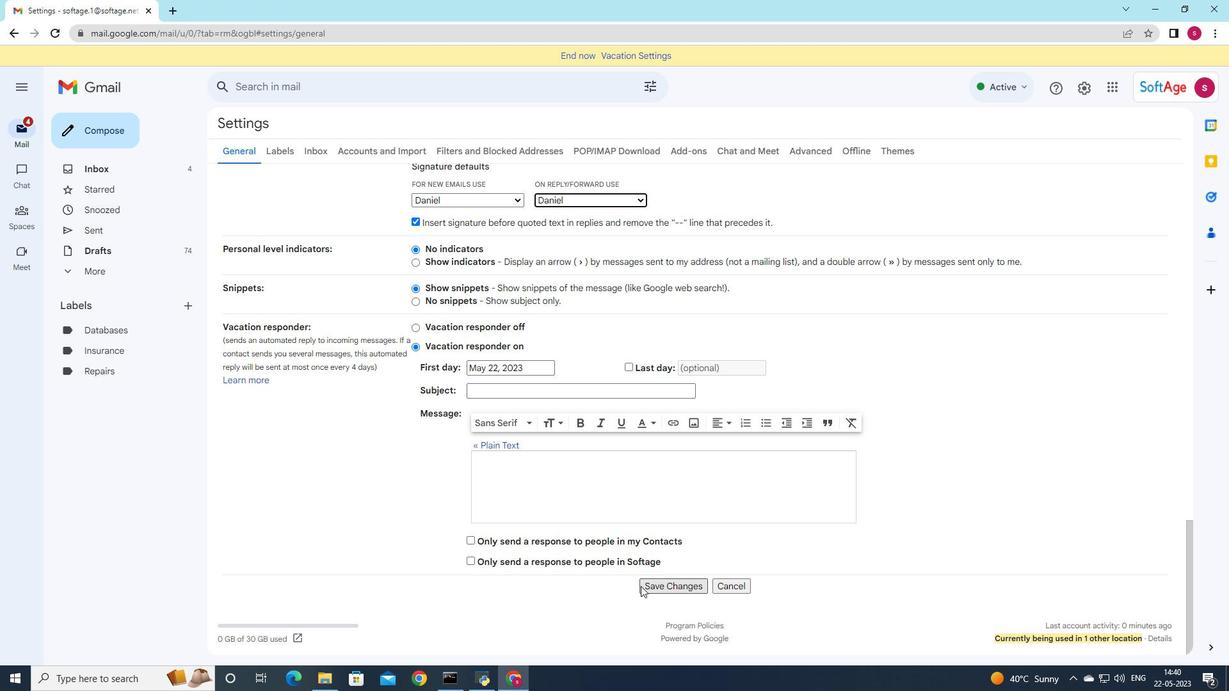 
Action: Mouse moved to (106, 133)
Screenshot: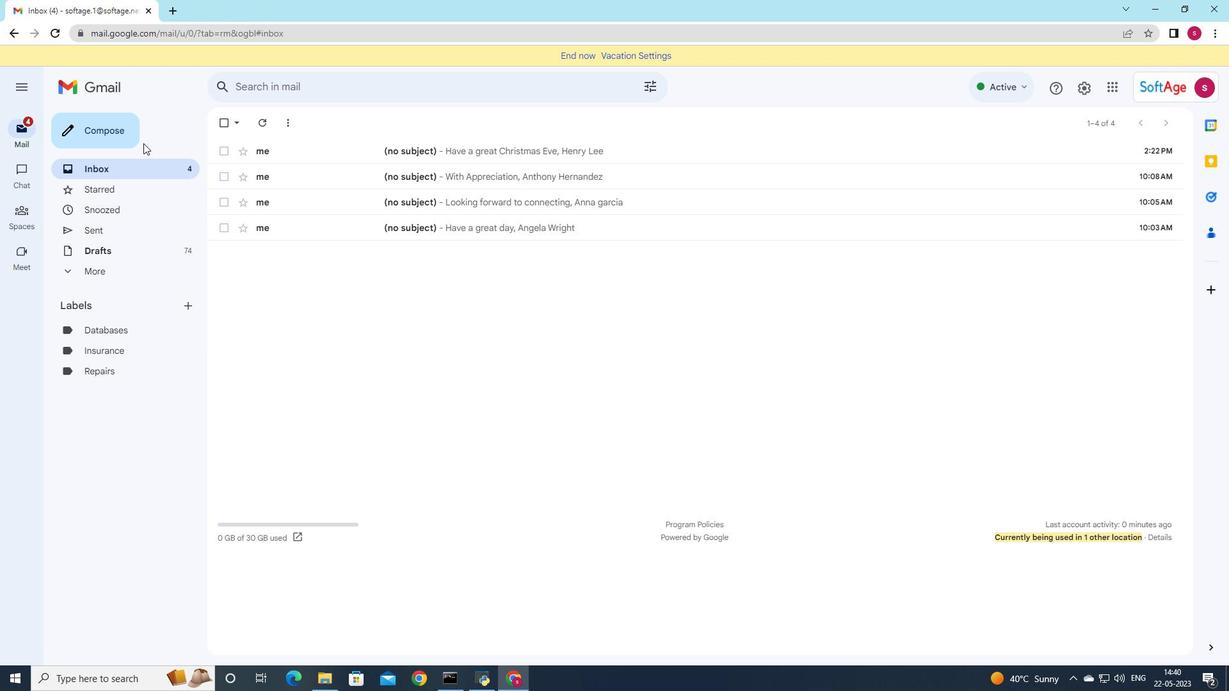 
Action: Mouse pressed left at (106, 133)
Screenshot: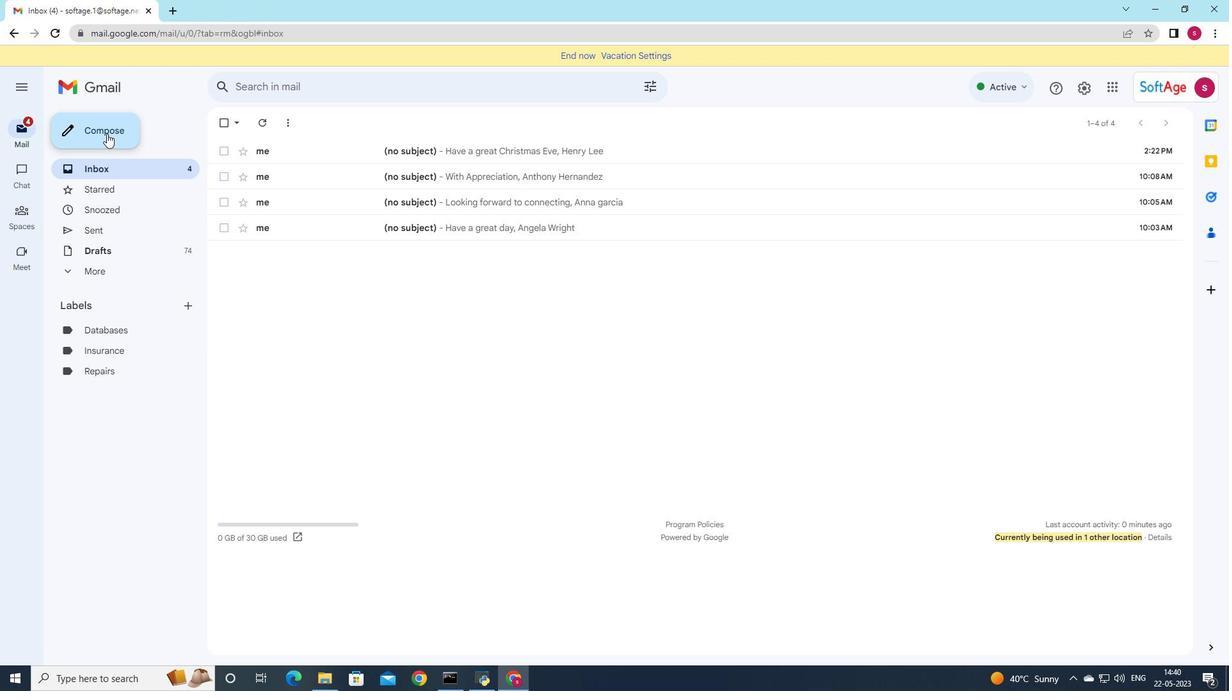 
Action: Mouse moved to (834, 356)
Screenshot: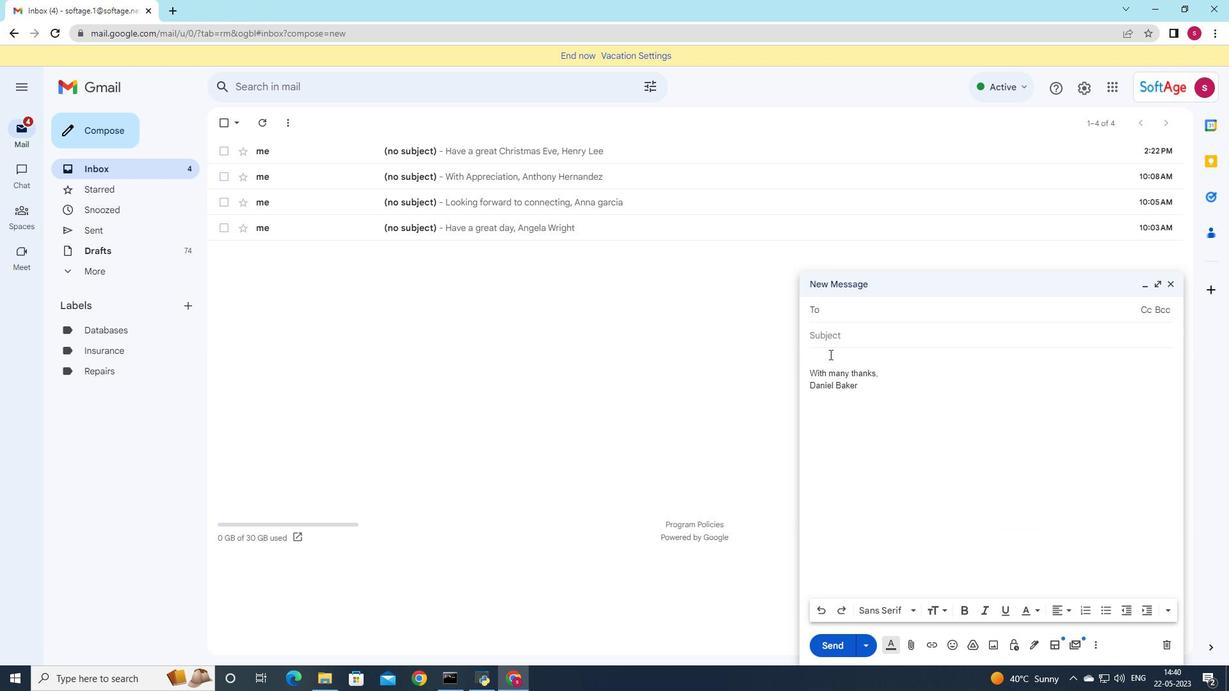 
Action: Key pressed so
Screenshot: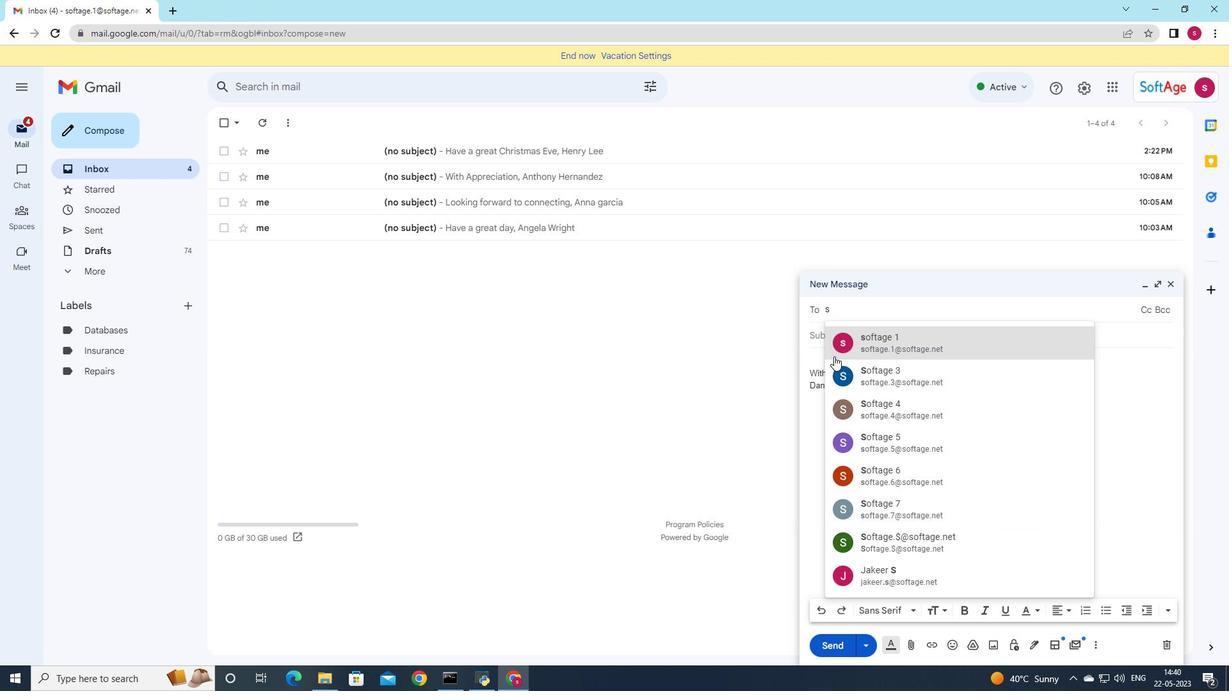 
Action: Mouse moved to (840, 349)
Screenshot: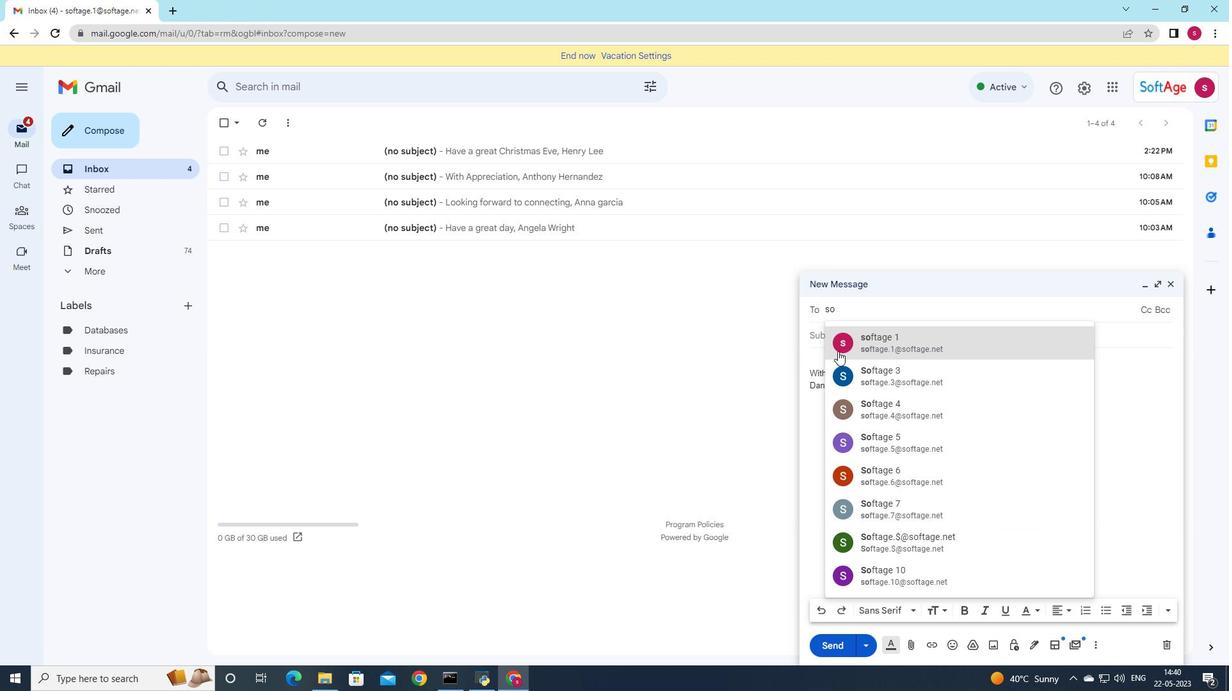 
Action: Mouse pressed left at (840, 349)
Screenshot: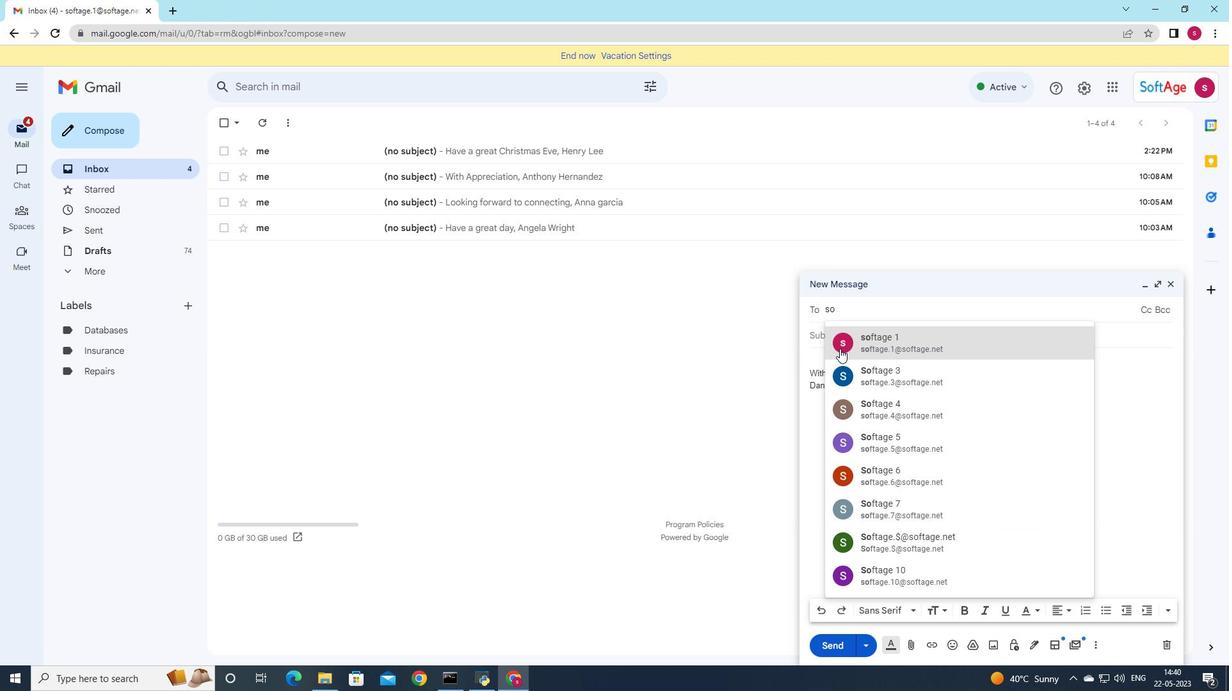
Action: Mouse moved to (186, 304)
Screenshot: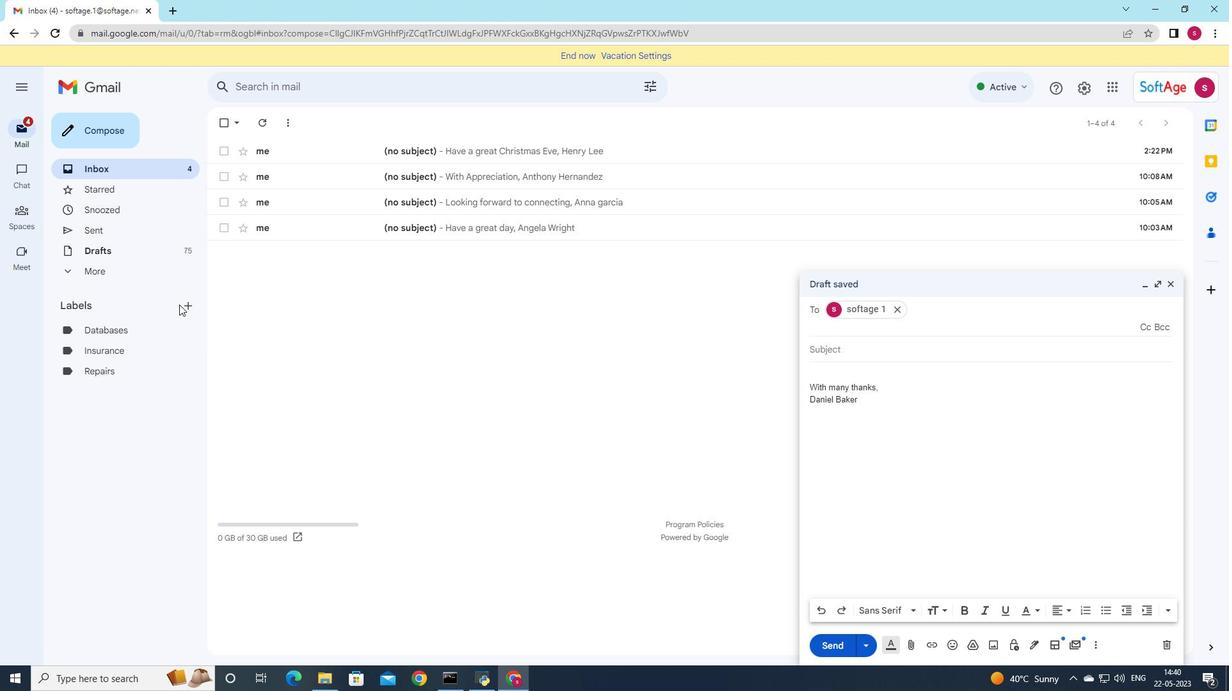 
Action: Mouse pressed left at (186, 304)
Screenshot: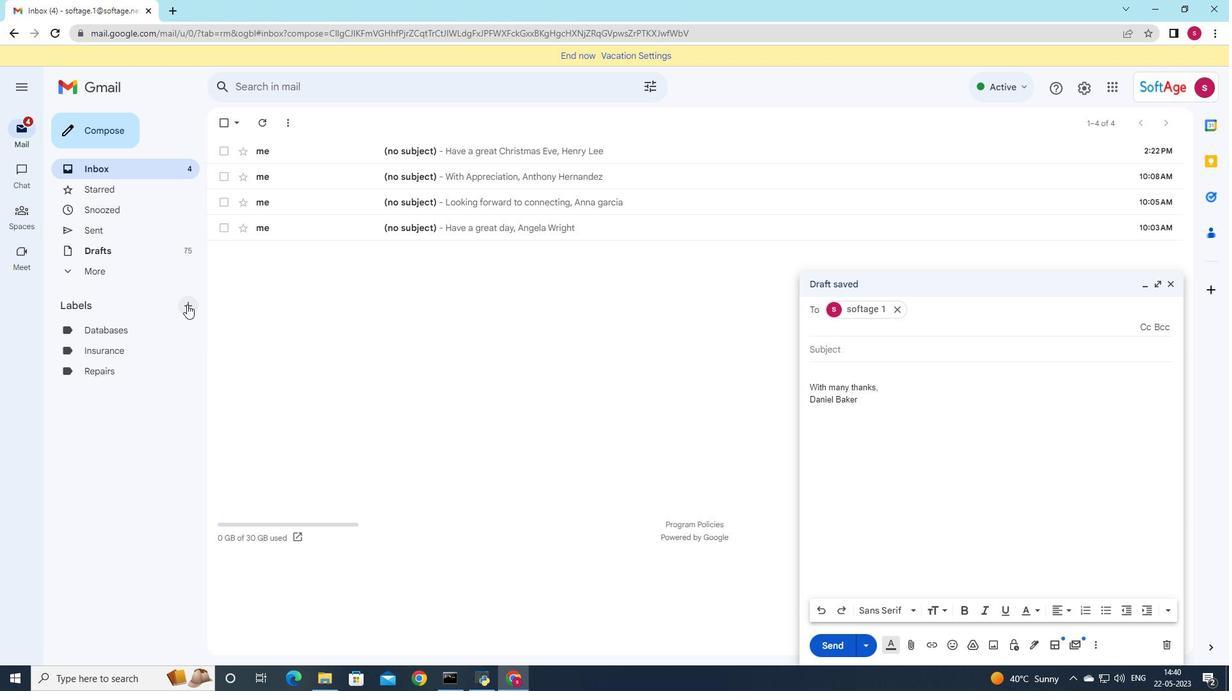 
Action: Mouse moved to (530, 401)
Screenshot: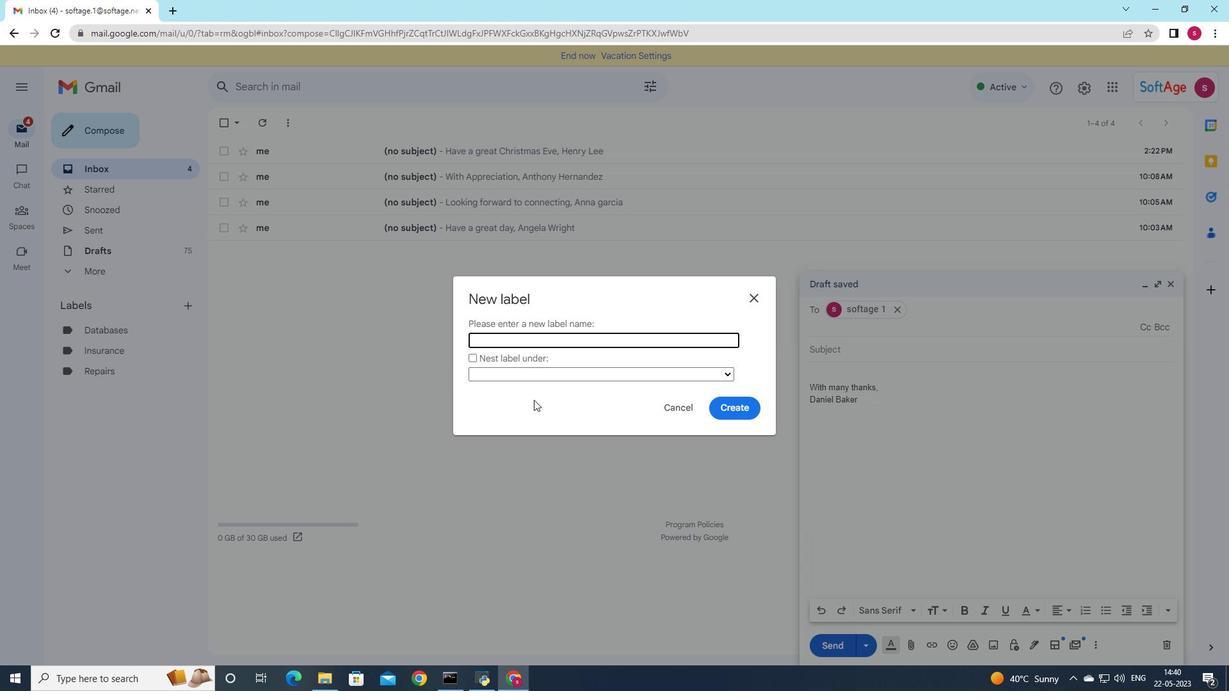 
Action: Key pressed <Key.shift><Key.shift><Key.shift><Key.shift><Key.shift><Key.shift><Key.shift>Backups
Screenshot: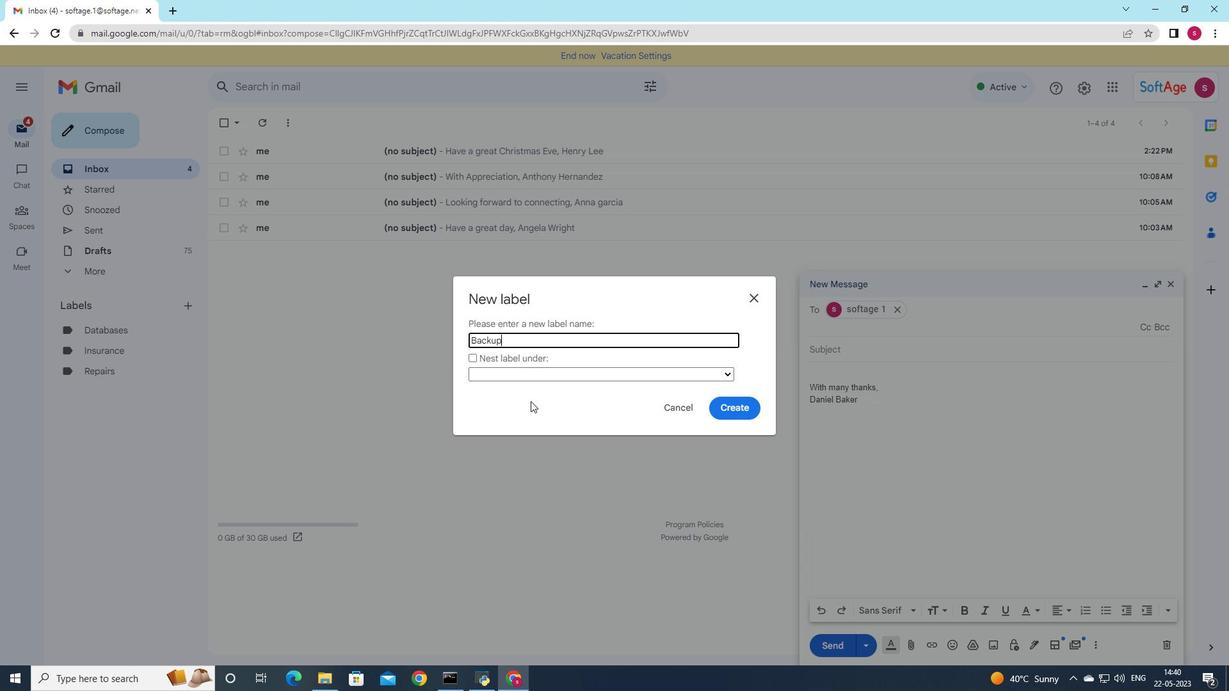 
Action: Mouse moved to (746, 412)
Screenshot: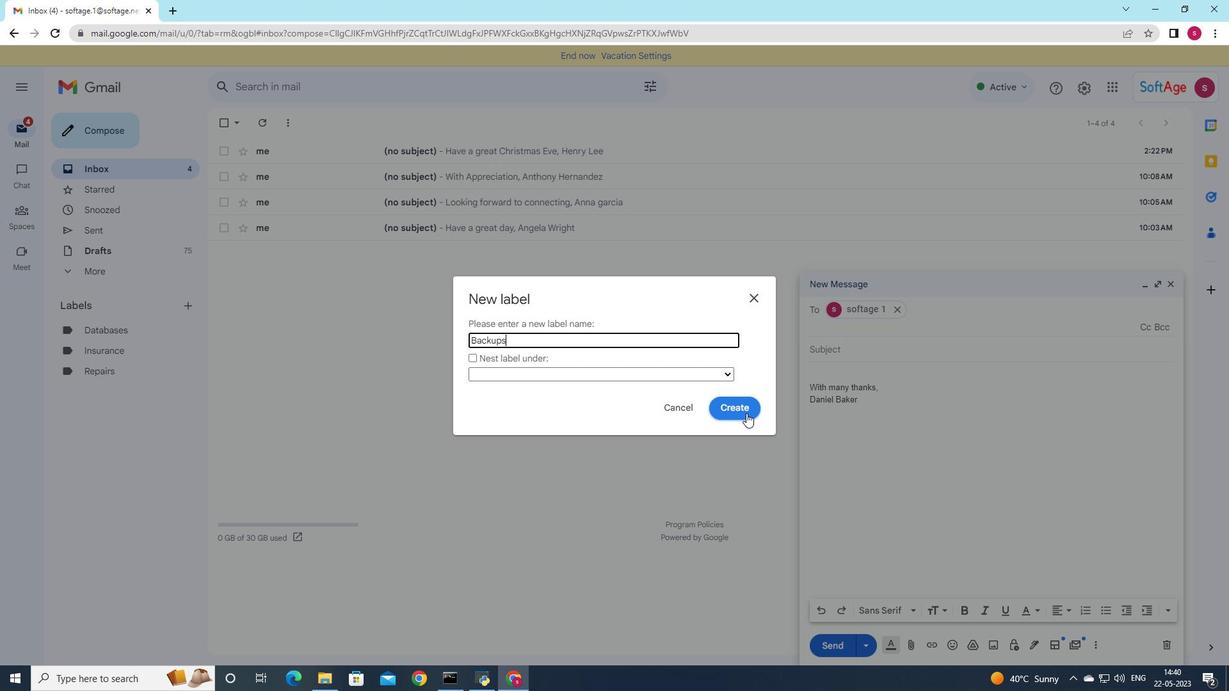 
Action: Mouse pressed left at (746, 412)
Screenshot: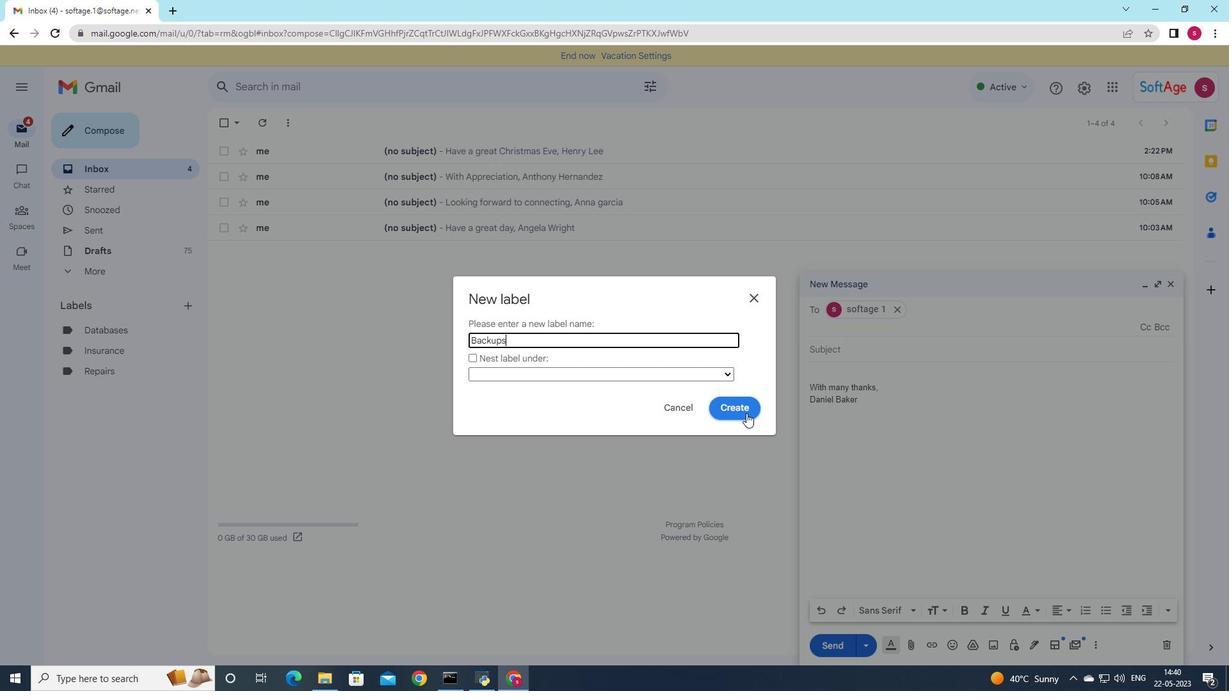 
Action: Mouse moved to (617, 400)
Screenshot: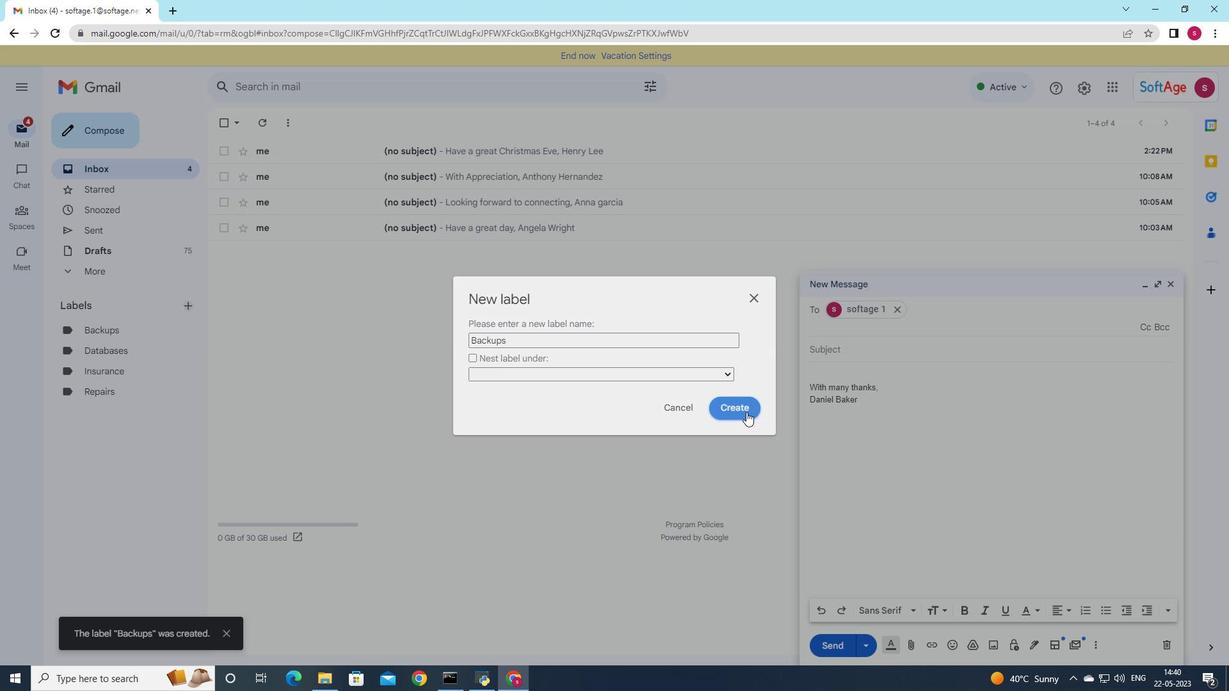 
